 Task: Open Card Social Media Performance Review in Board IT Support Solutions to Workspace Creative Direction and add a team member Softage.1@softage.net, a label Red, a checklist Artificial Intelligence, an attachment from your onedrive, a color Red and finally, add a card description 'Schedule social media posts for the week' and a comment 'Let us approach this task with a sense of focus and attention to detail, ensuring that we do not miss any important information or details.'. Add a start date 'Jan 01, 1900' with a due date 'Jan 08, 1900'
Action: Mouse moved to (225, 174)
Screenshot: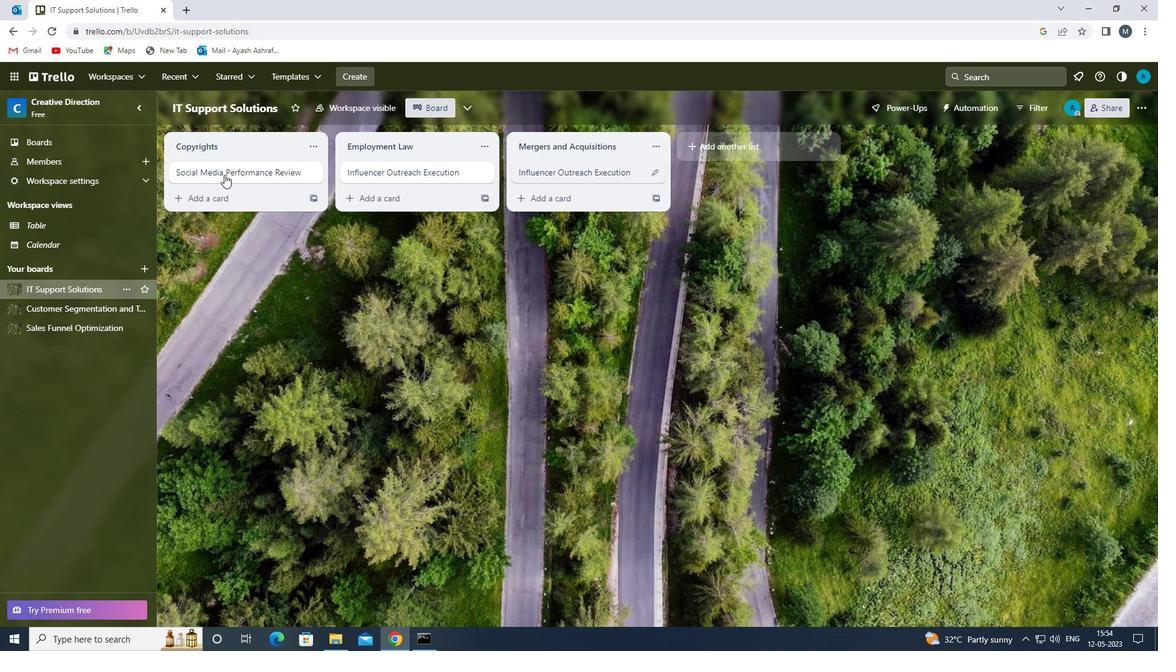 
Action: Mouse pressed left at (225, 174)
Screenshot: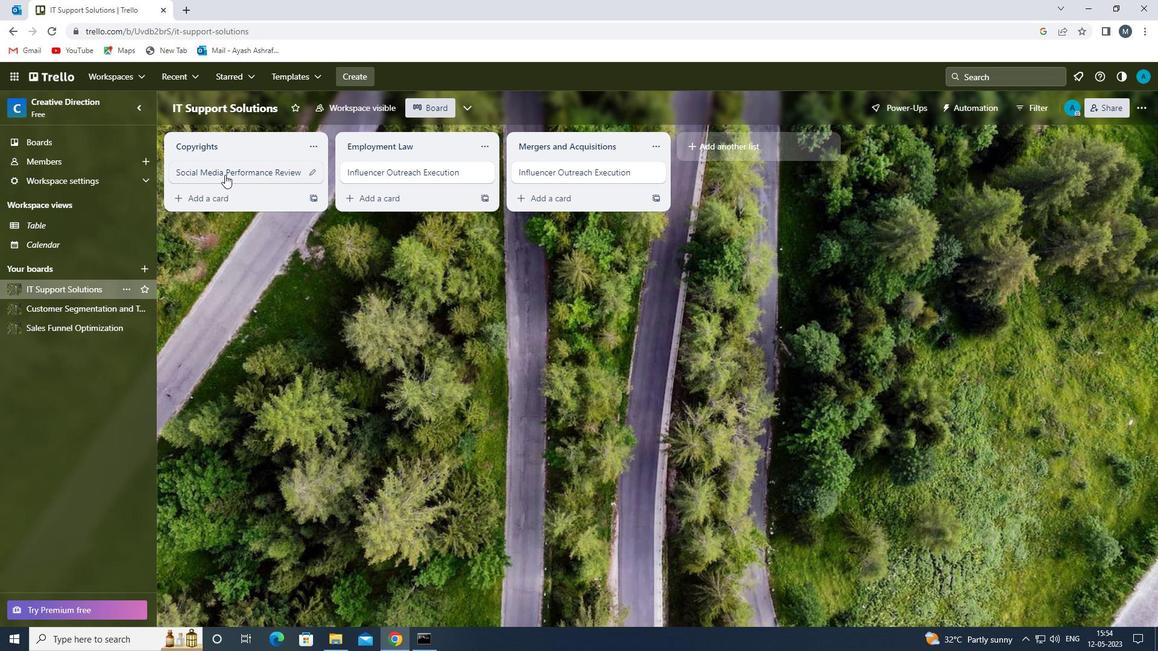
Action: Mouse moved to (730, 175)
Screenshot: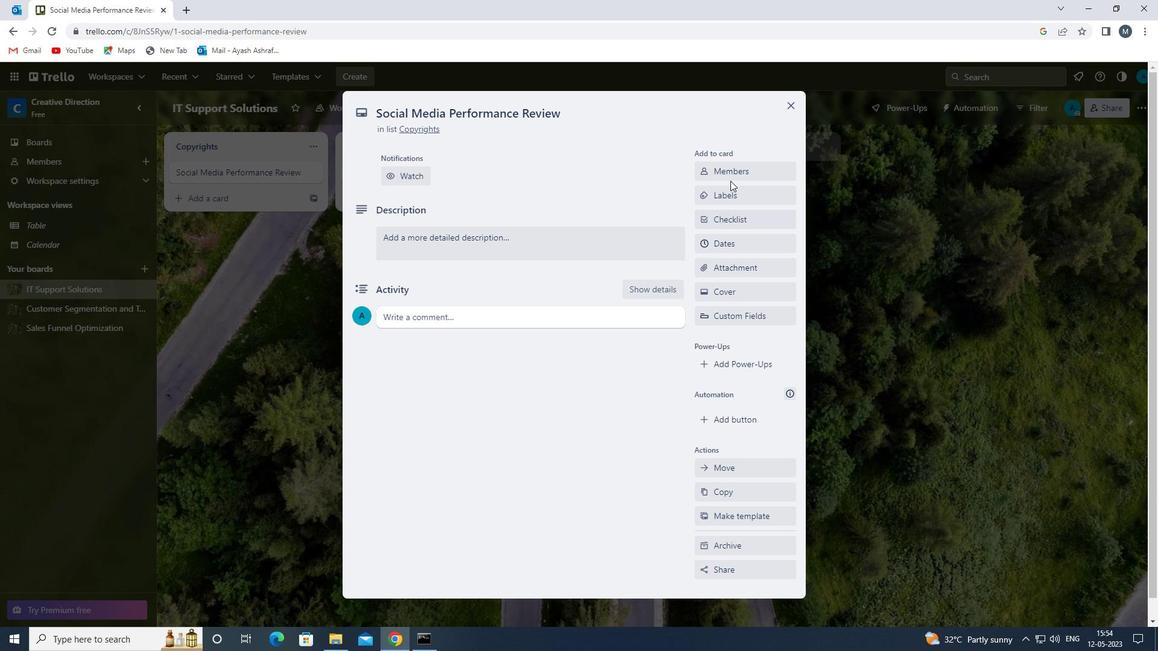 
Action: Mouse pressed left at (730, 175)
Screenshot: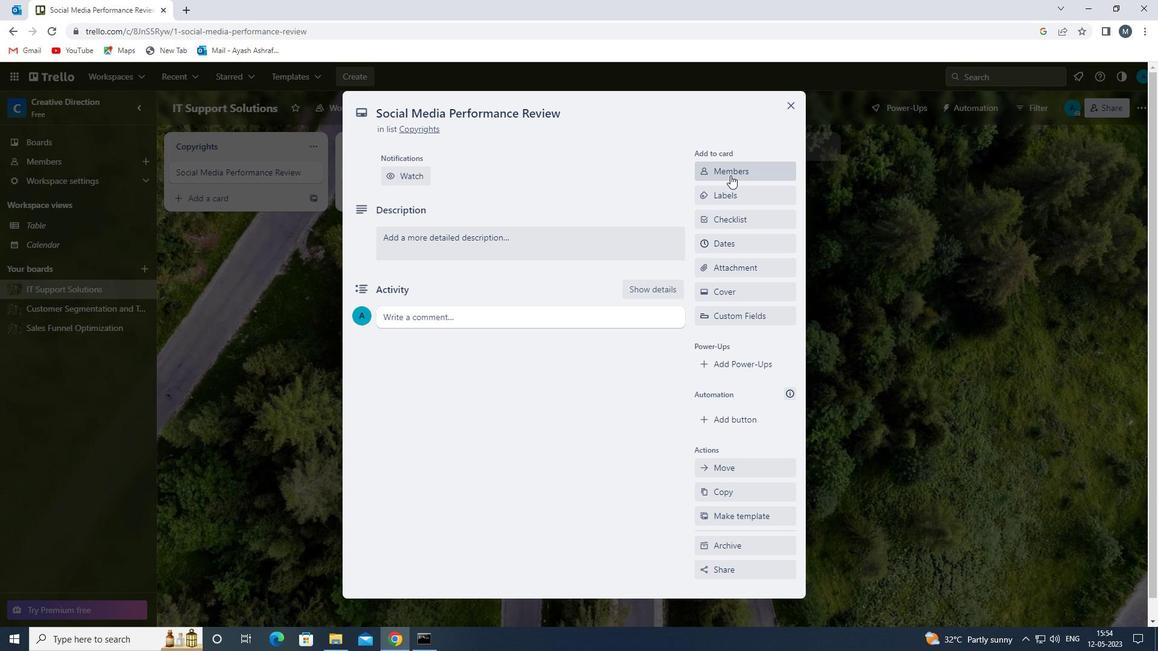 
Action: Mouse moved to (739, 224)
Screenshot: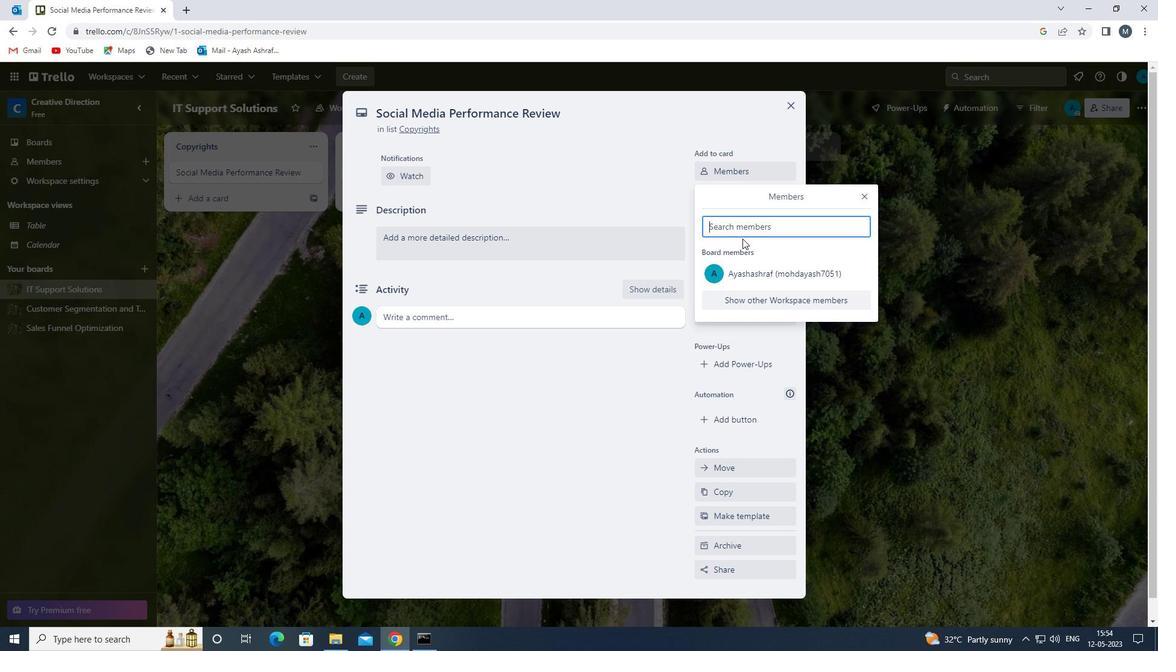 
Action: Mouse pressed left at (739, 224)
Screenshot: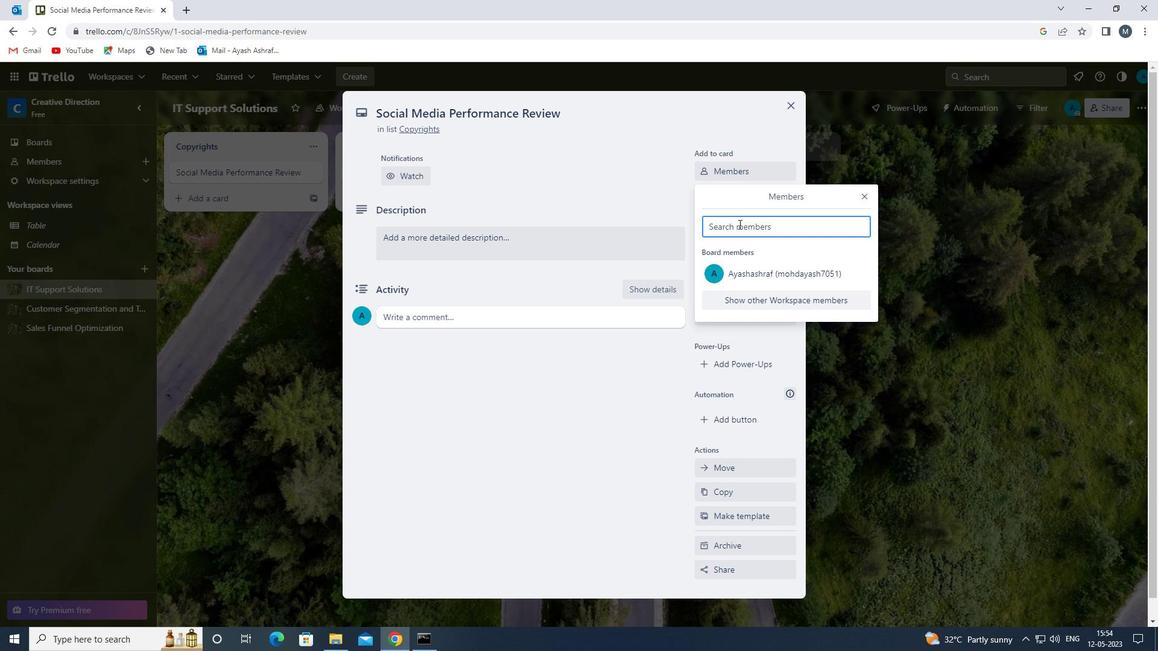 
Action: Key pressed s
Screenshot: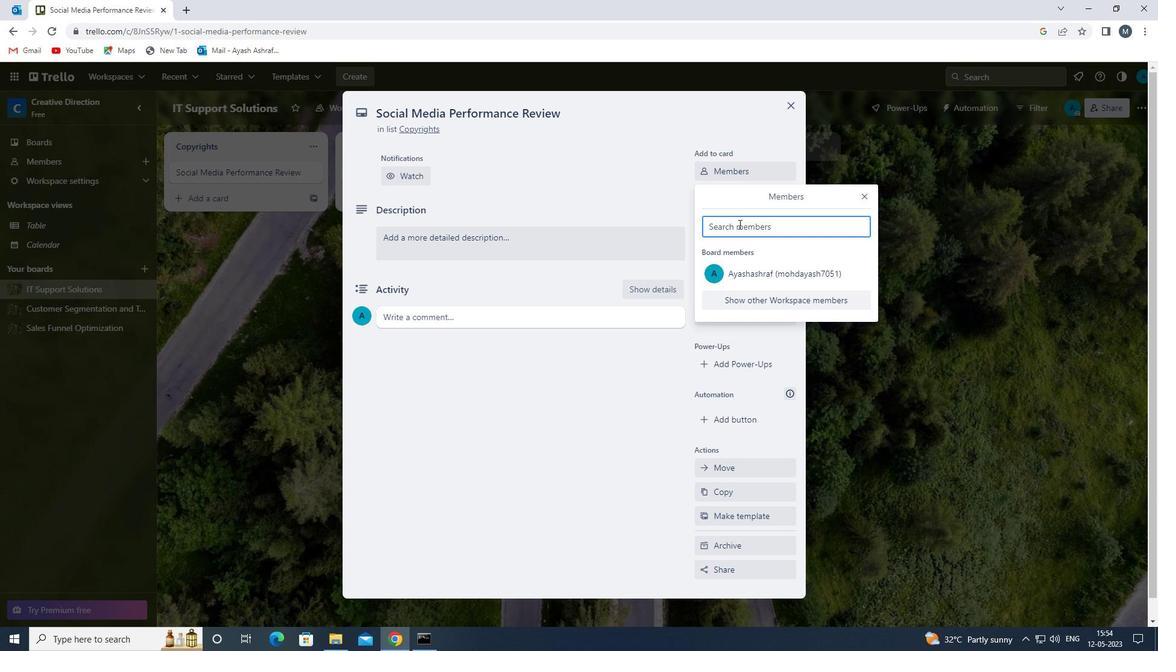 
Action: Mouse moved to (766, 345)
Screenshot: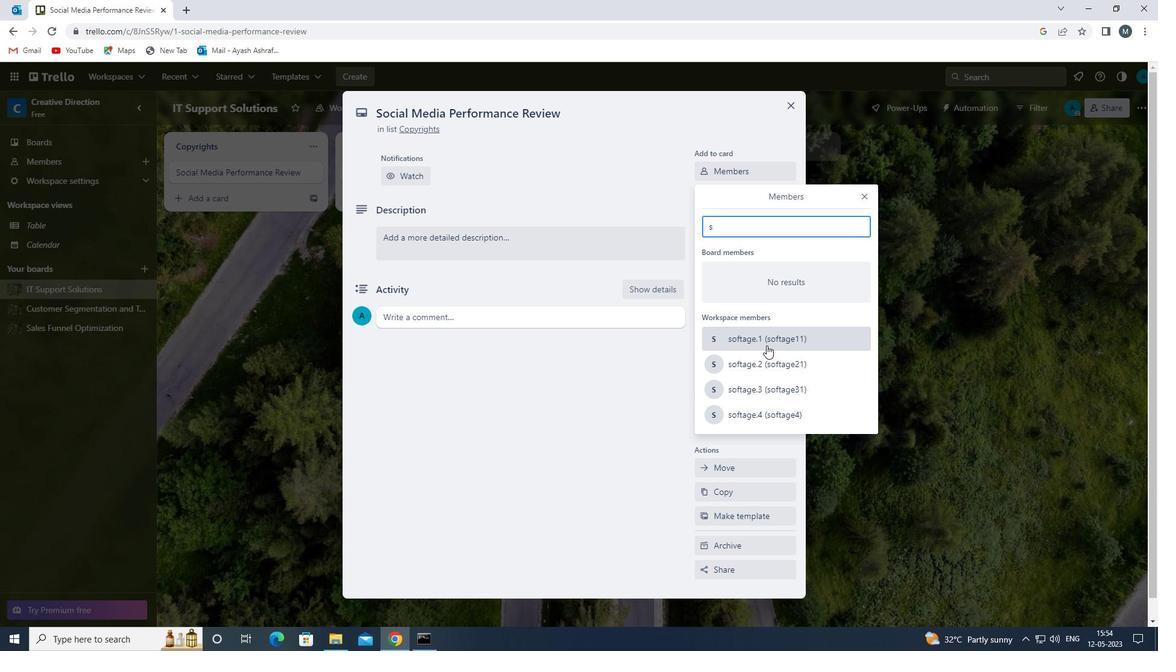 
Action: Mouse pressed left at (766, 345)
Screenshot: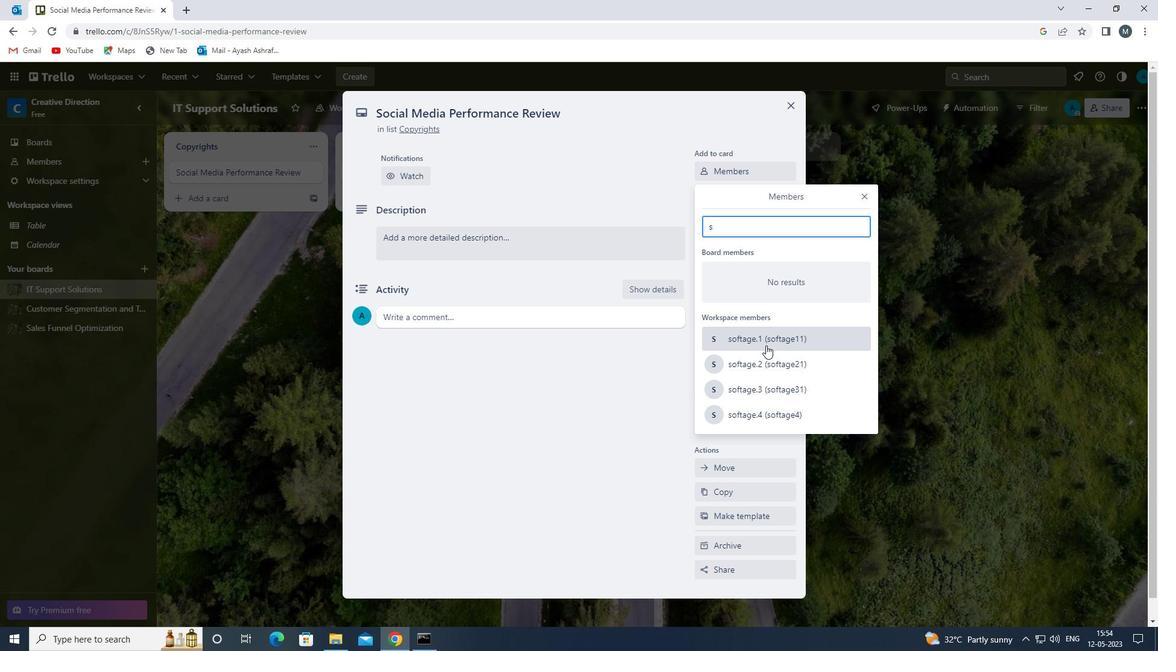 
Action: Mouse moved to (868, 197)
Screenshot: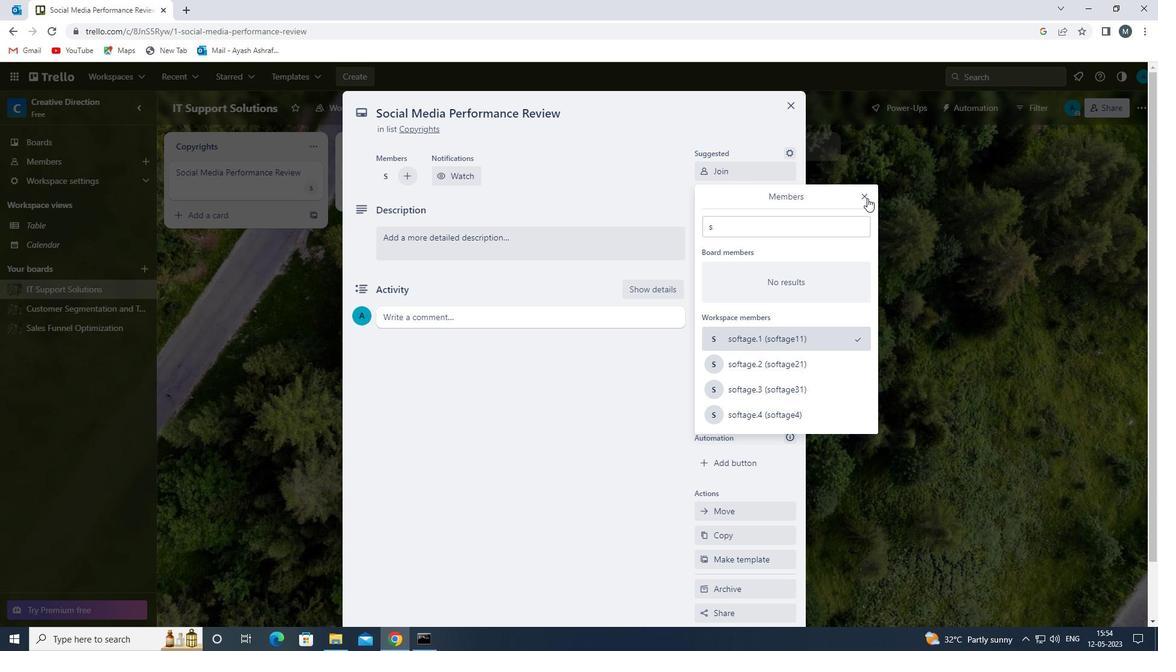
Action: Mouse pressed left at (868, 197)
Screenshot: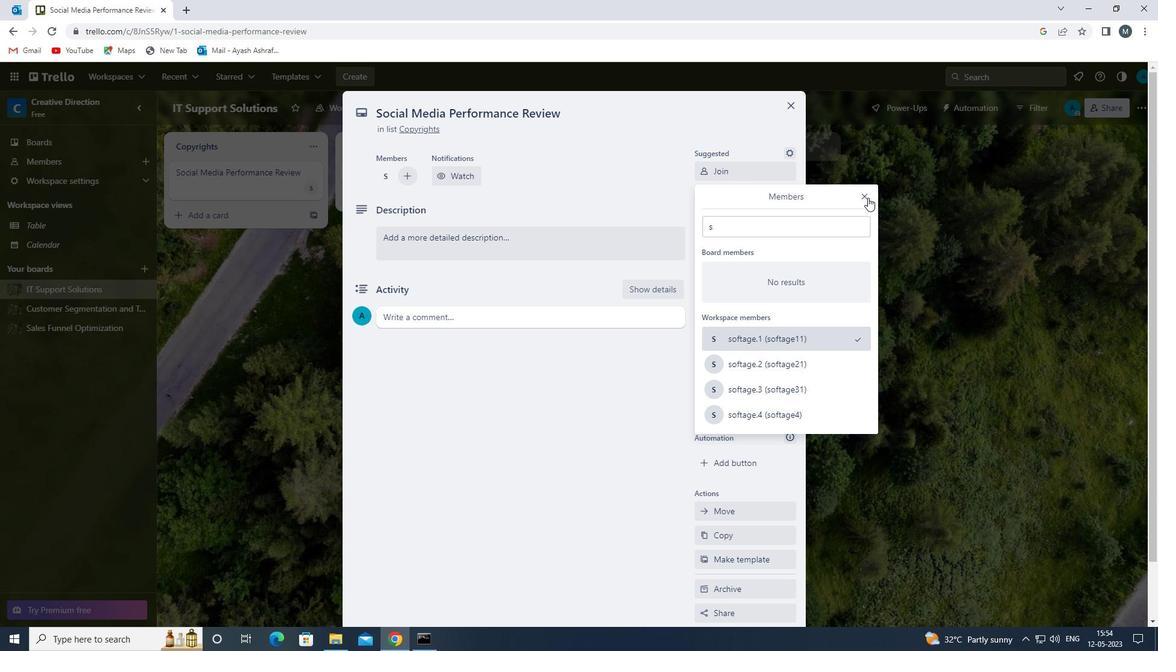 
Action: Mouse moved to (729, 240)
Screenshot: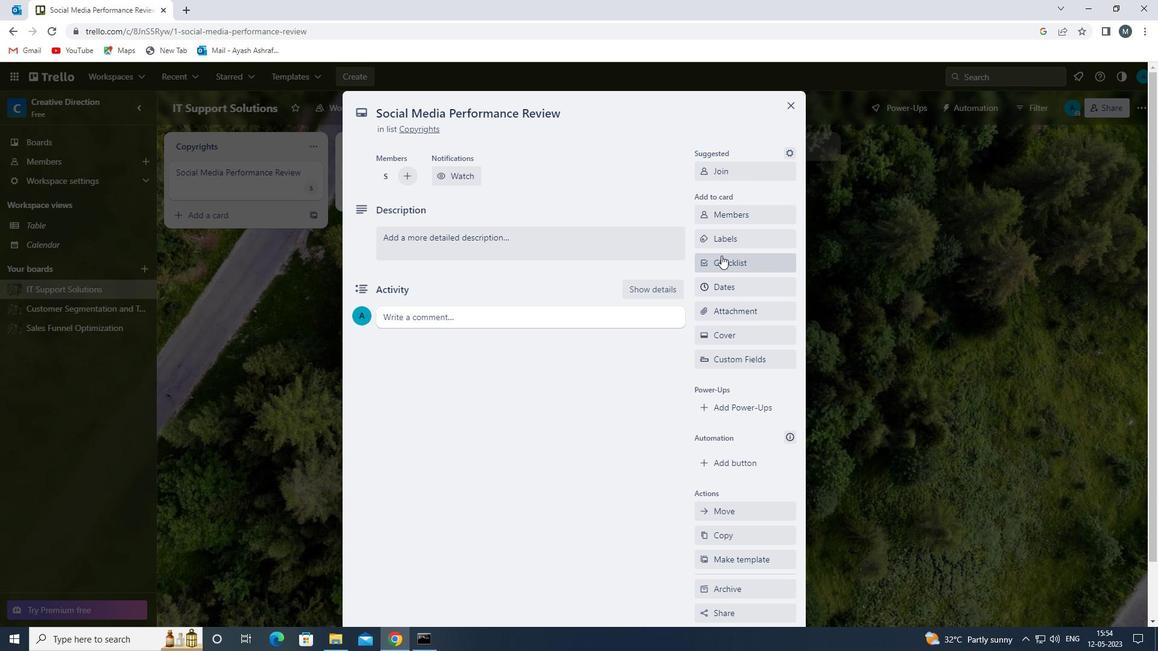 
Action: Mouse pressed left at (729, 240)
Screenshot: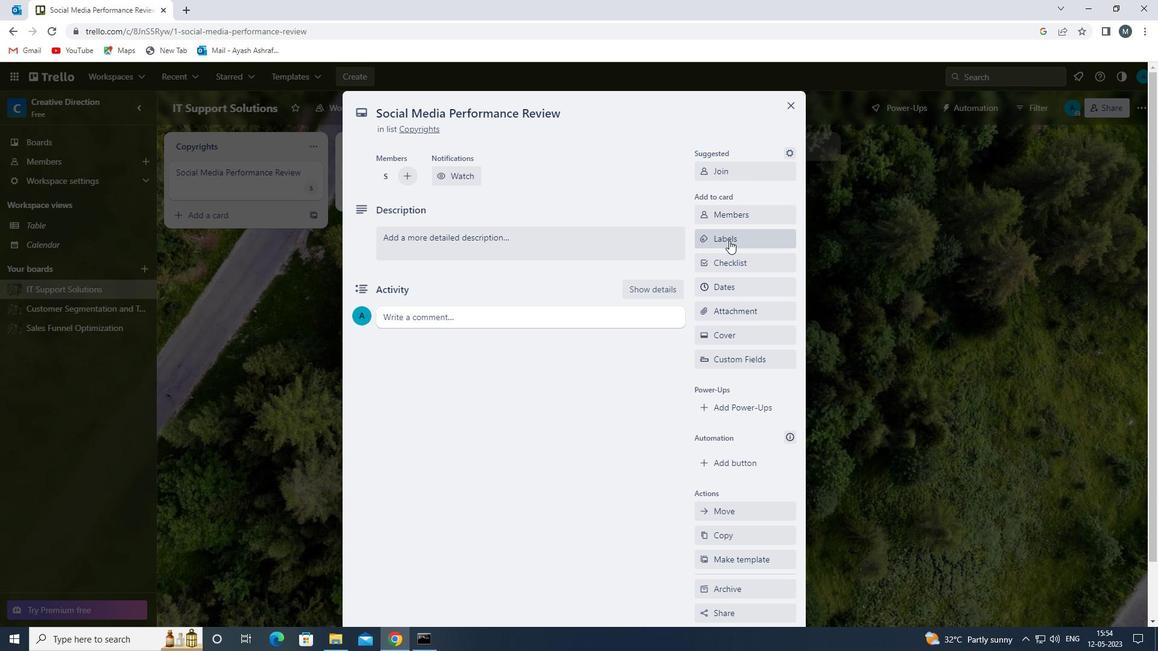 
Action: Mouse moved to (754, 398)
Screenshot: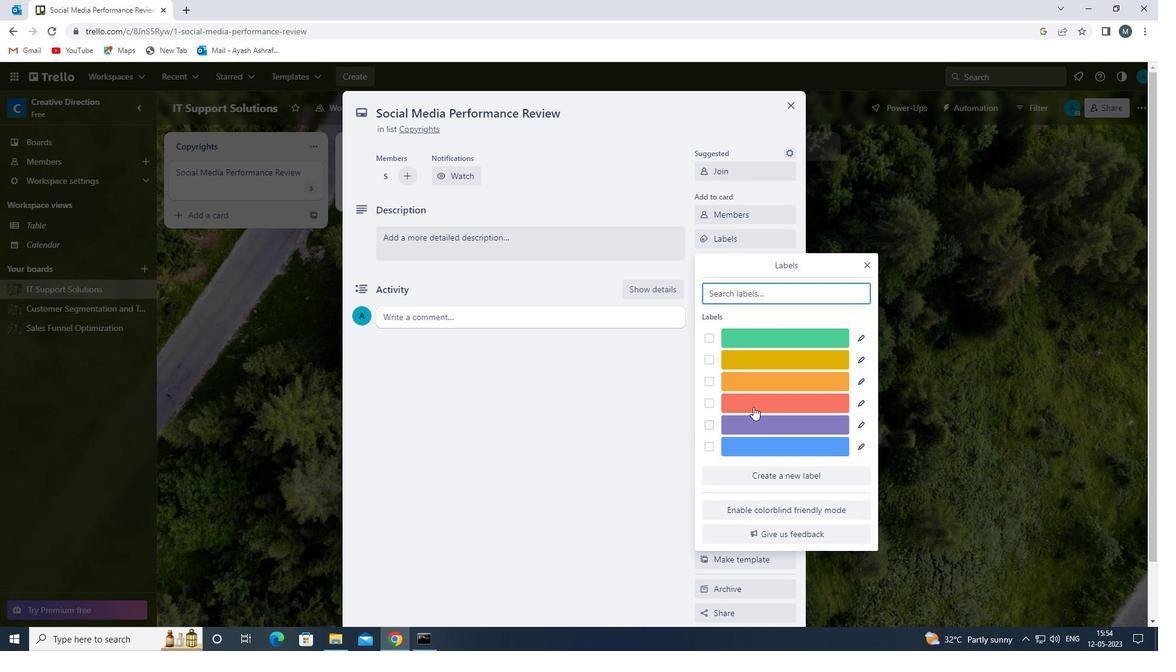 
Action: Mouse pressed left at (754, 398)
Screenshot: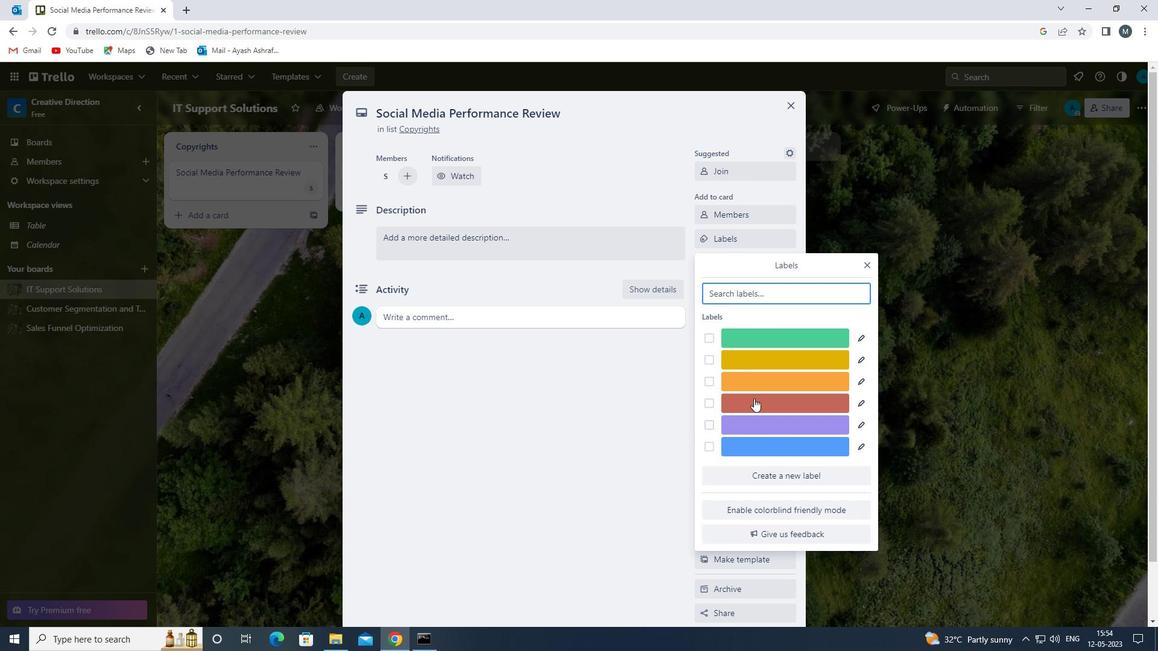 
Action: Mouse moved to (868, 268)
Screenshot: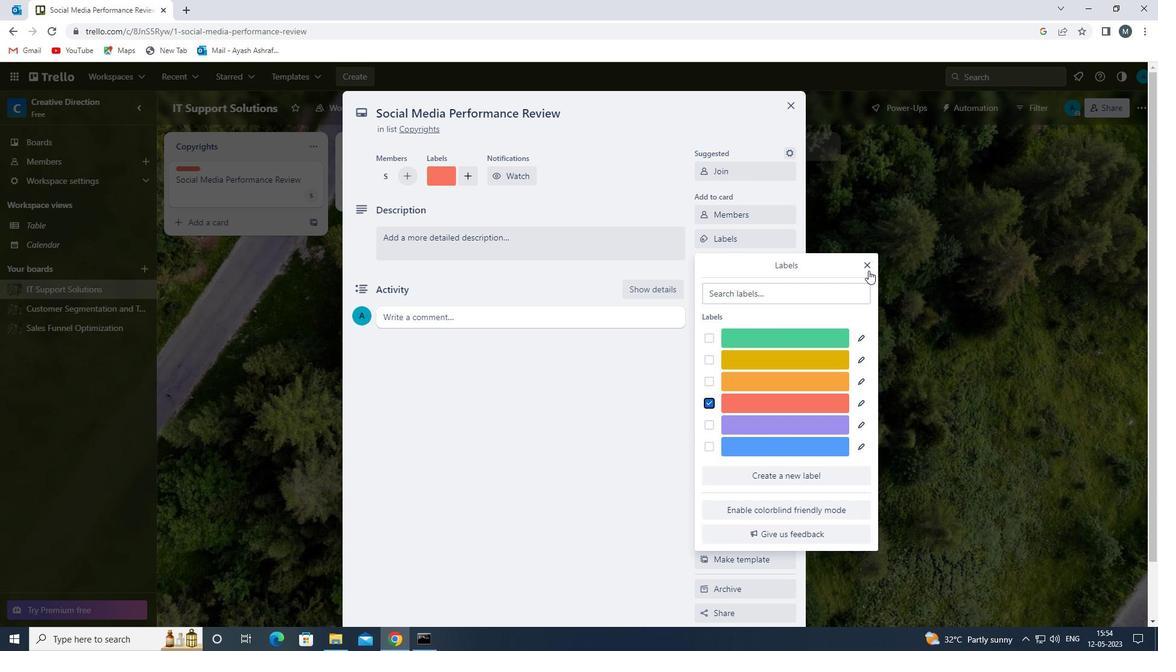 
Action: Mouse pressed left at (868, 268)
Screenshot: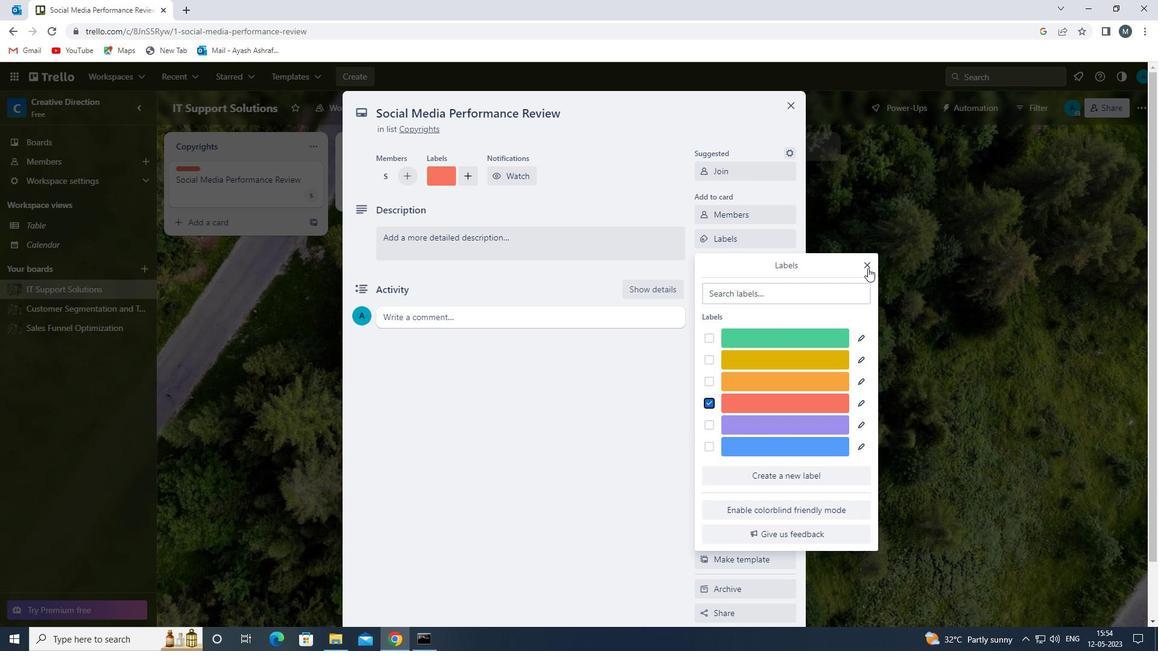 
Action: Mouse moved to (728, 262)
Screenshot: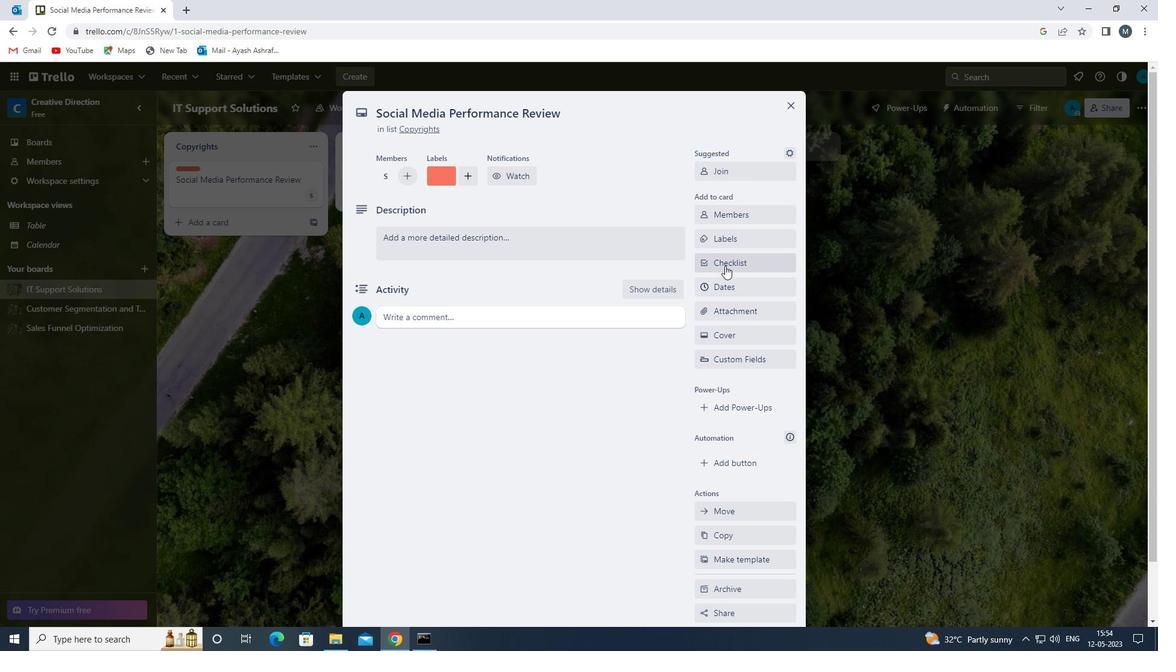 
Action: Mouse pressed left at (728, 262)
Screenshot: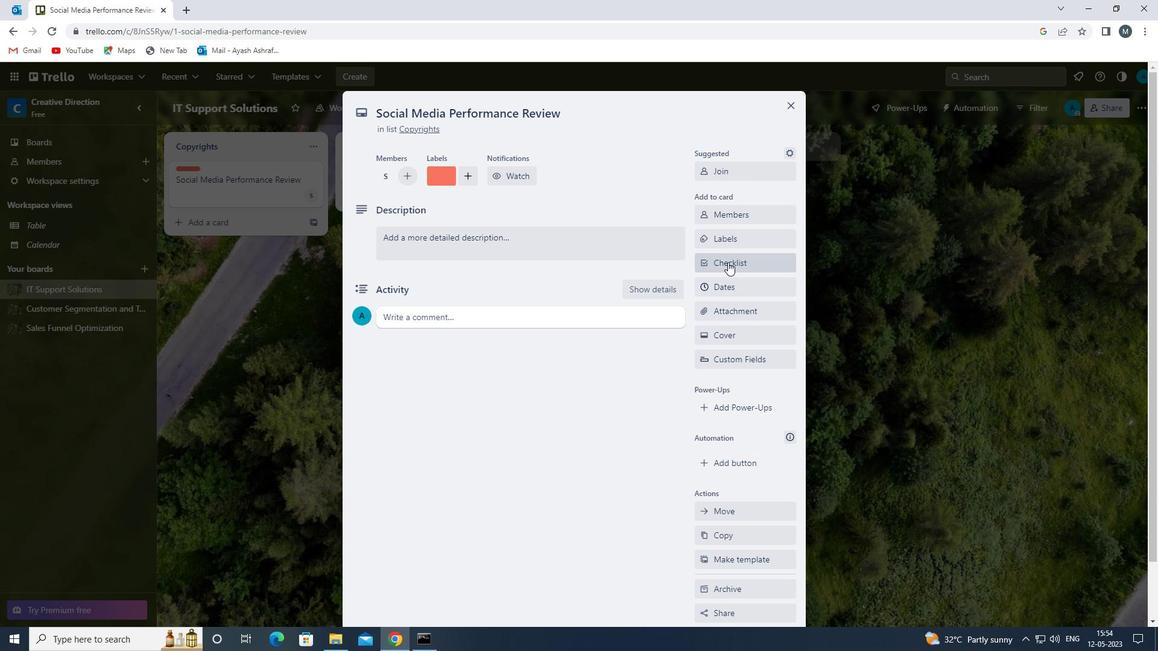 
Action: Key pressed <Key.shift>
Screenshot: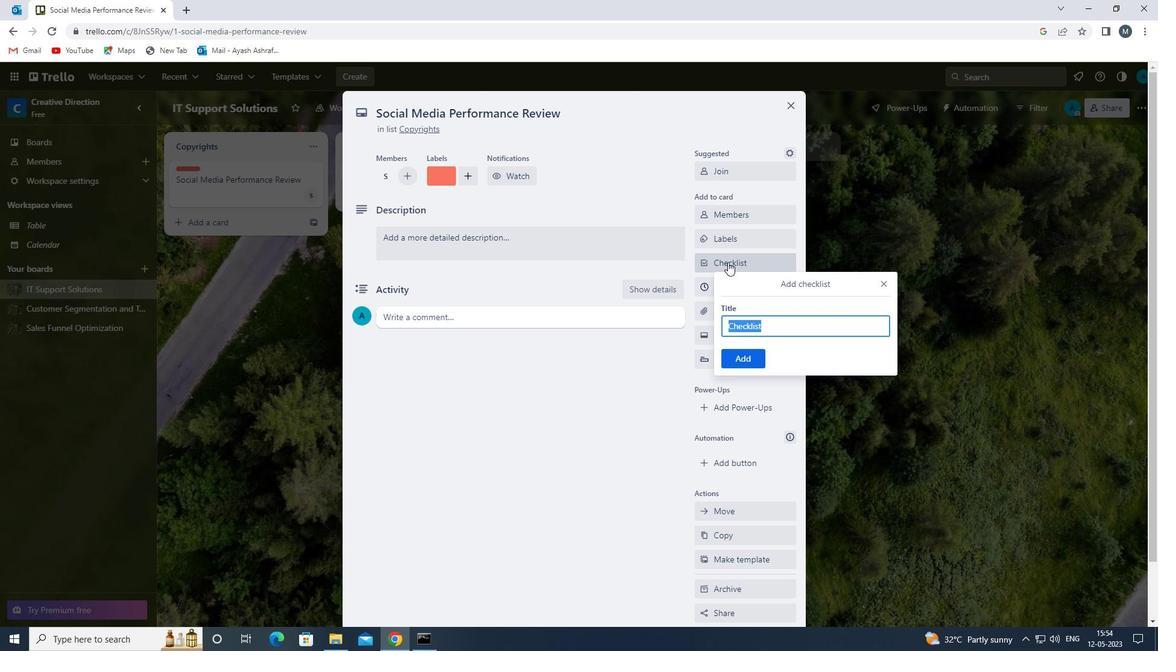 
Action: Mouse moved to (728, 261)
Screenshot: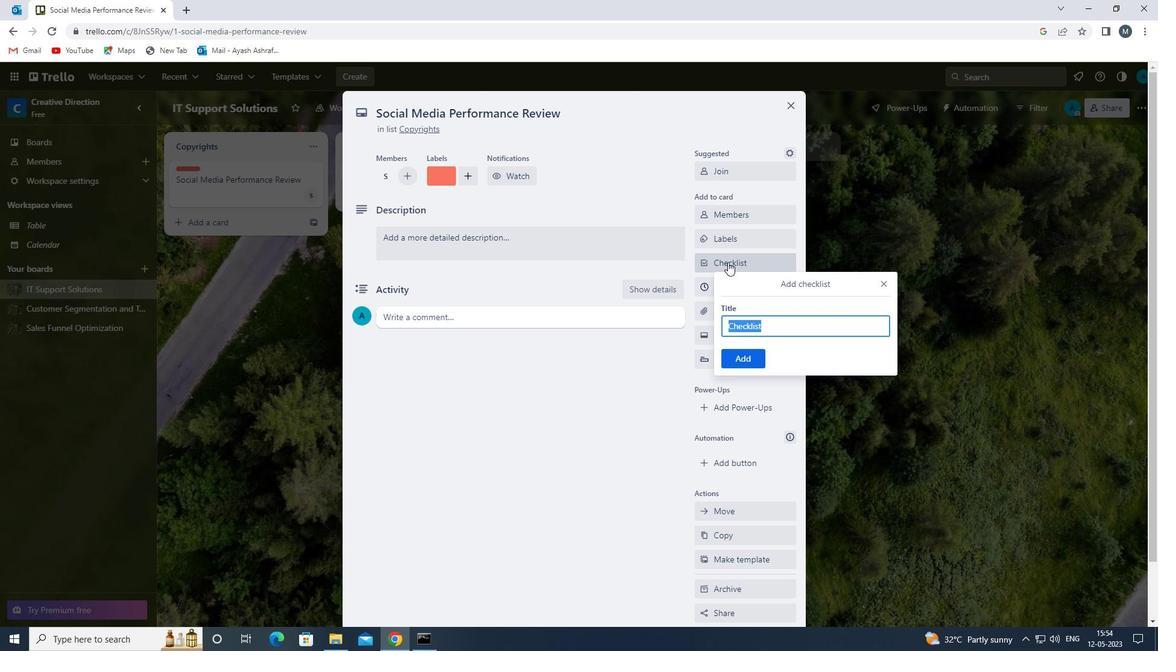 
Action: Key pressed ARTIFICIAL<Key.space><Key.shift>INTT<Key.backspace>ELLIGENCE<Key.space>
Screenshot: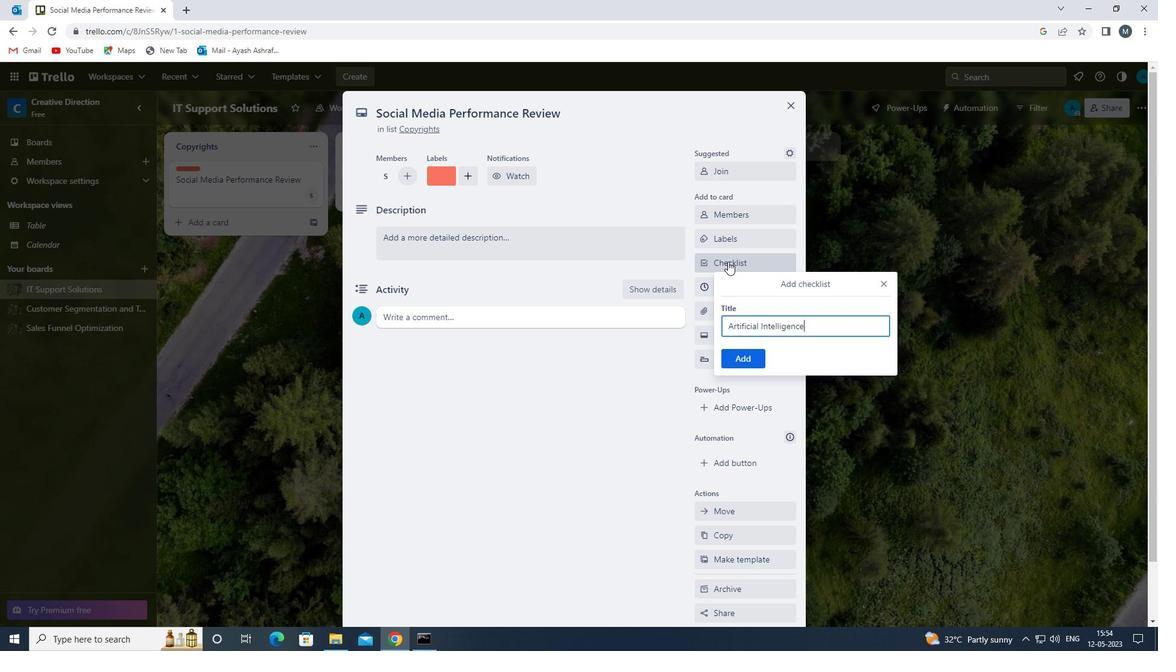 
Action: Mouse moved to (749, 359)
Screenshot: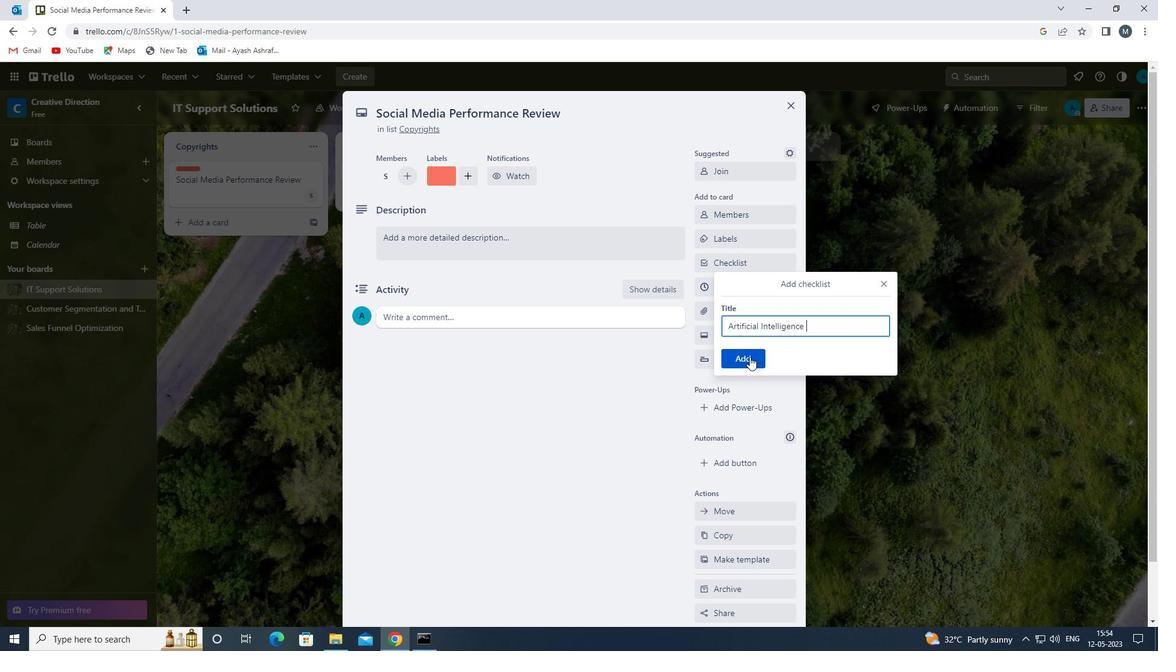 
Action: Mouse pressed left at (749, 359)
Screenshot: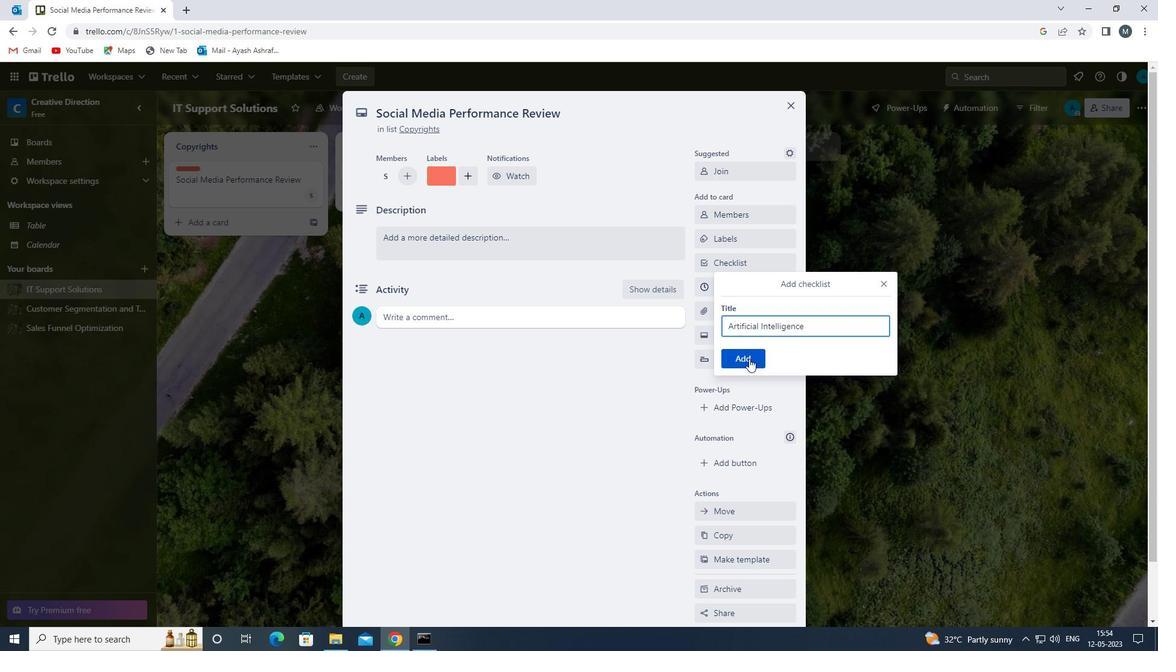 
Action: Mouse moved to (723, 310)
Screenshot: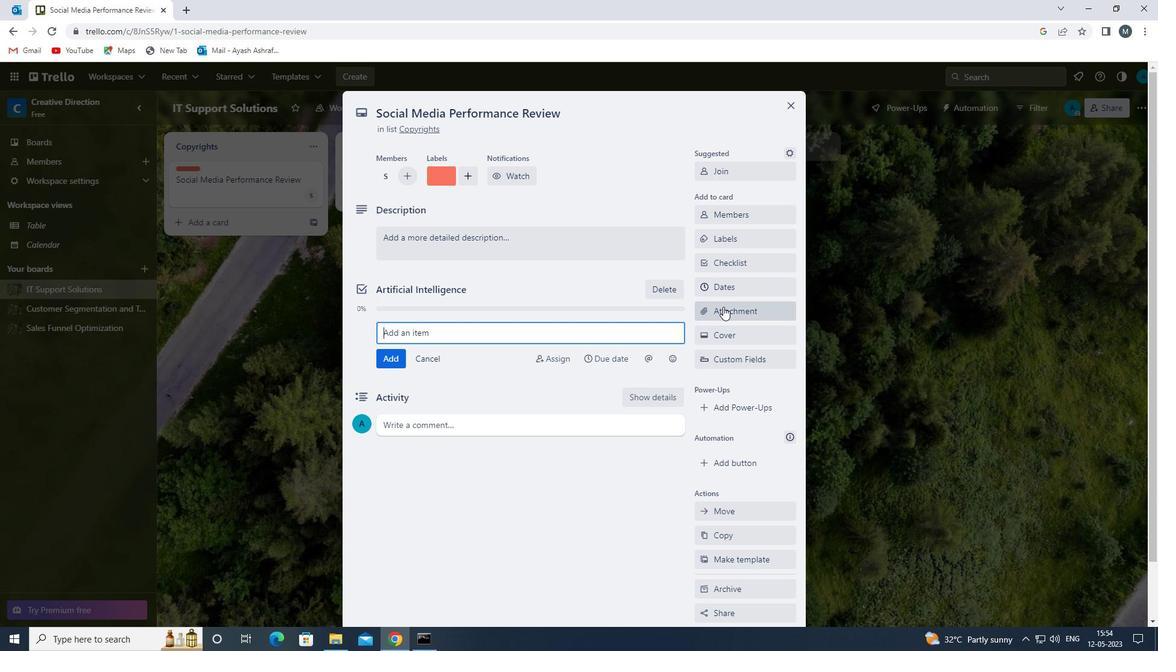 
Action: Mouse pressed left at (723, 310)
Screenshot: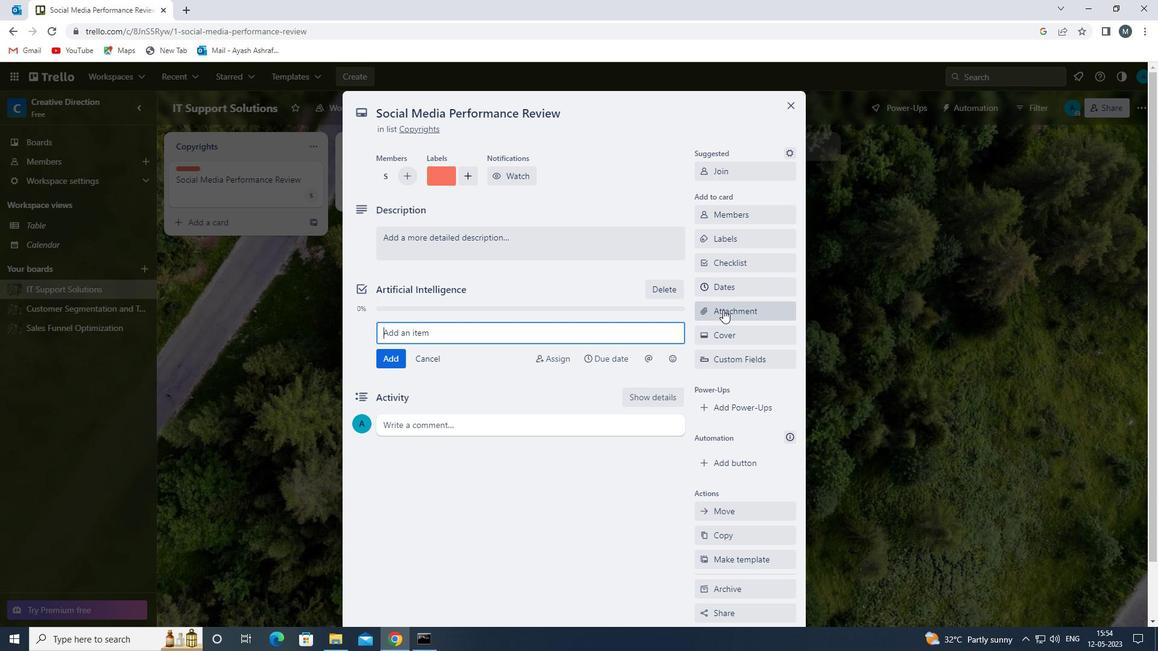 
Action: Mouse moved to (736, 464)
Screenshot: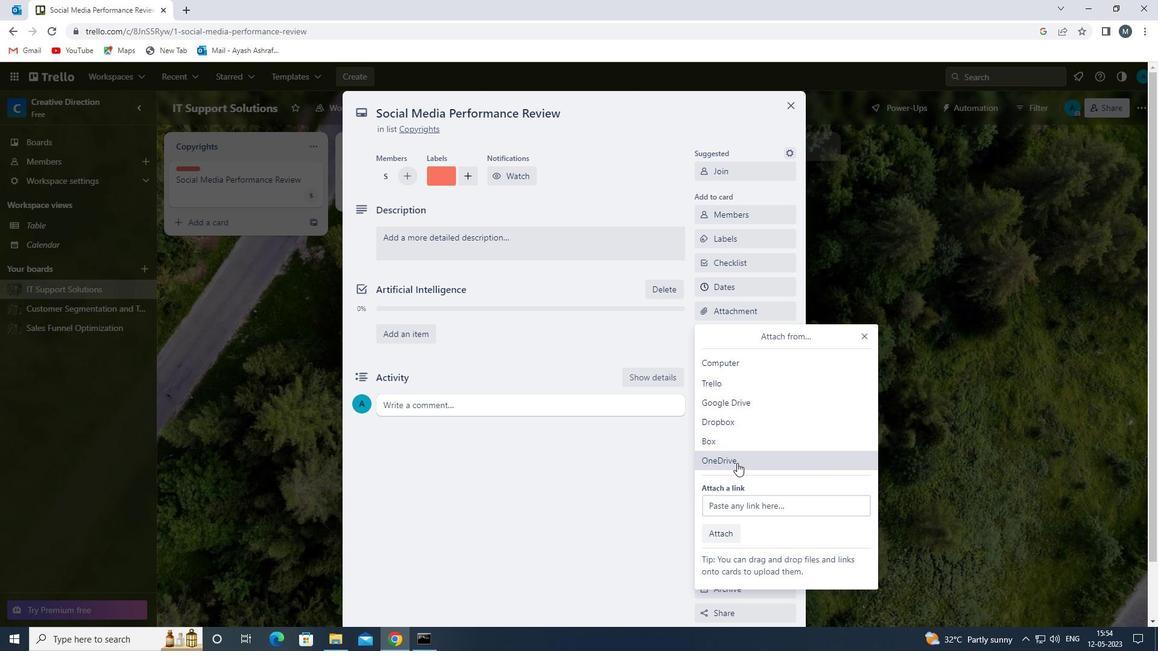 
Action: Mouse pressed left at (736, 464)
Screenshot: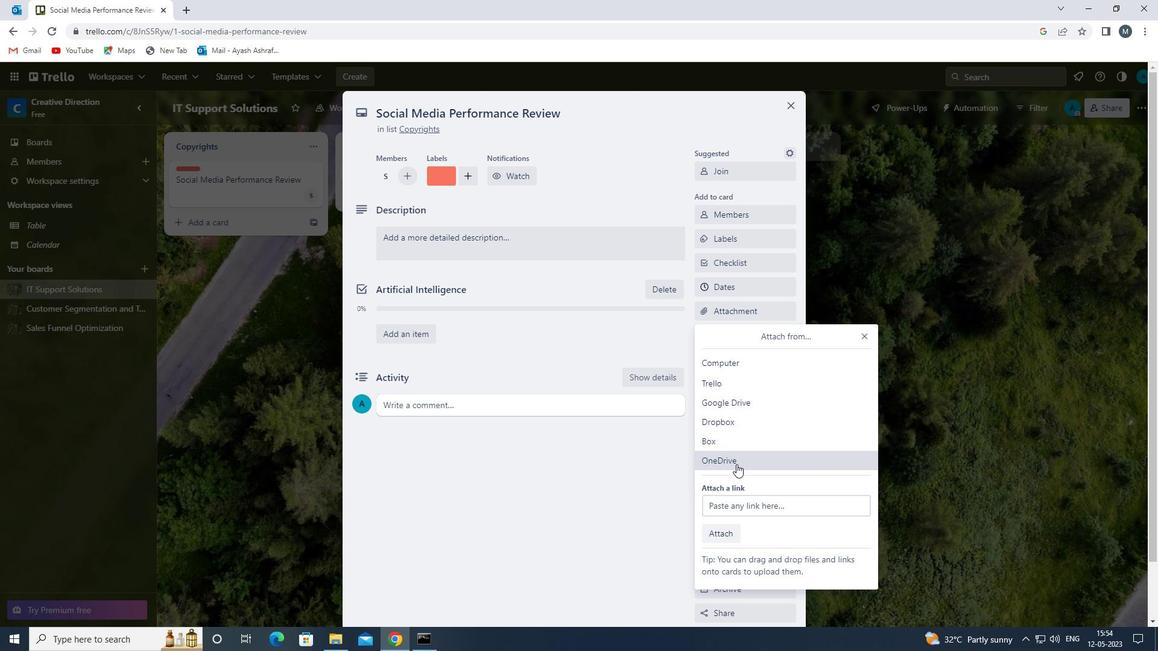 
Action: Mouse moved to (459, 235)
Screenshot: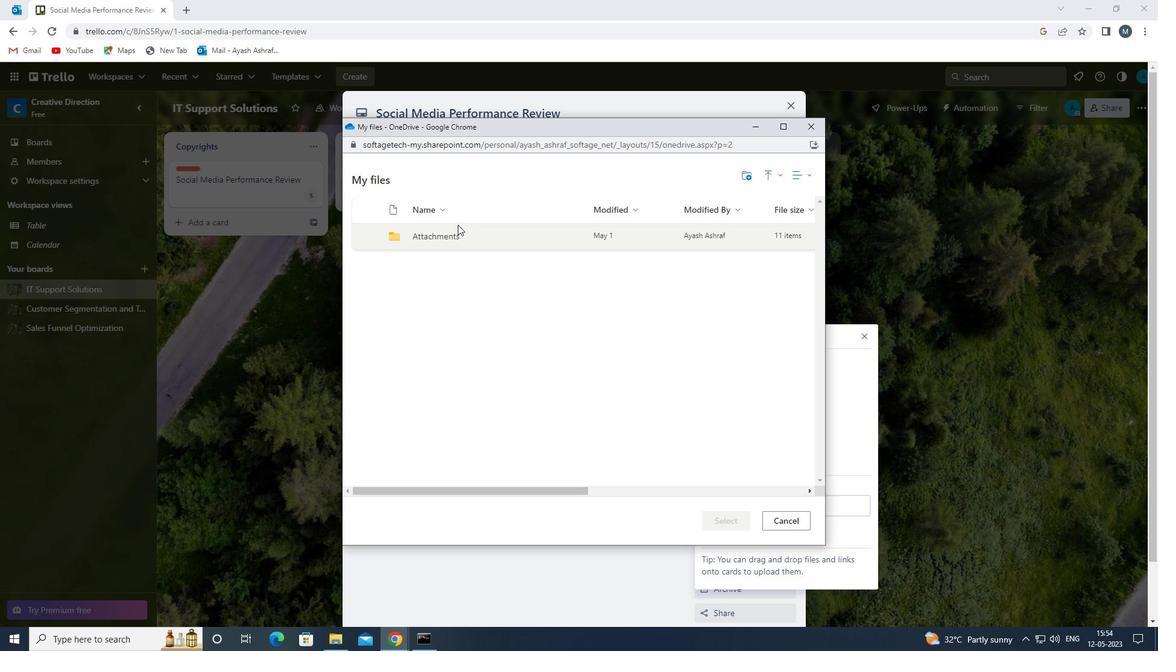 
Action: Mouse pressed left at (459, 235)
Screenshot: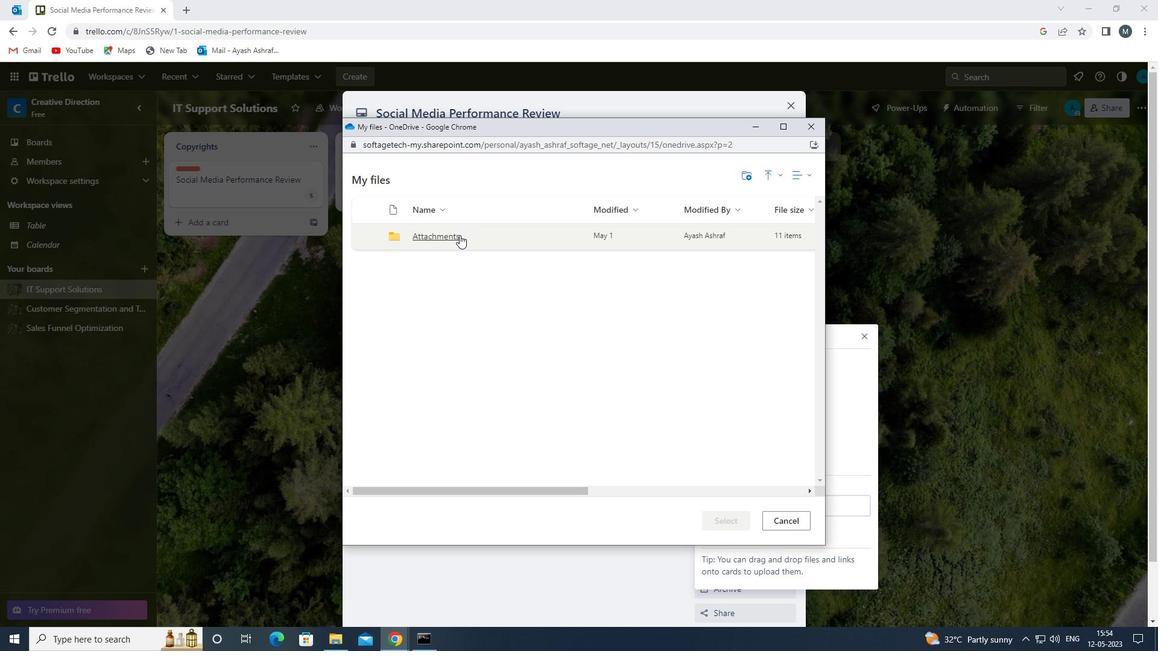 
Action: Mouse moved to (459, 235)
Screenshot: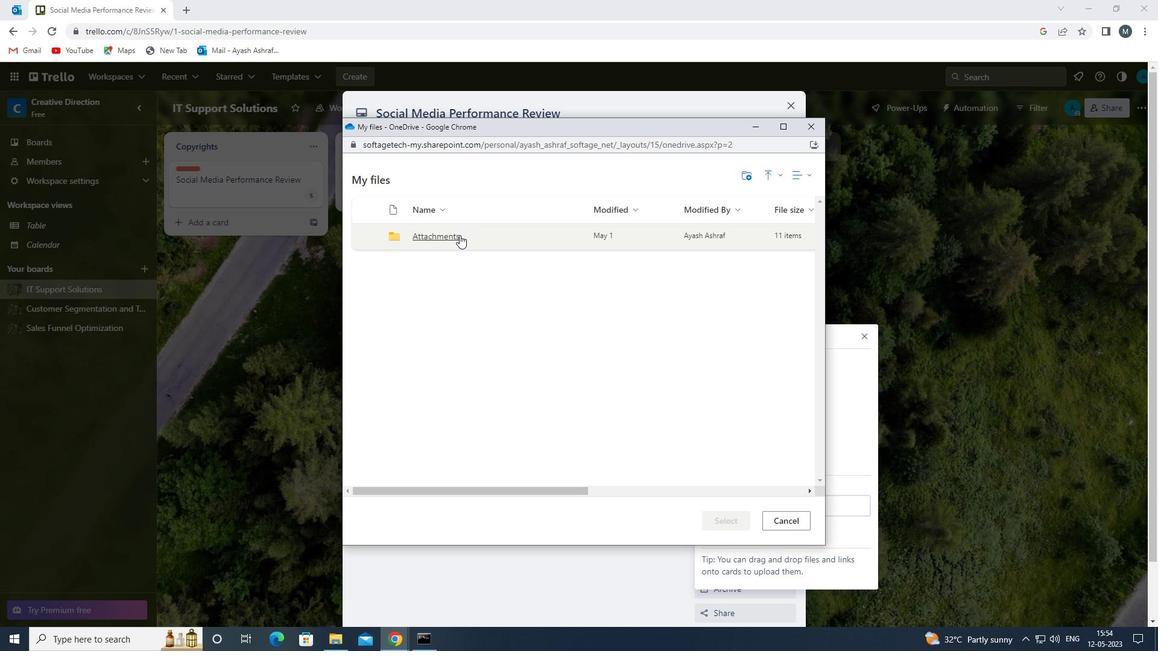 
Action: Mouse pressed left at (459, 235)
Screenshot: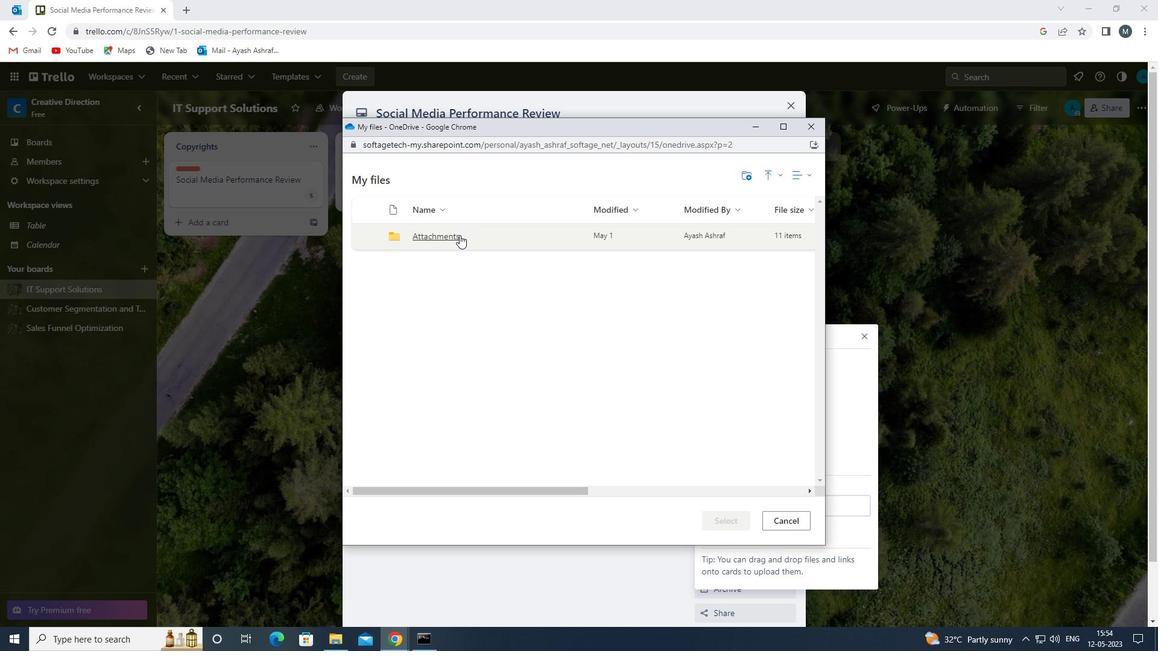 
Action: Mouse moved to (500, 333)
Screenshot: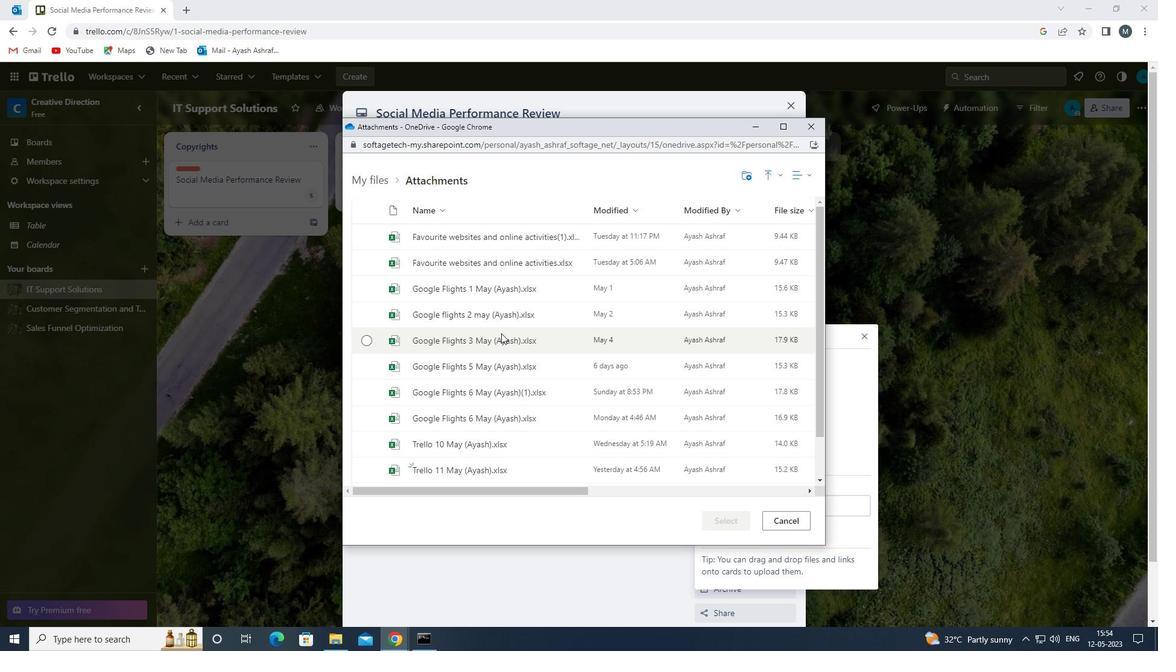 
Action: Mouse pressed left at (500, 333)
Screenshot: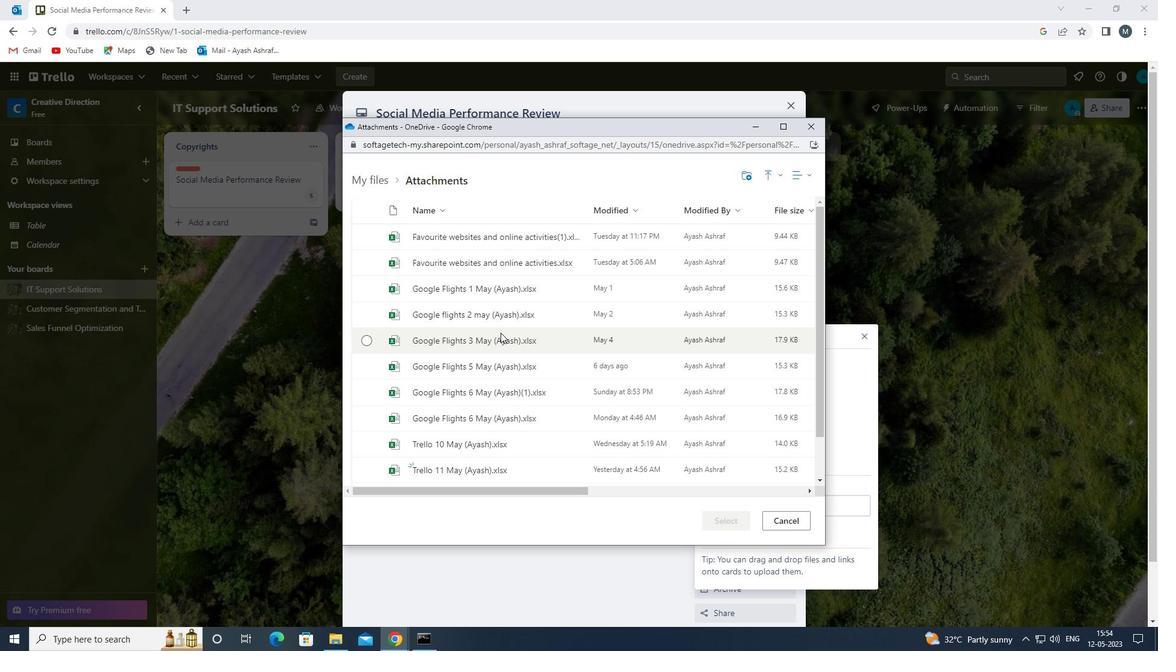 
Action: Mouse pressed left at (500, 333)
Screenshot: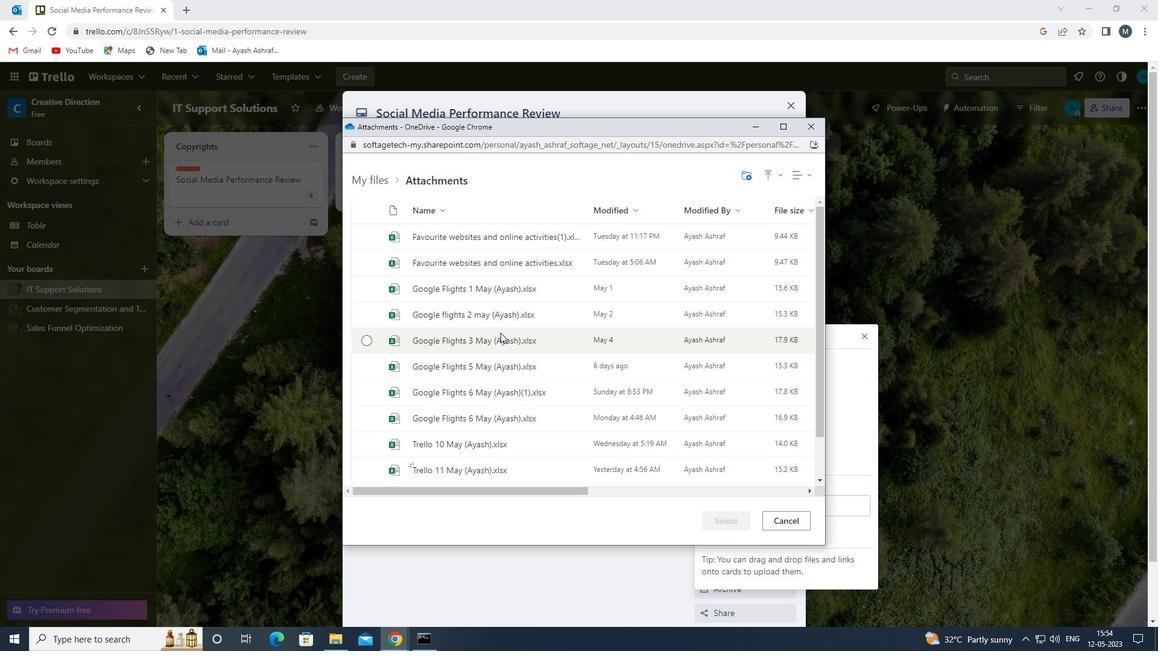 
Action: Mouse moved to (716, 521)
Screenshot: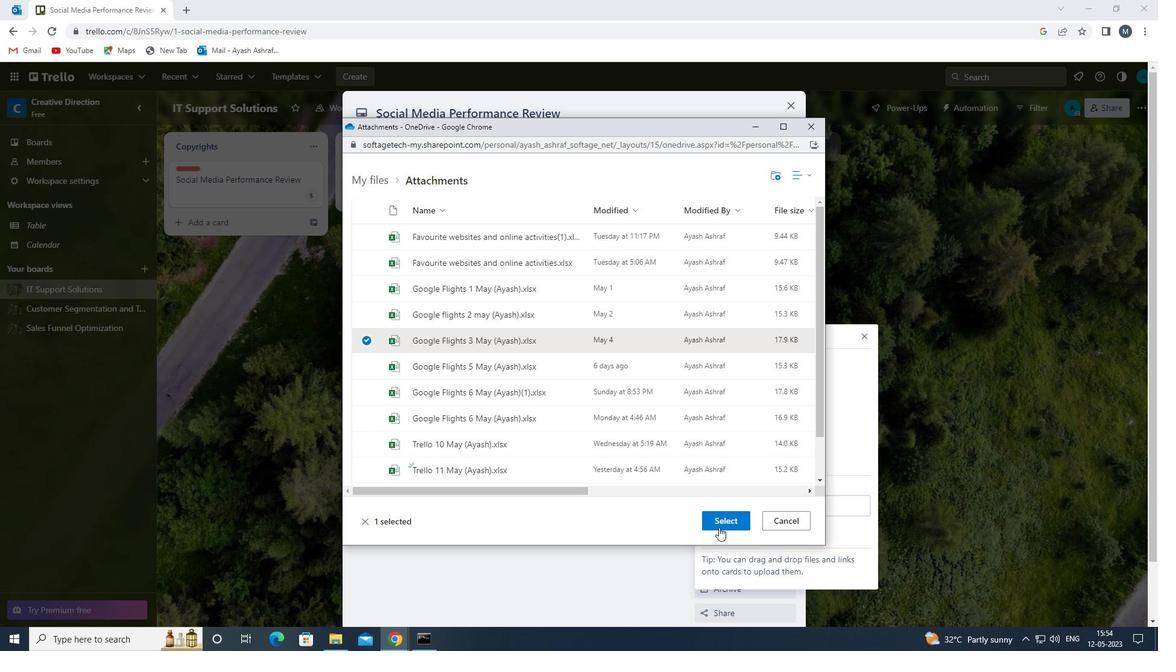 
Action: Mouse pressed left at (716, 521)
Screenshot: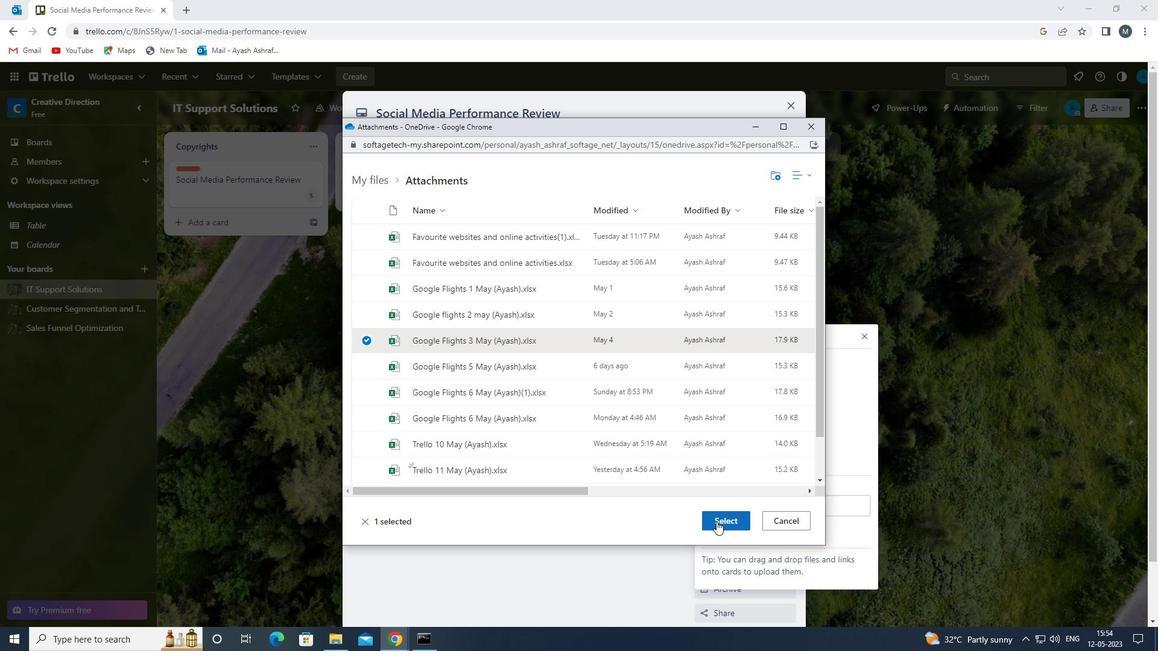 
Action: Mouse moved to (724, 276)
Screenshot: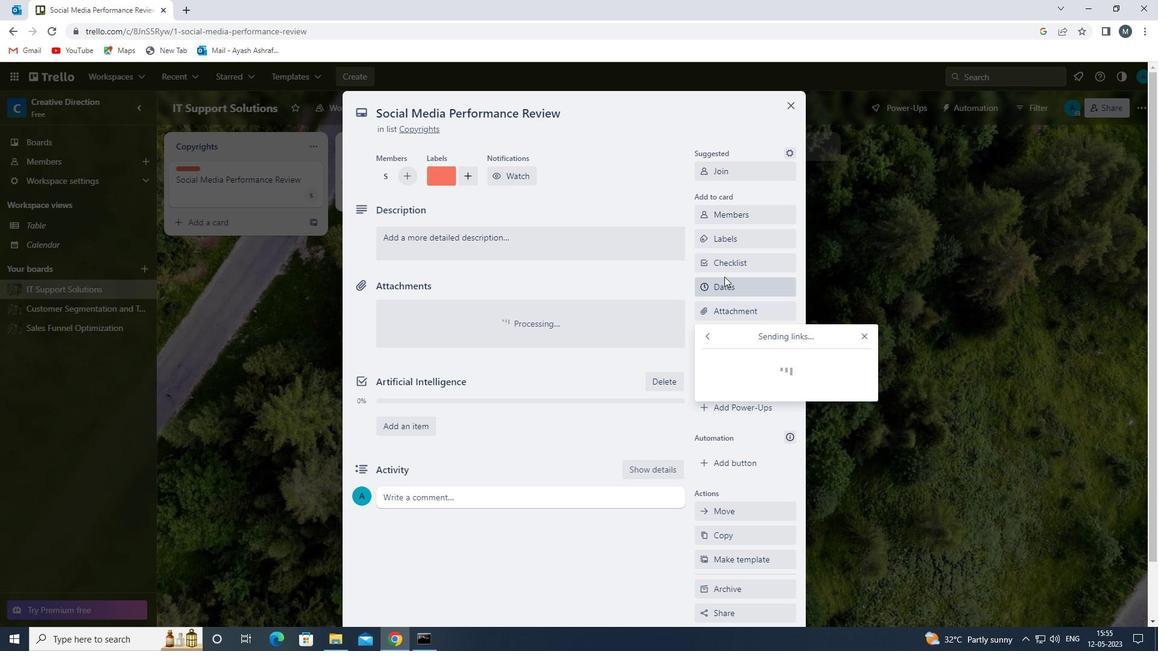 
Action: Mouse scrolled (724, 276) with delta (0, 0)
Screenshot: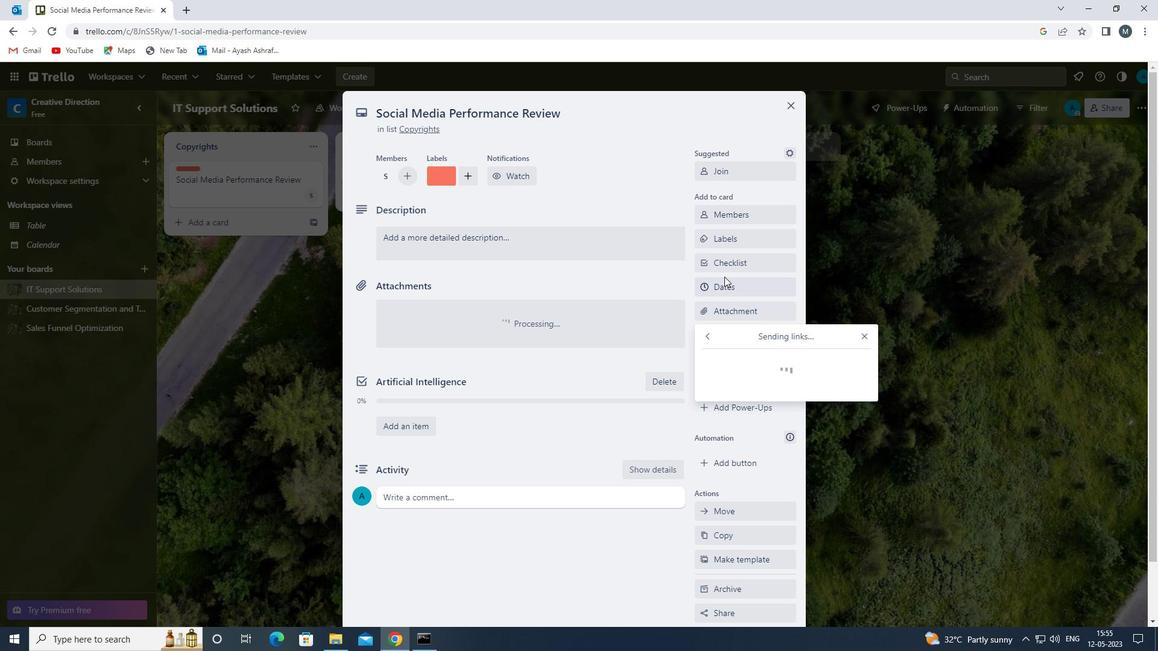
Action: Mouse moved to (725, 277)
Screenshot: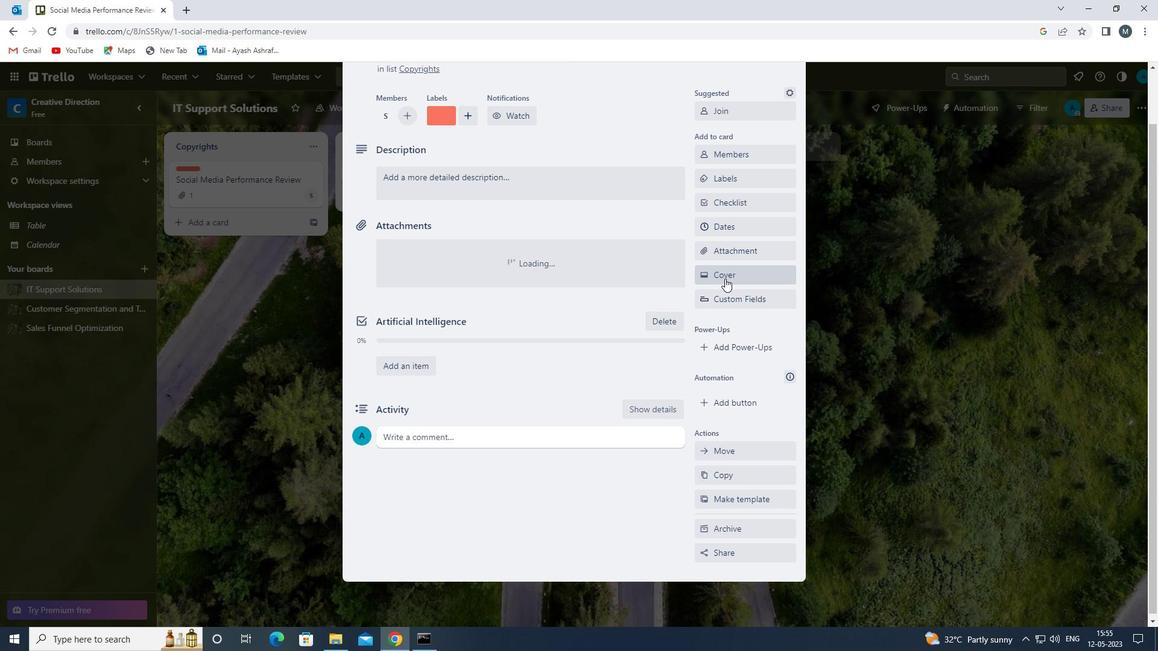
Action: Mouse pressed left at (725, 277)
Screenshot: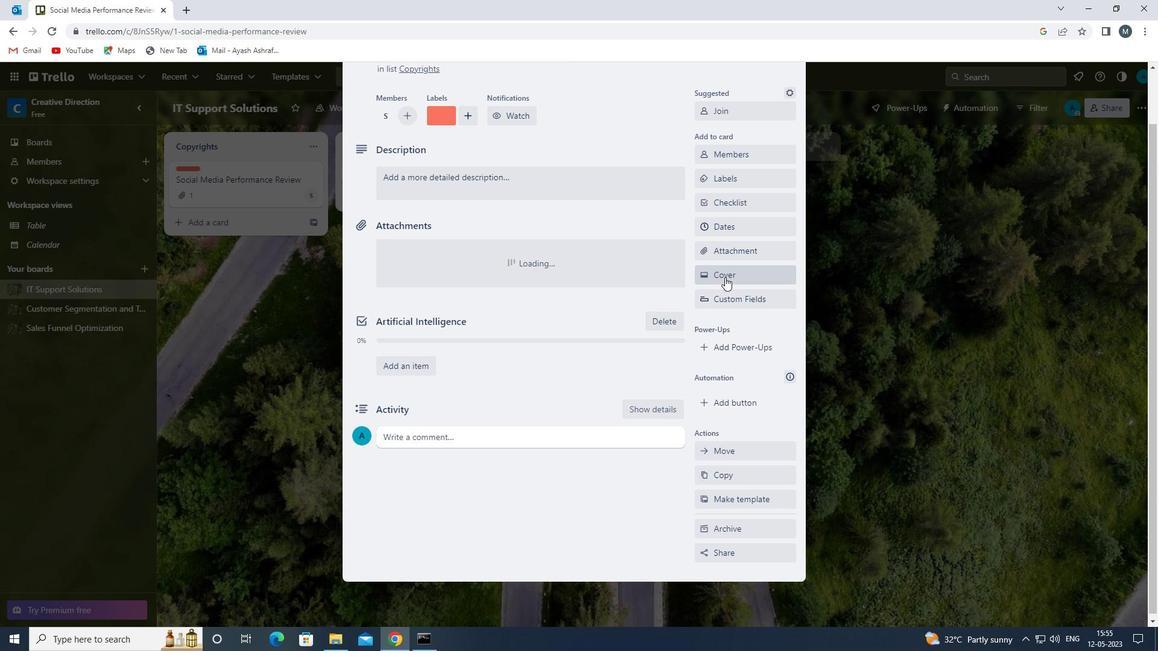 
Action: Mouse moved to (815, 389)
Screenshot: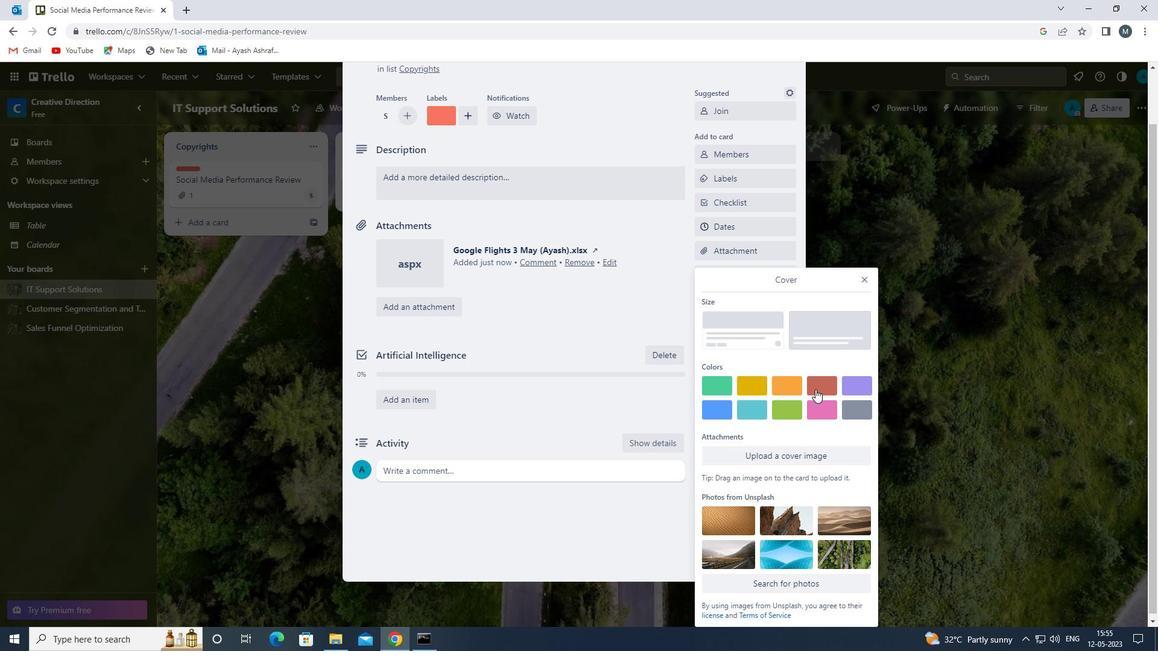 
Action: Mouse pressed left at (815, 389)
Screenshot: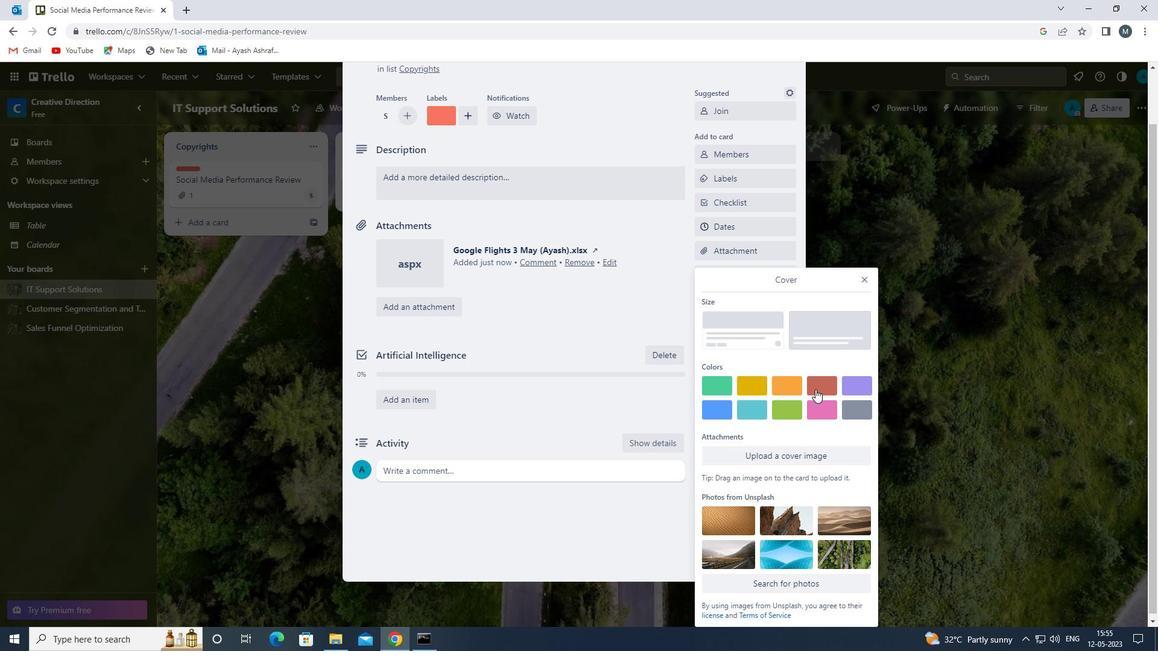 
Action: Mouse moved to (865, 260)
Screenshot: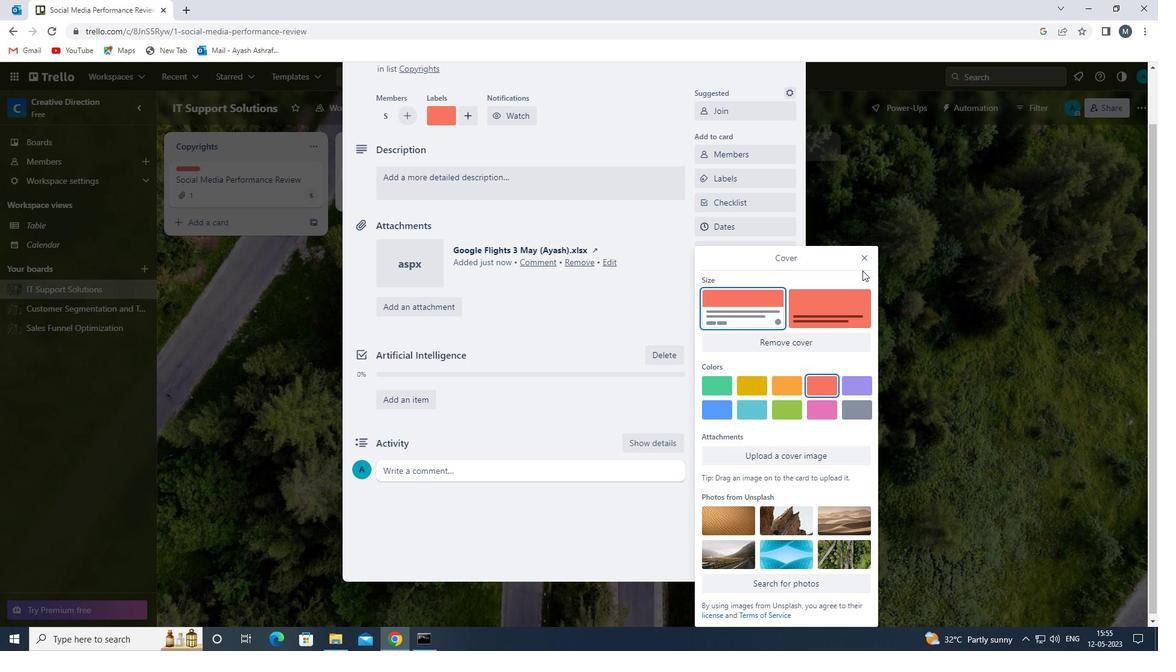 
Action: Mouse pressed left at (865, 260)
Screenshot: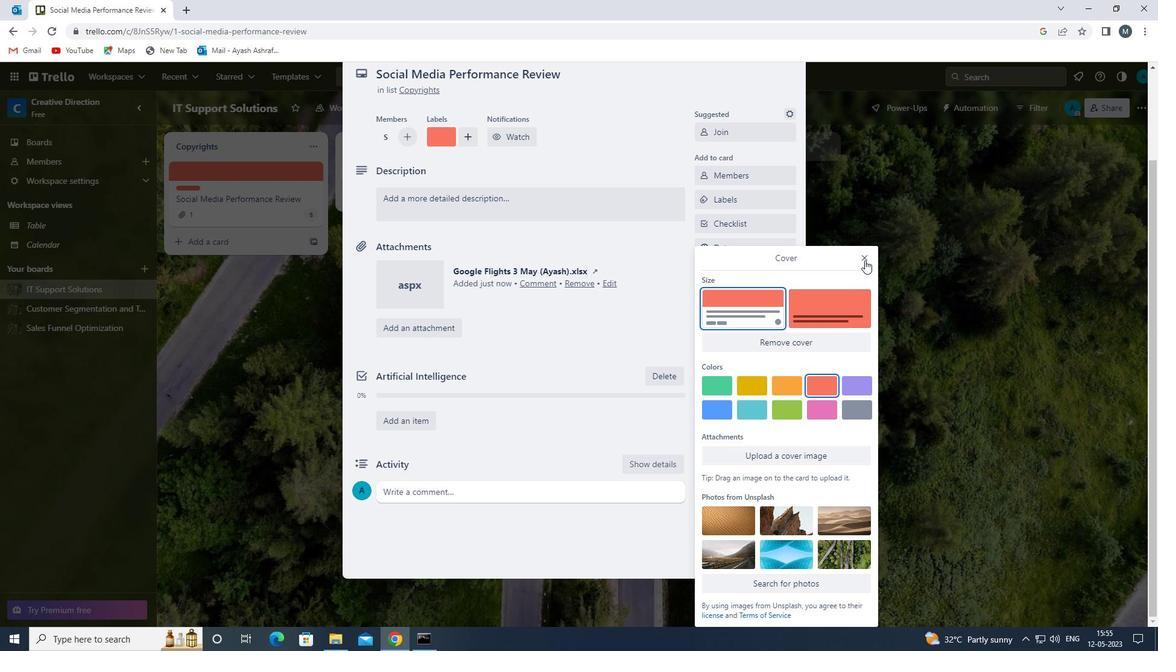 
Action: Mouse moved to (457, 202)
Screenshot: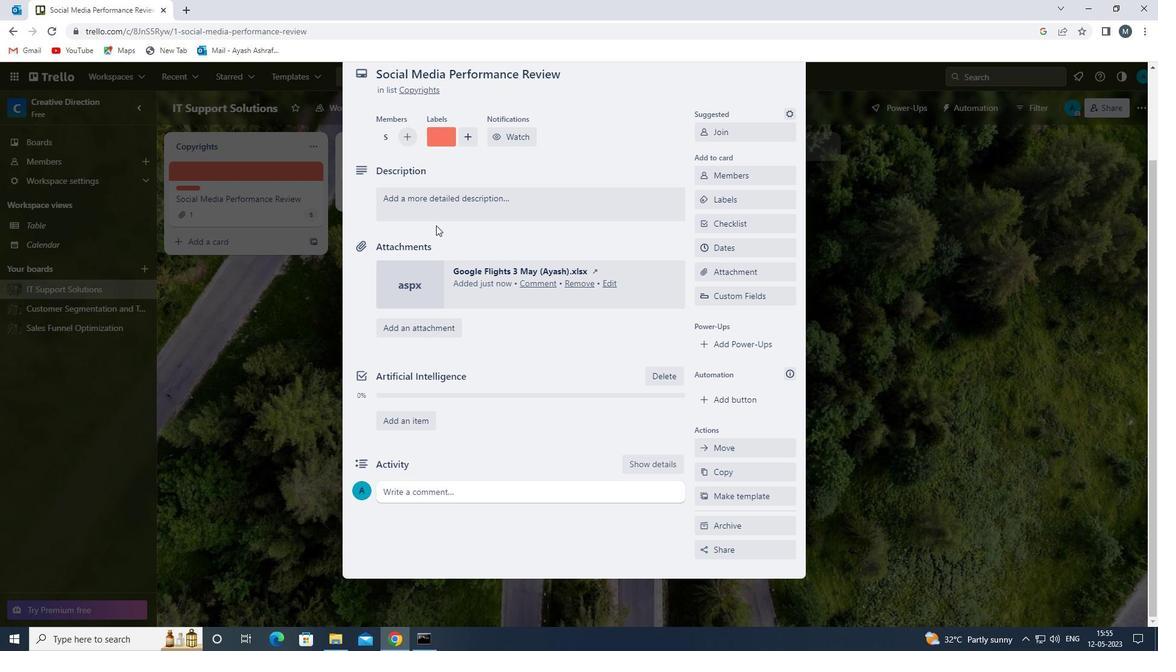 
Action: Mouse pressed left at (457, 202)
Screenshot: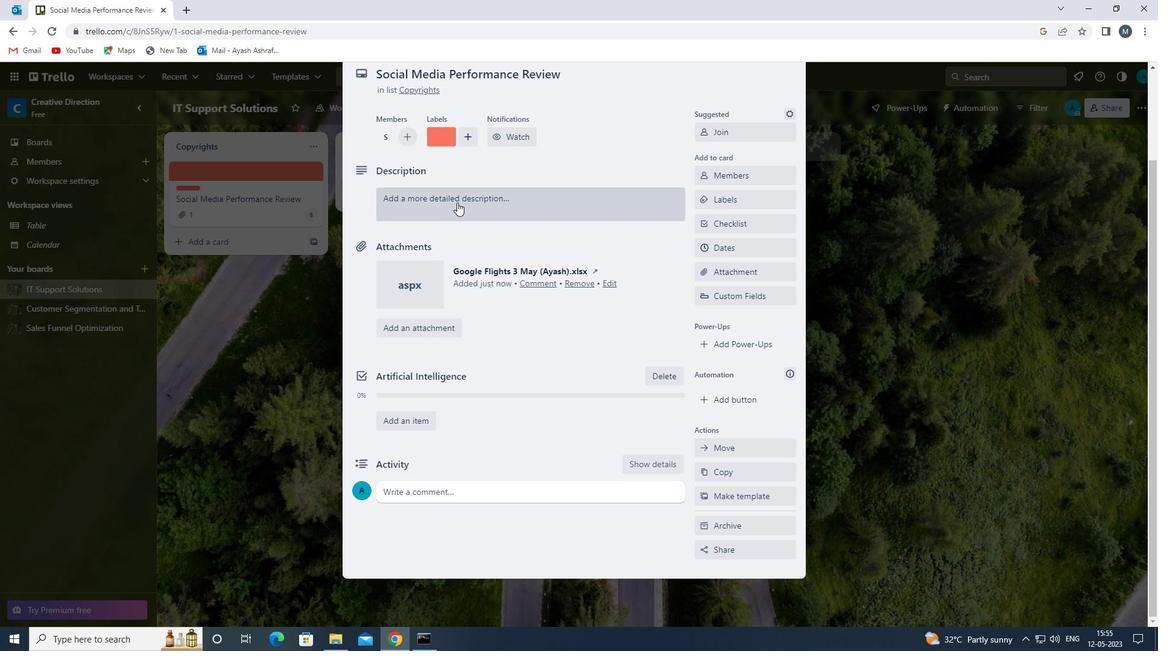 
Action: Mouse moved to (456, 243)
Screenshot: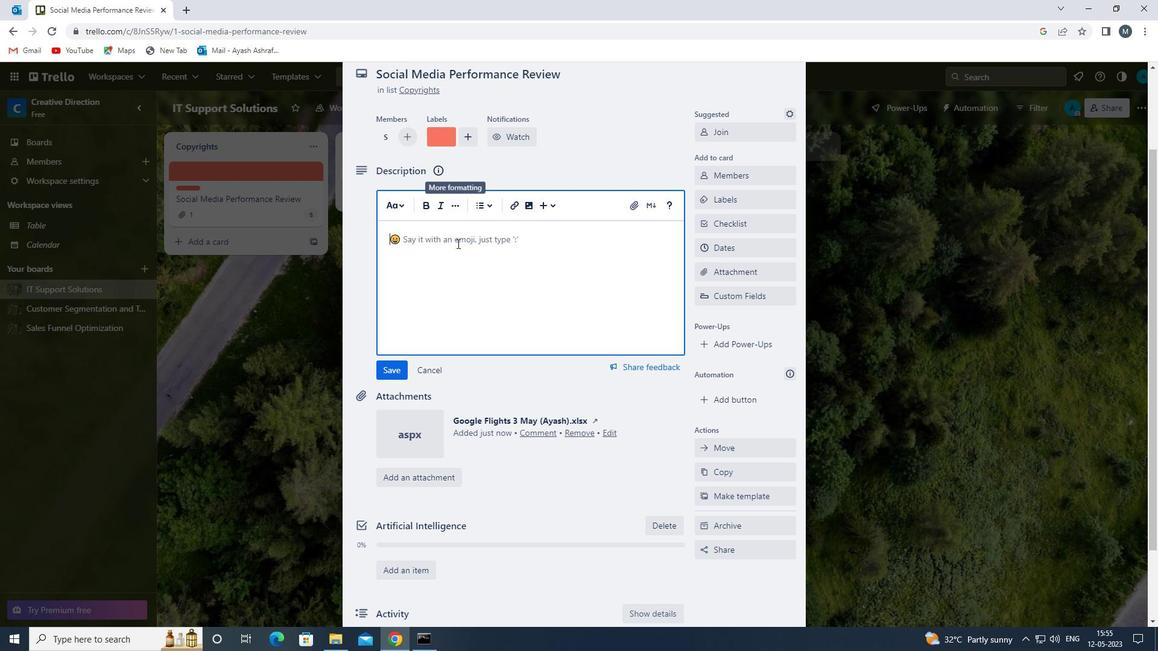 
Action: Mouse pressed left at (456, 243)
Screenshot: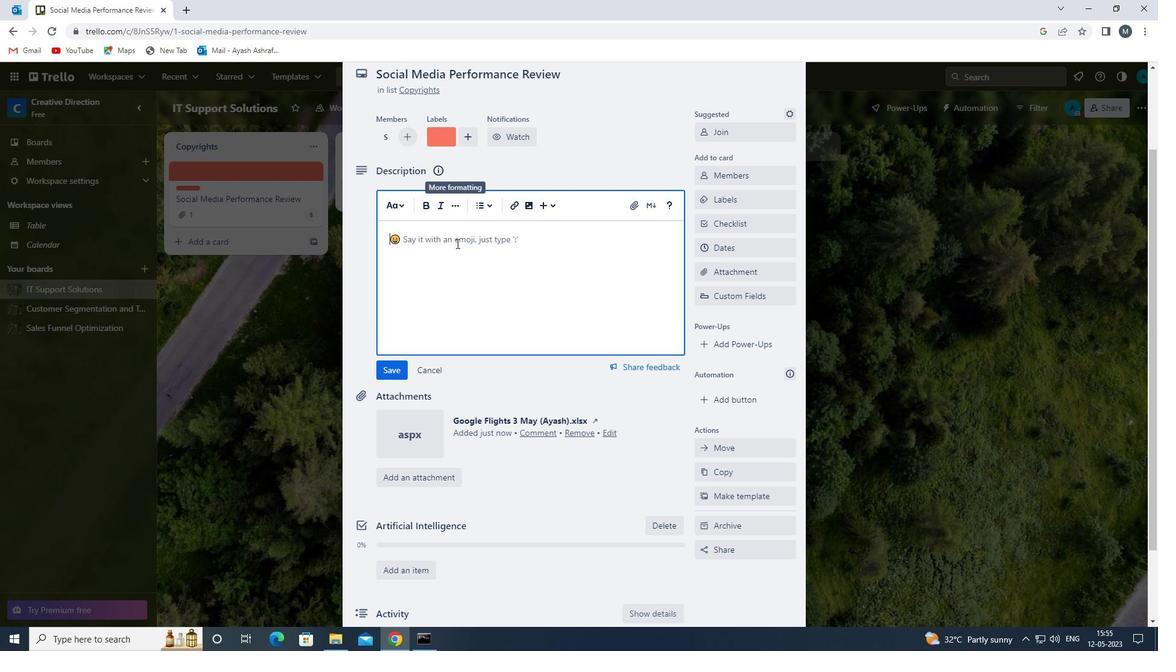 
Action: Key pressed <Key.shift>SCHEDULE<Key.space>SOCIAL<Key.space>MEDIA<Key.space>POSTS<Key.space>FOR<Key.space>THE<Key.space>WEEK<Key.space>
Screenshot: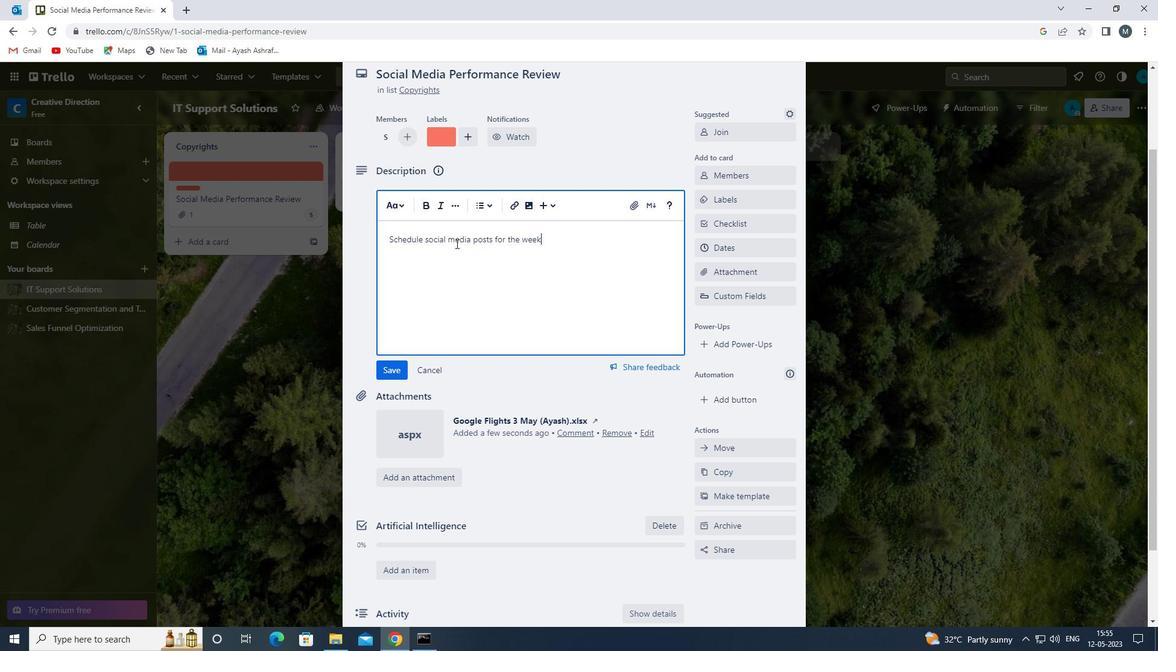 
Action: Mouse moved to (391, 369)
Screenshot: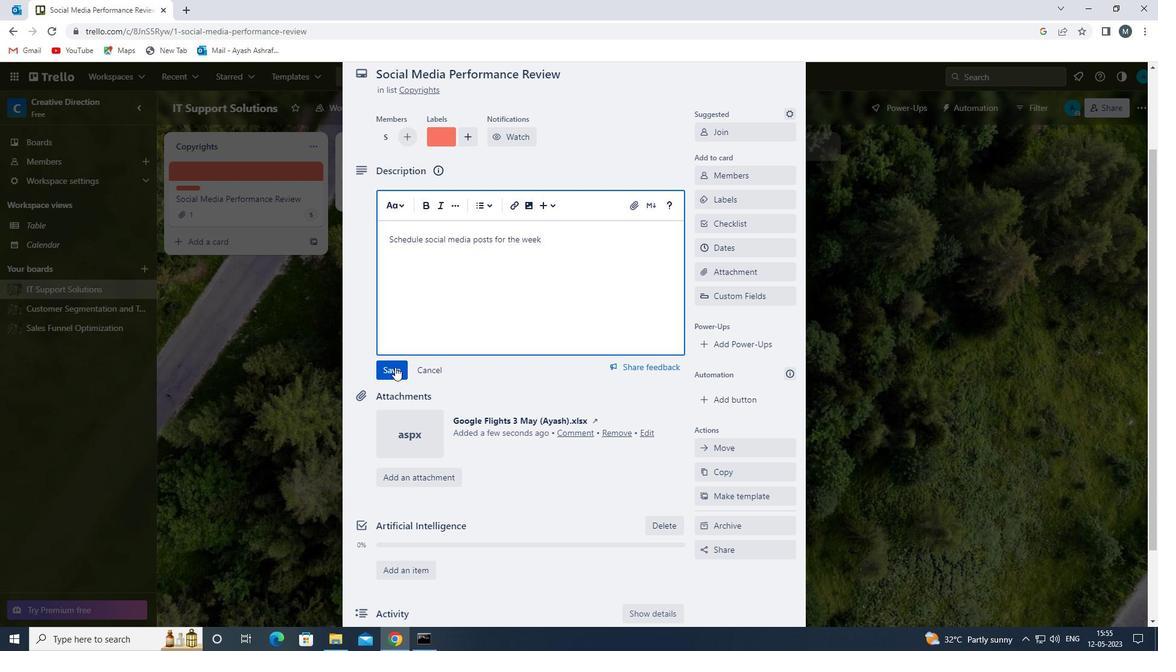 
Action: Mouse pressed left at (391, 369)
Screenshot: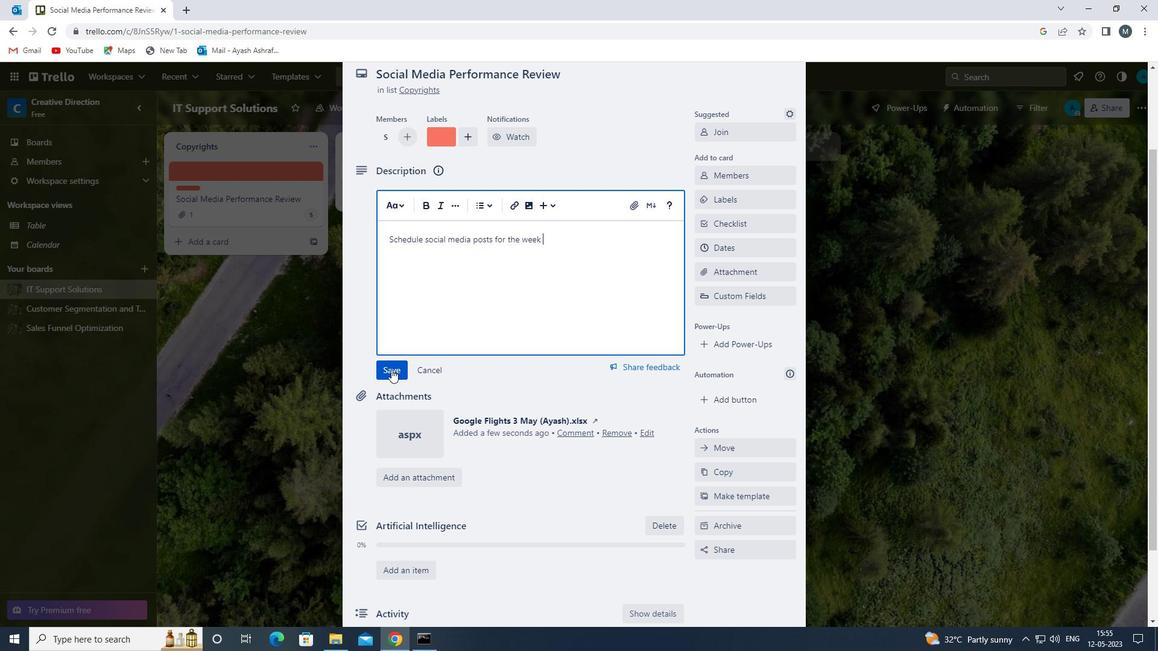 
Action: Mouse moved to (483, 324)
Screenshot: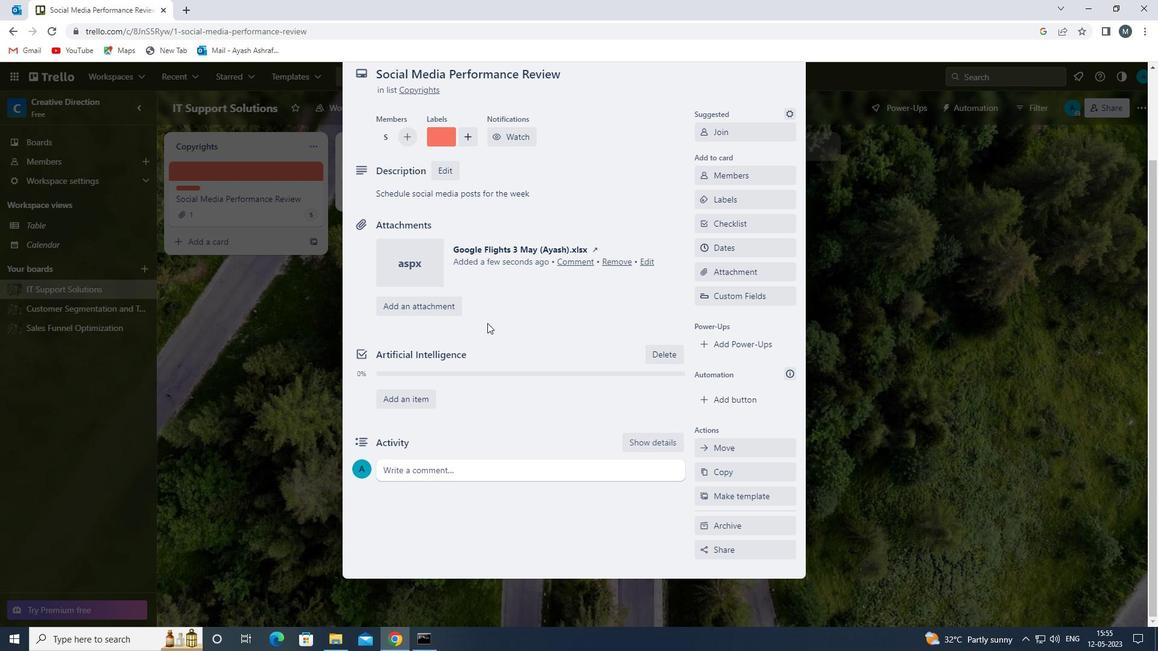 
Action: Mouse scrolled (483, 323) with delta (0, 0)
Screenshot: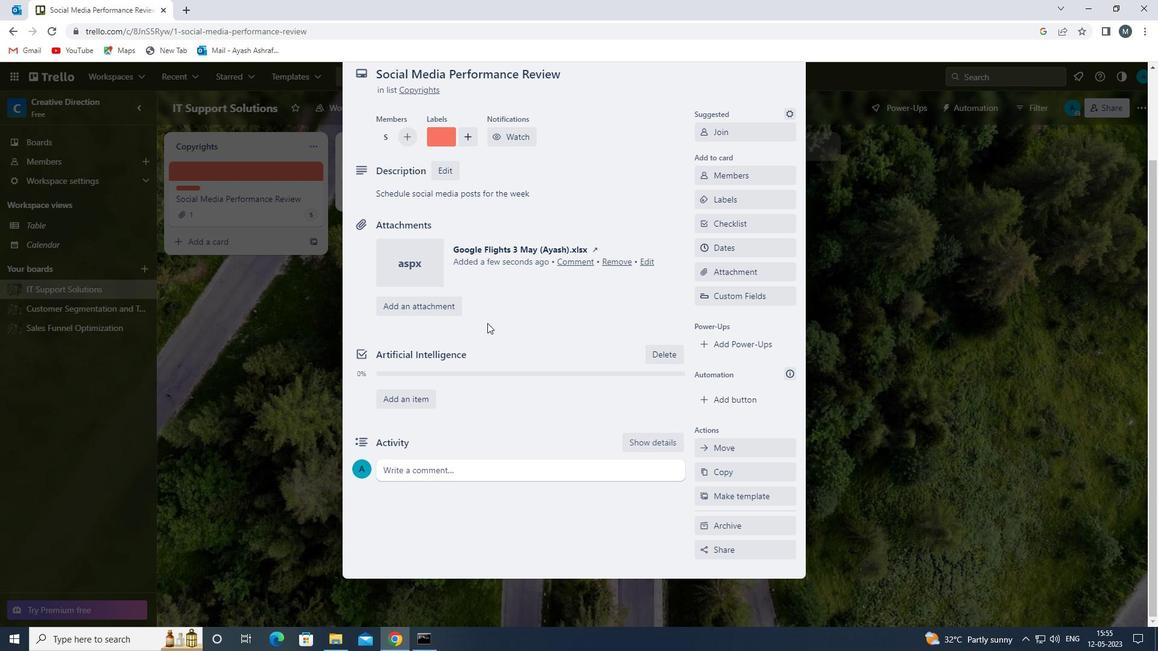 
Action: Mouse moved to (482, 326)
Screenshot: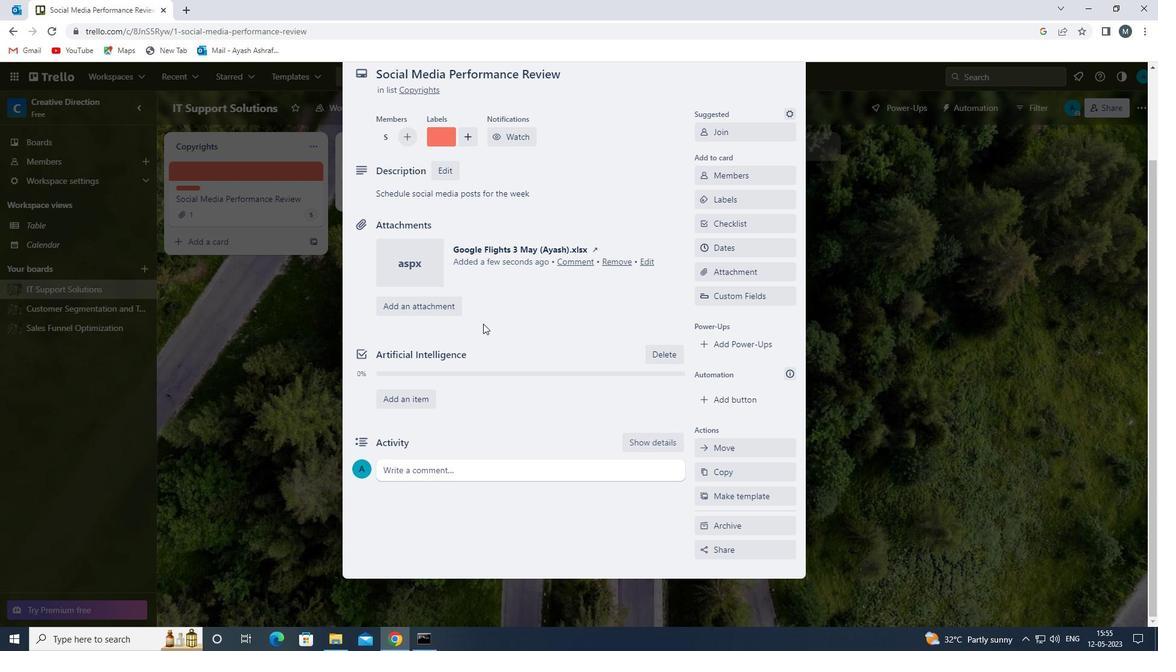 
Action: Mouse scrolled (482, 325) with delta (0, 0)
Screenshot: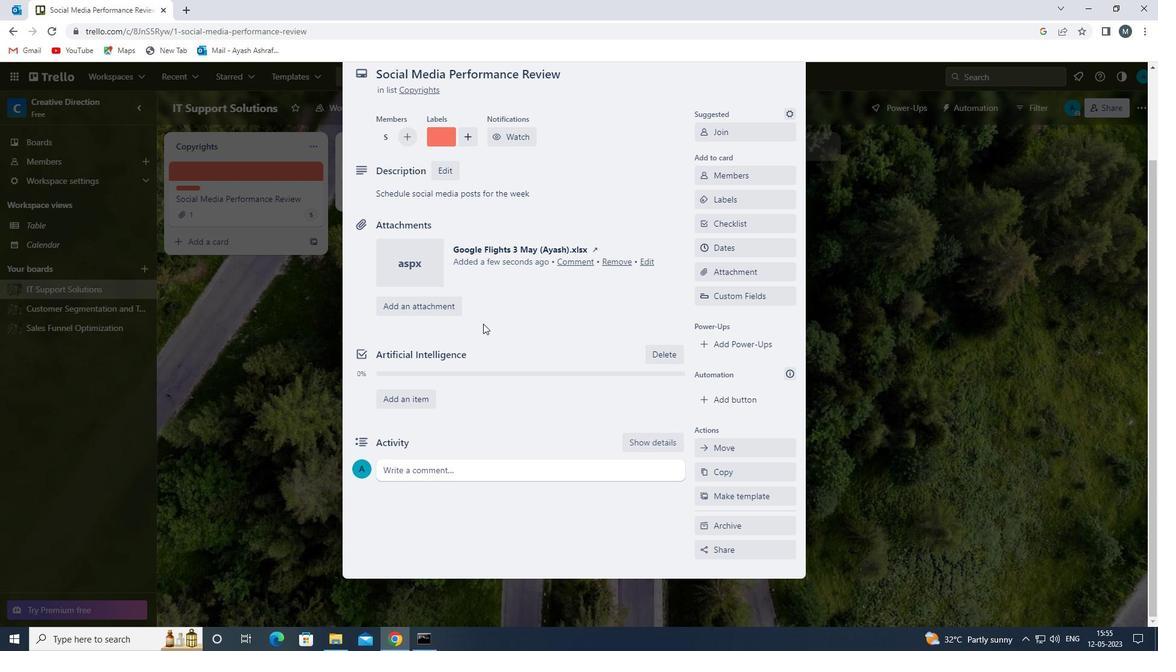 
Action: Mouse moved to (445, 472)
Screenshot: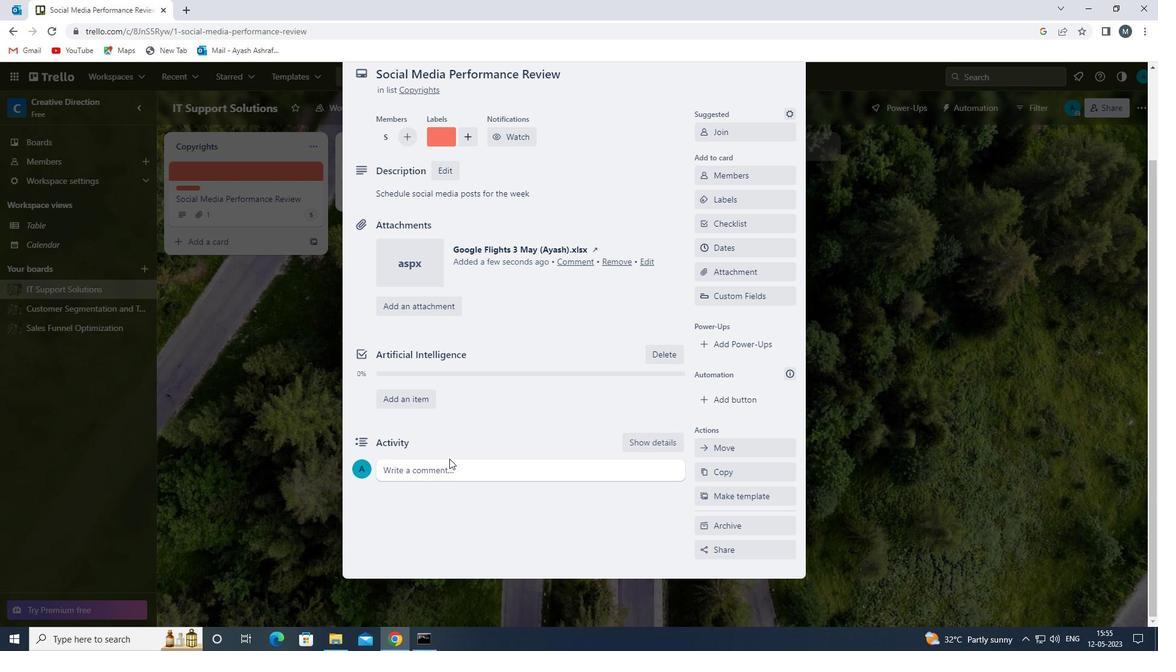 
Action: Mouse pressed left at (445, 472)
Screenshot: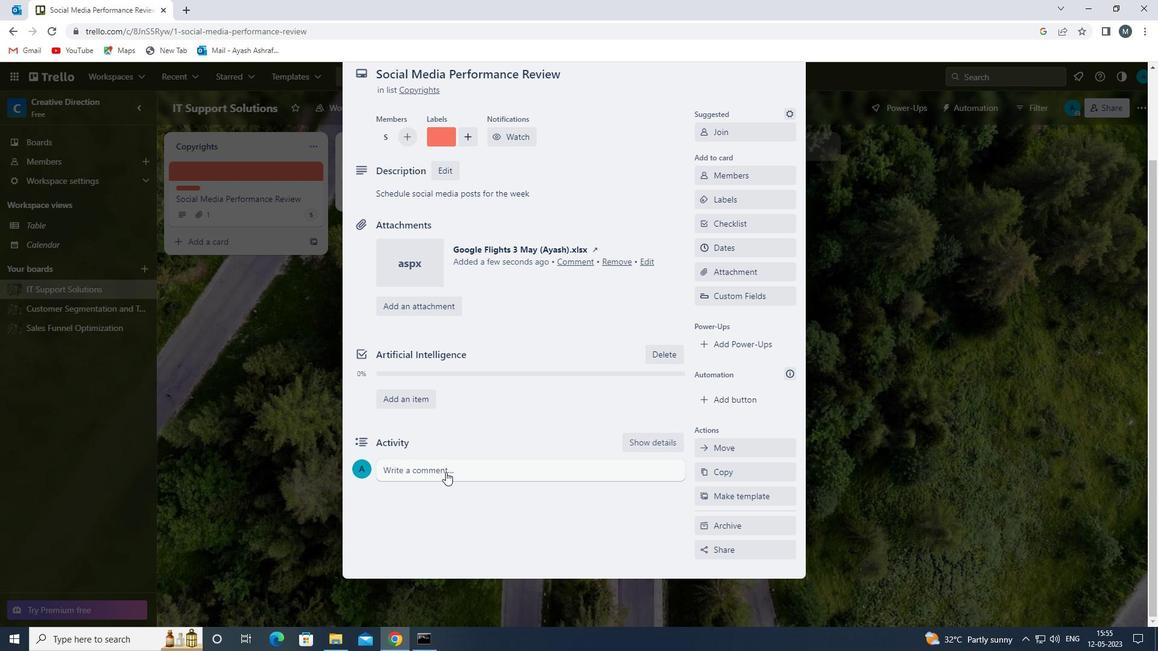 
Action: Mouse moved to (444, 509)
Screenshot: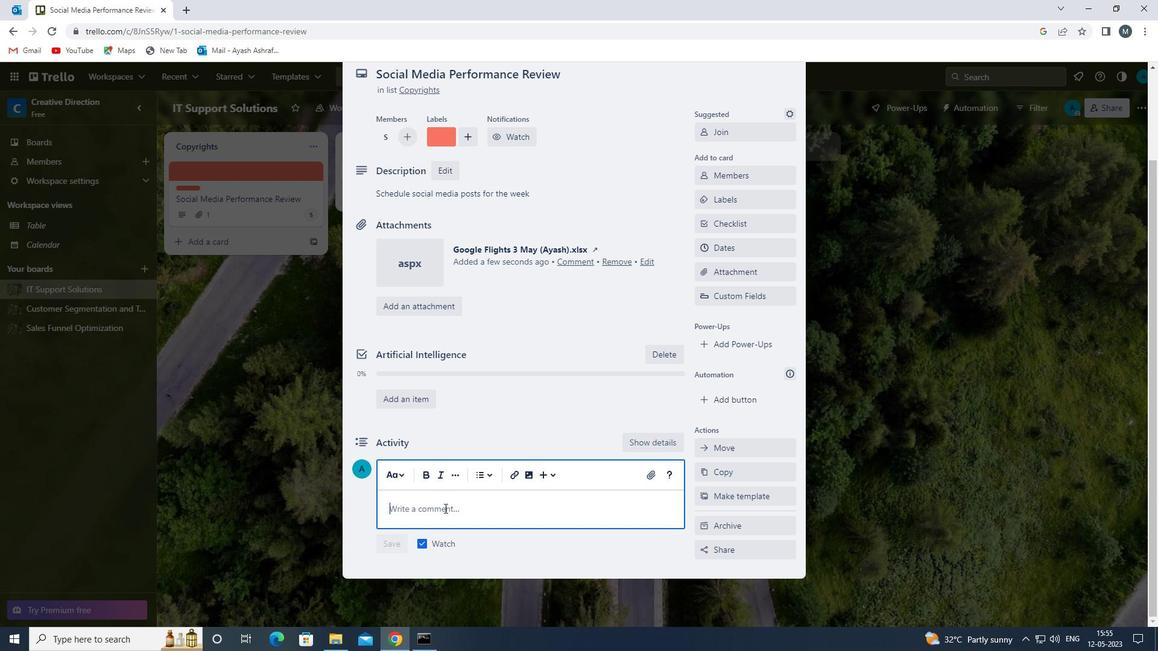
Action: Mouse pressed left at (444, 509)
Screenshot: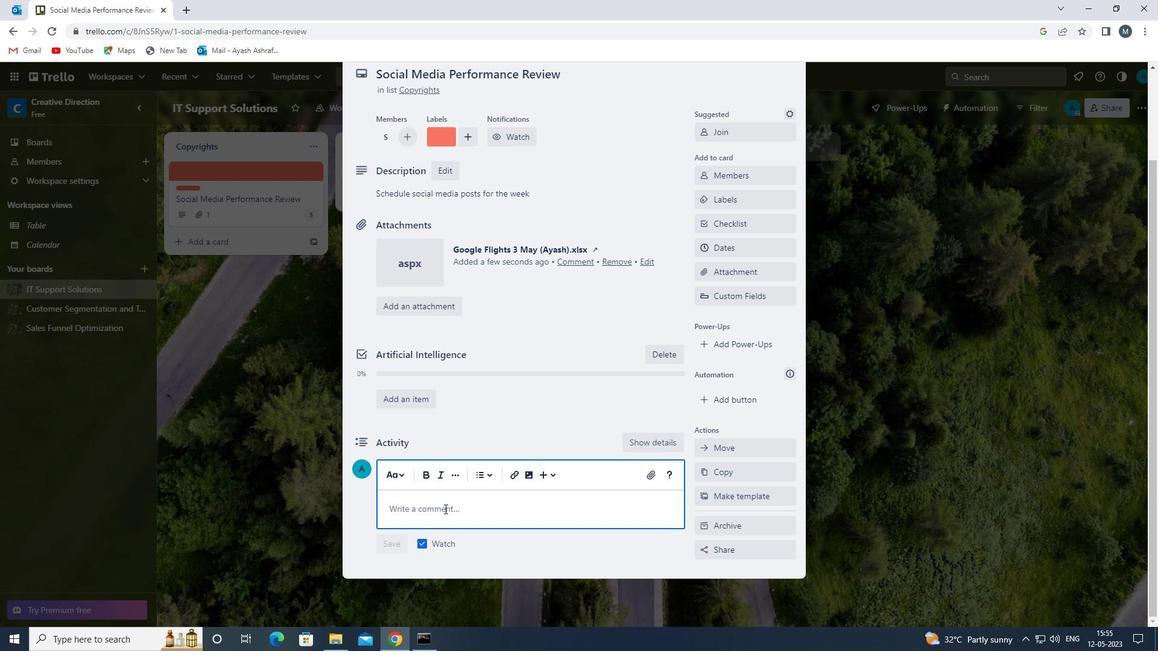 
Action: Mouse moved to (445, 506)
Screenshot: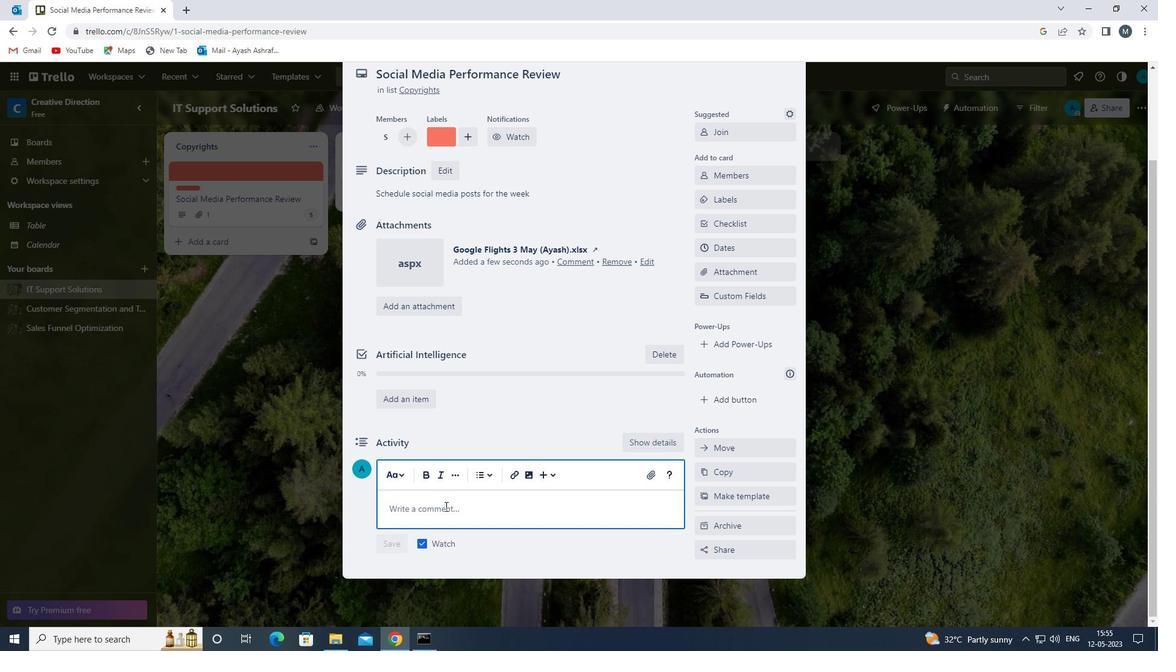 
Action: Key pressed <Key.shift>LET<Key.space>US<Key.space>APPROACH<Key.space>THIS<Key.space>TASK<Key.space>WITH<Key.space>A<Key.space>SENSE<Key.space>P<Key.backspace>OPF<Key.space><Key.backspace><Key.backspace><Key.backspace>F<Key.space>FOCUS<Key.space>AND<Key.space>ATTENTION<Key.space>TO<Key.space>DETAIL,<Key.space>ENSURING<Key.space>THAT<Key.space>WE<Key.space>DO<Key.space>NOT<Key.space>MISS<Key.space>ANY<Key.space>IMPORTANT<Key.space>INFORMATION<Key.space>OT<Key.backspace>R<Key.space>DETAILS.
Screenshot: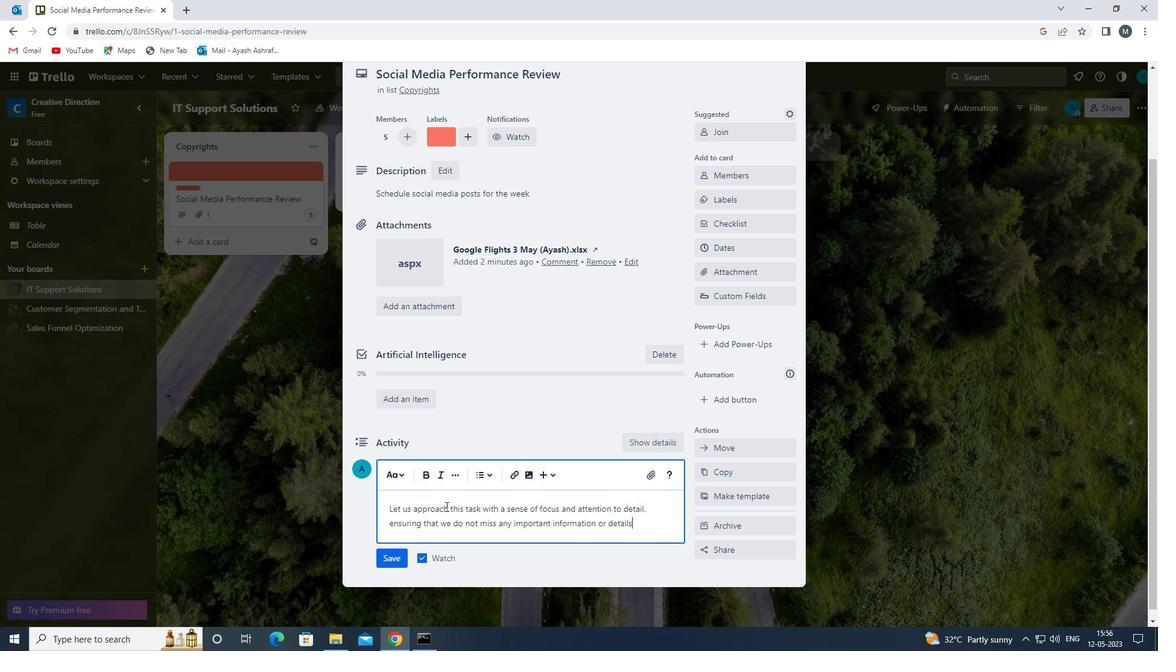 
Action: Mouse moved to (391, 556)
Screenshot: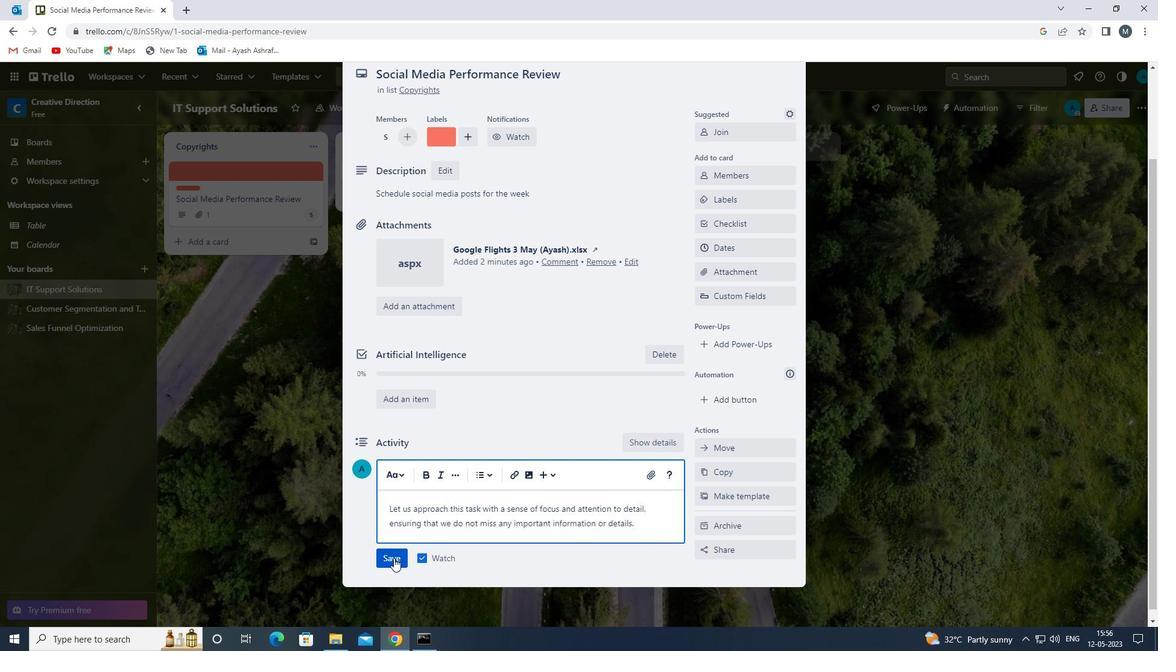 
Action: Mouse pressed left at (391, 556)
Screenshot: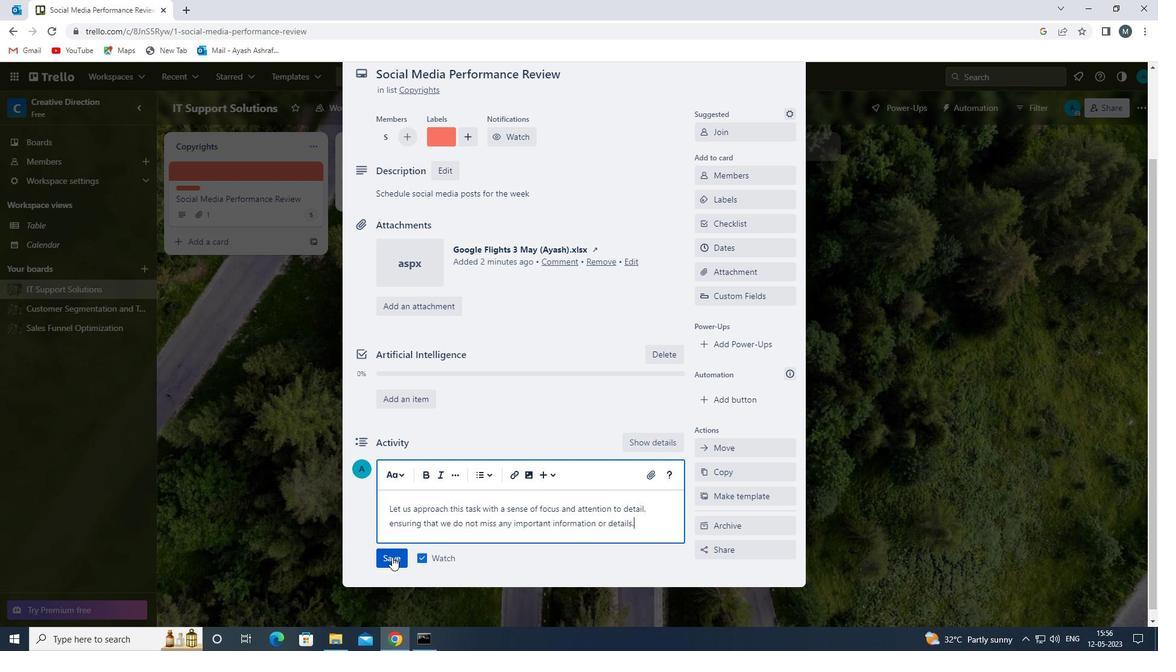 
Action: Mouse moved to (733, 250)
Screenshot: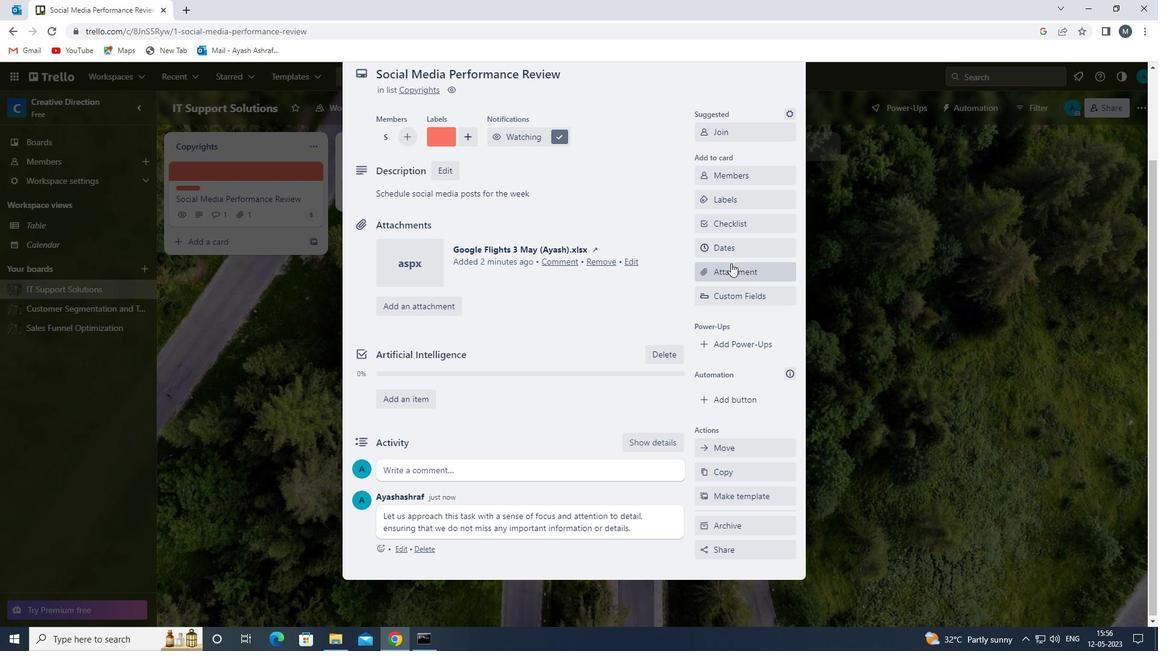 
Action: Mouse pressed left at (733, 250)
Screenshot: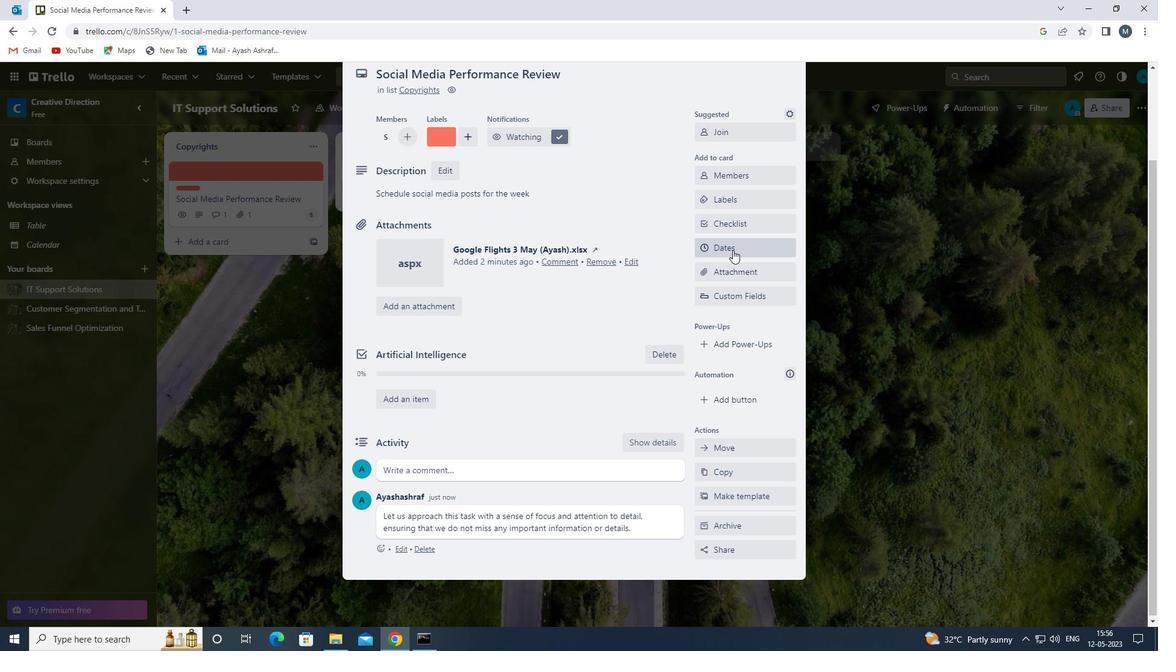
Action: Mouse moved to (705, 325)
Screenshot: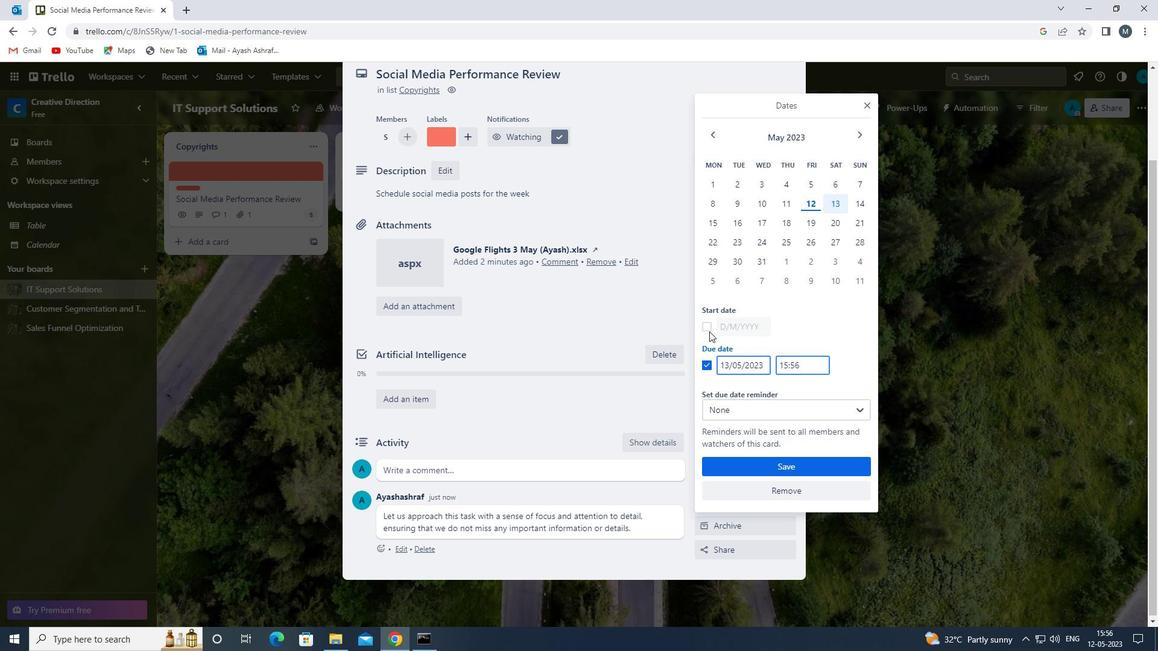 
Action: Mouse pressed left at (705, 325)
Screenshot: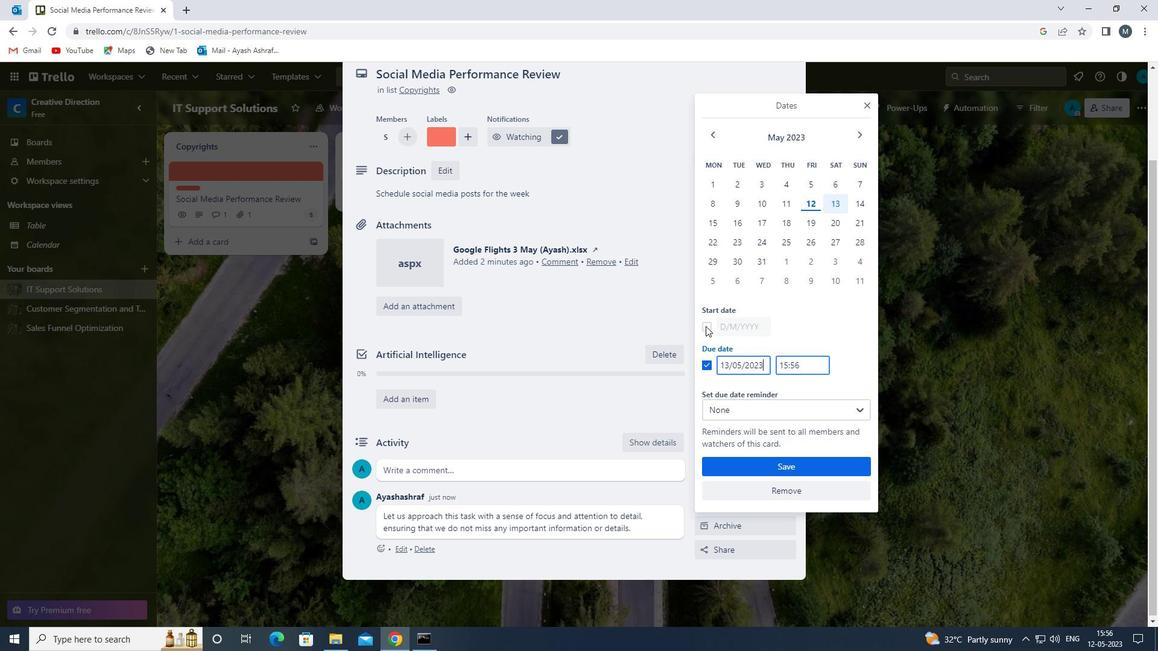 
Action: Mouse moved to (729, 328)
Screenshot: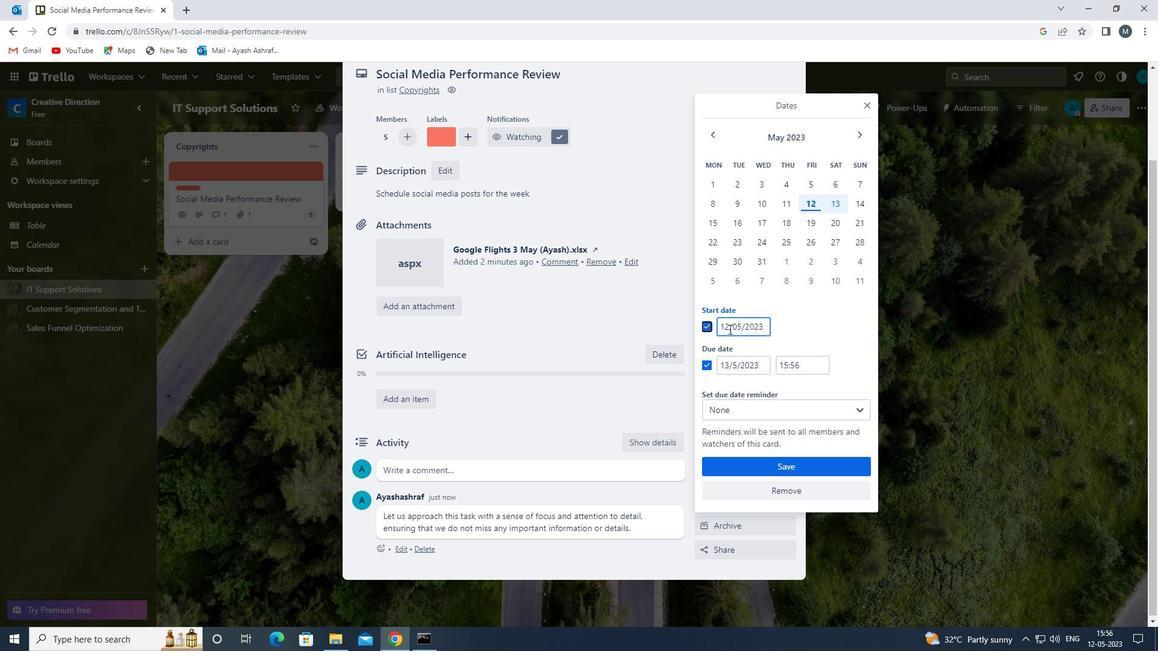 
Action: Mouse pressed left at (729, 328)
Screenshot: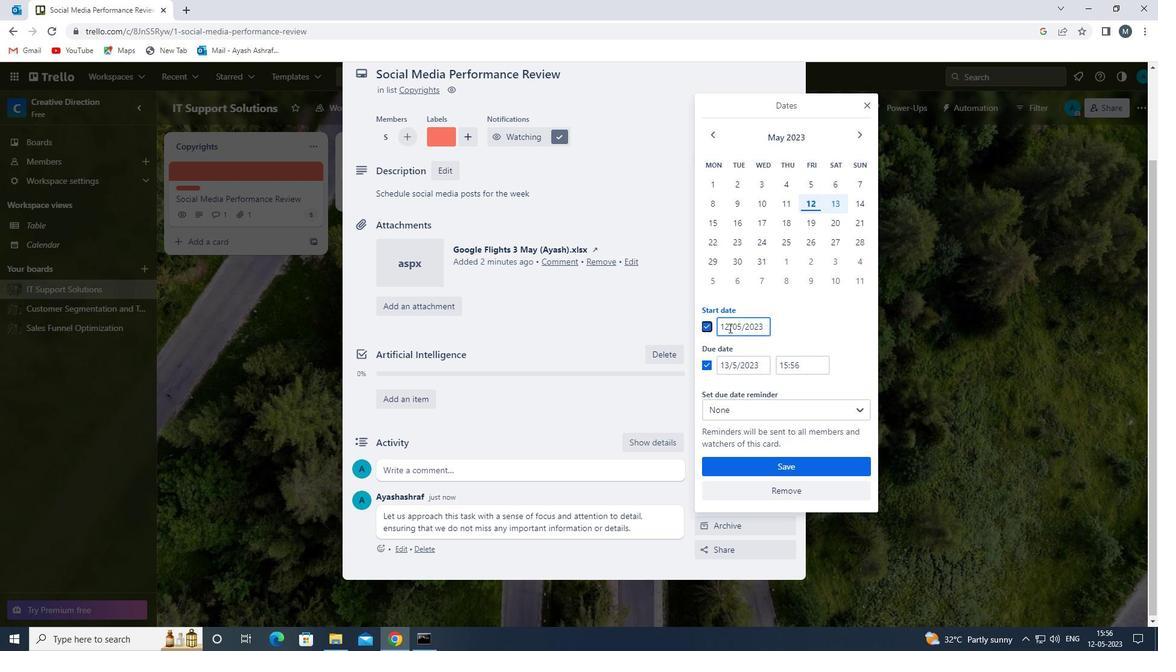 
Action: Mouse moved to (737, 334)
Screenshot: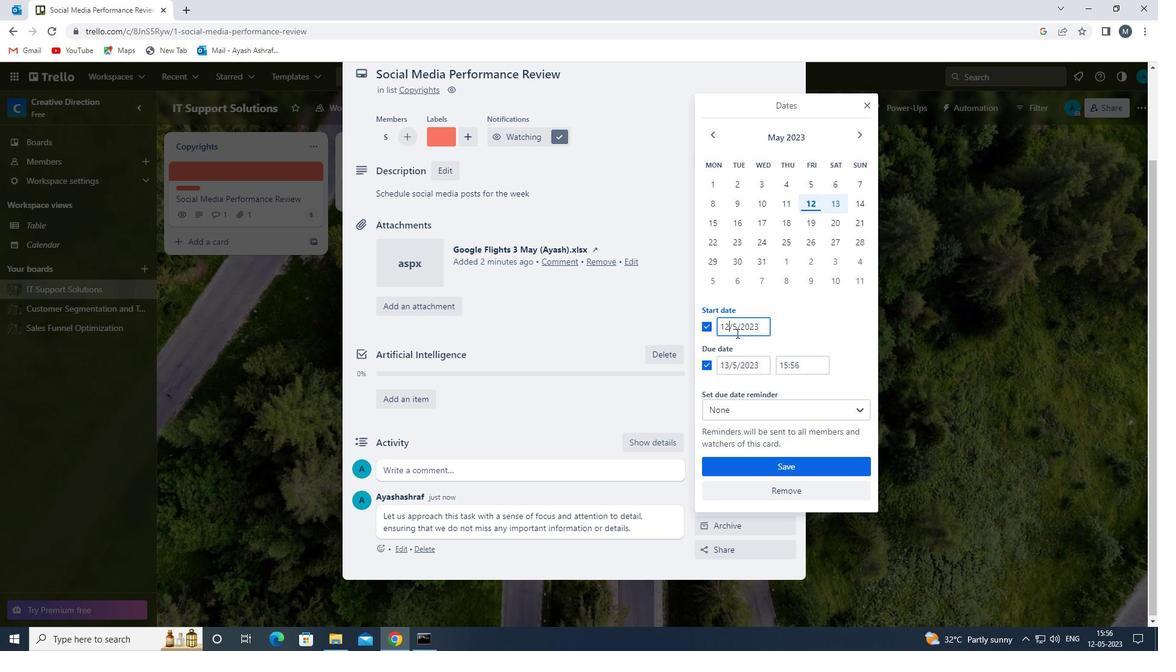 
Action: Key pressed <Key.backspace><Key.backspace>1<Key.backspace>01
Screenshot: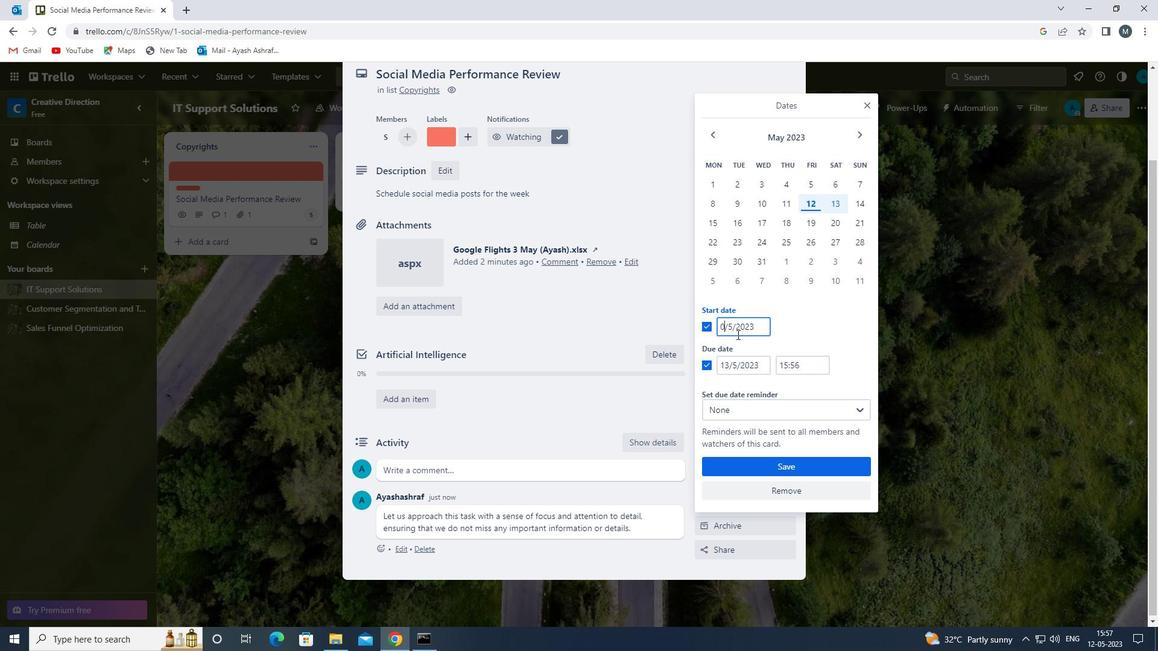 
Action: Mouse moved to (737, 326)
Screenshot: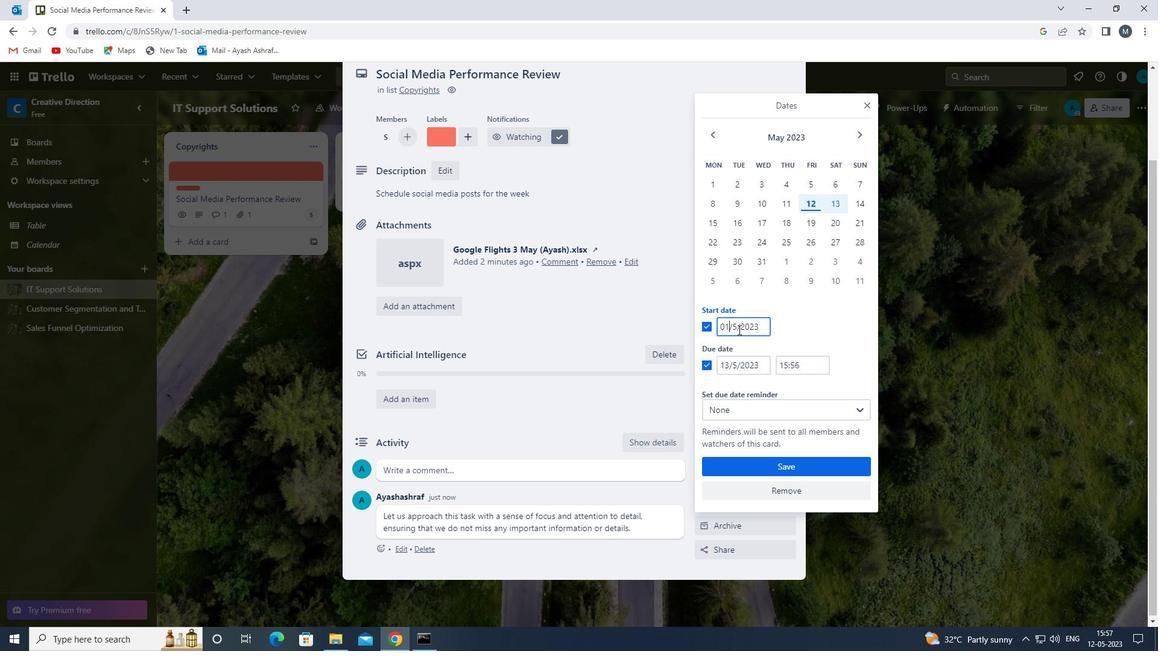 
Action: Mouse pressed left at (737, 326)
Screenshot: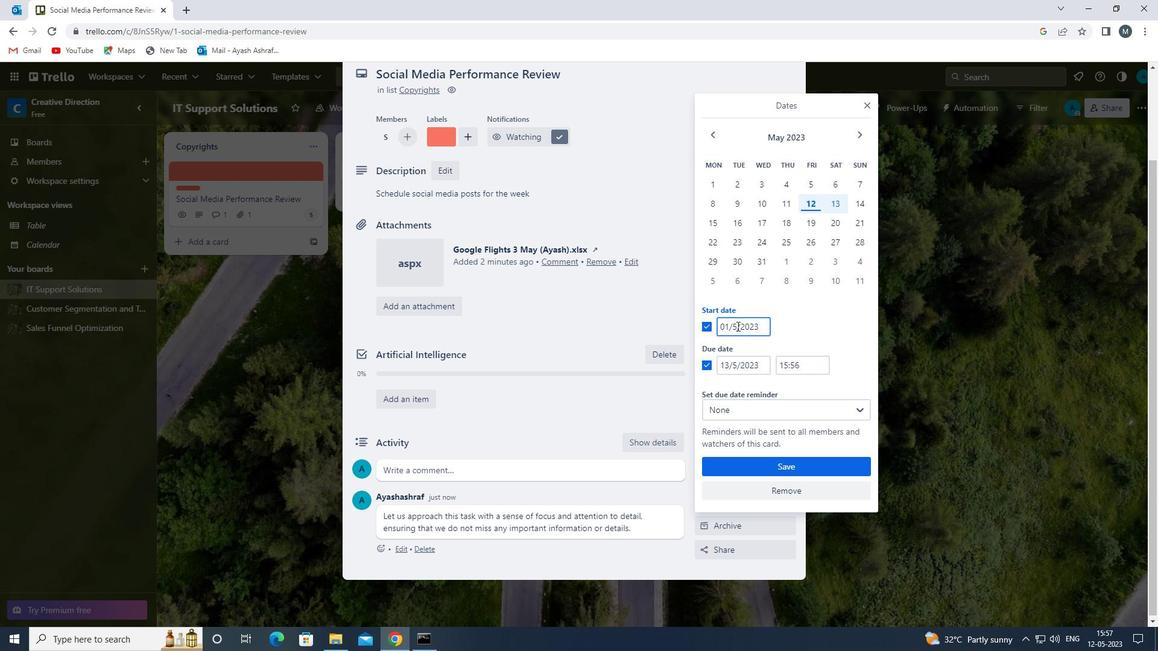 
Action: Mouse moved to (748, 332)
Screenshot: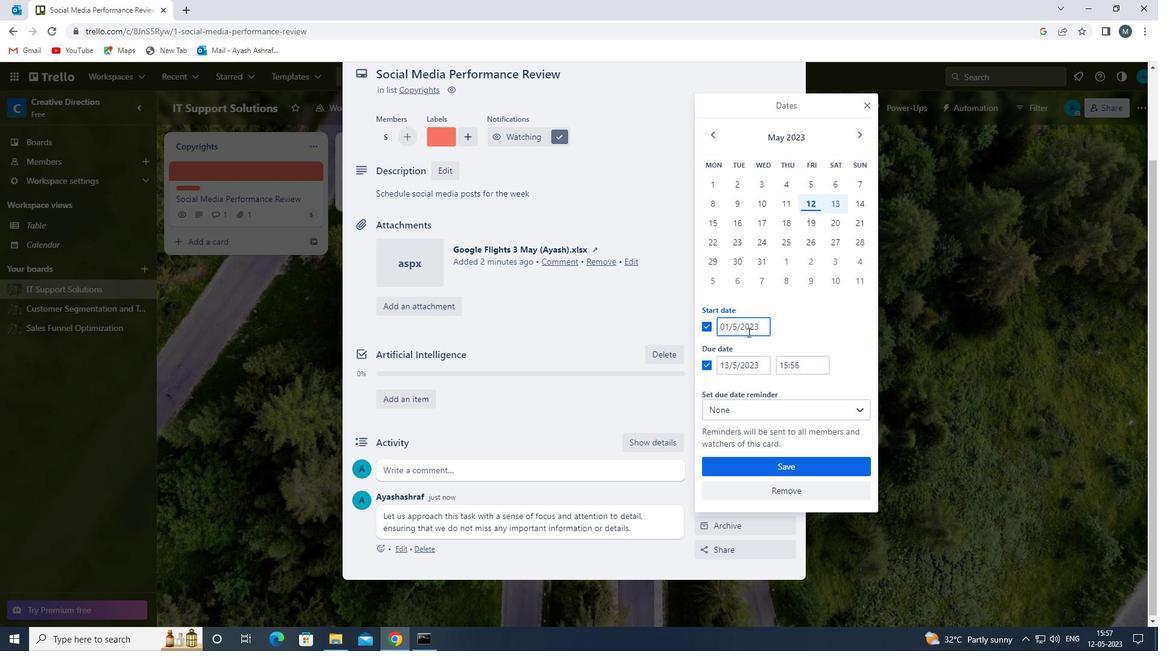 
Action: Key pressed <Key.backspace>
Screenshot: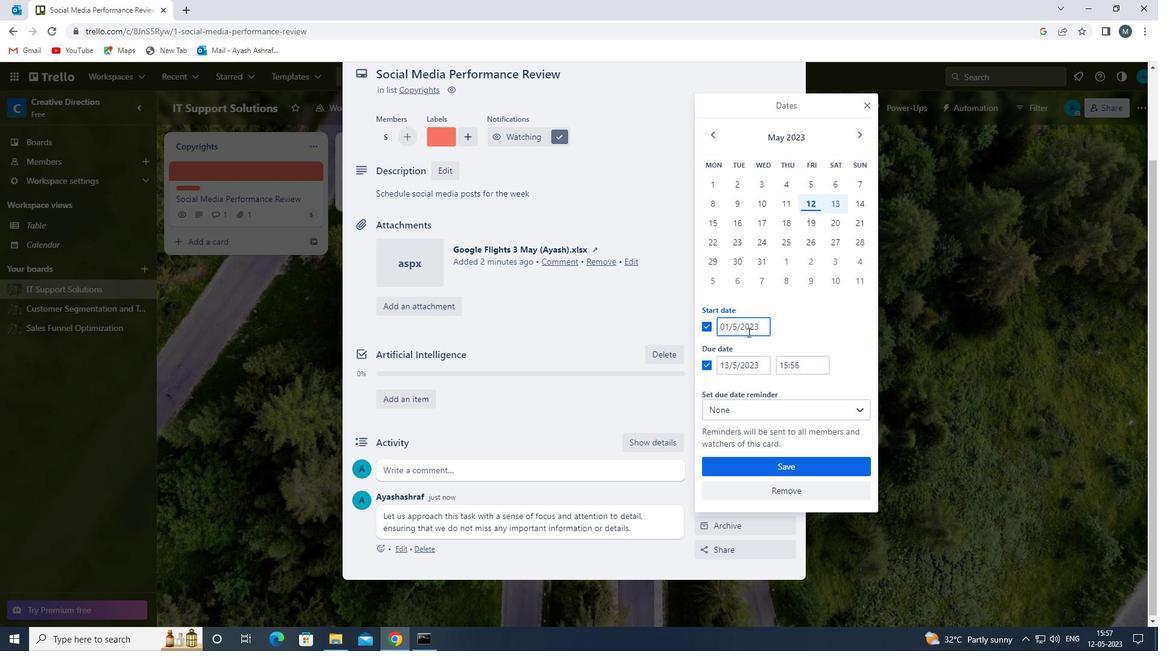 
Action: Mouse moved to (748, 333)
Screenshot: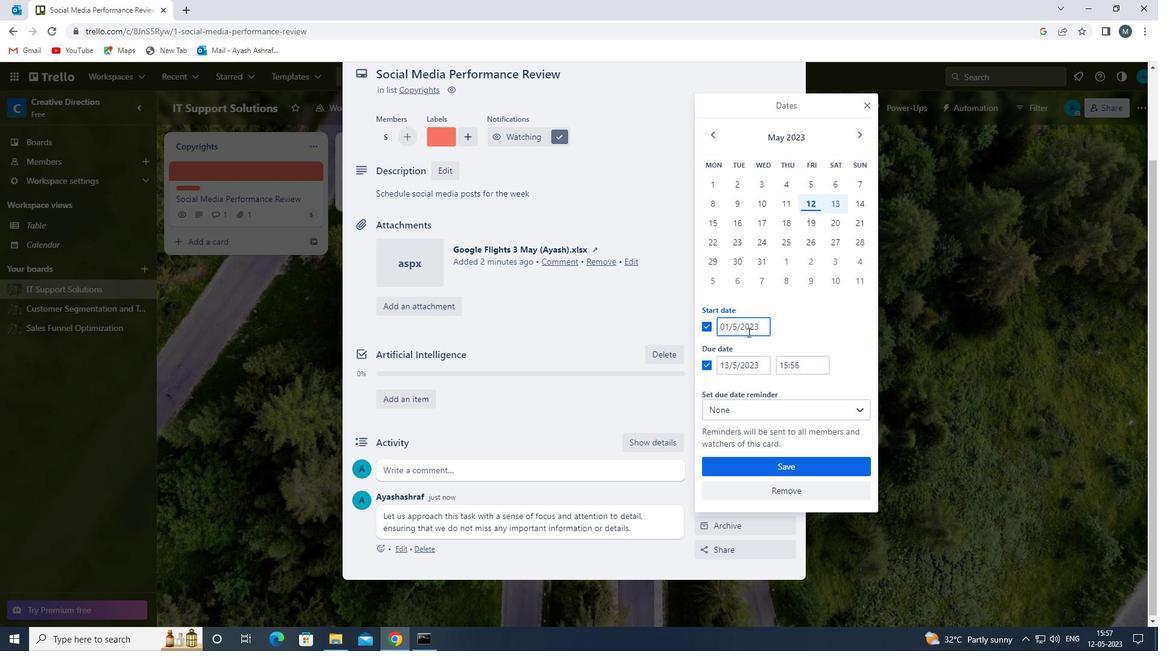 
Action: Key pressed 01
Screenshot: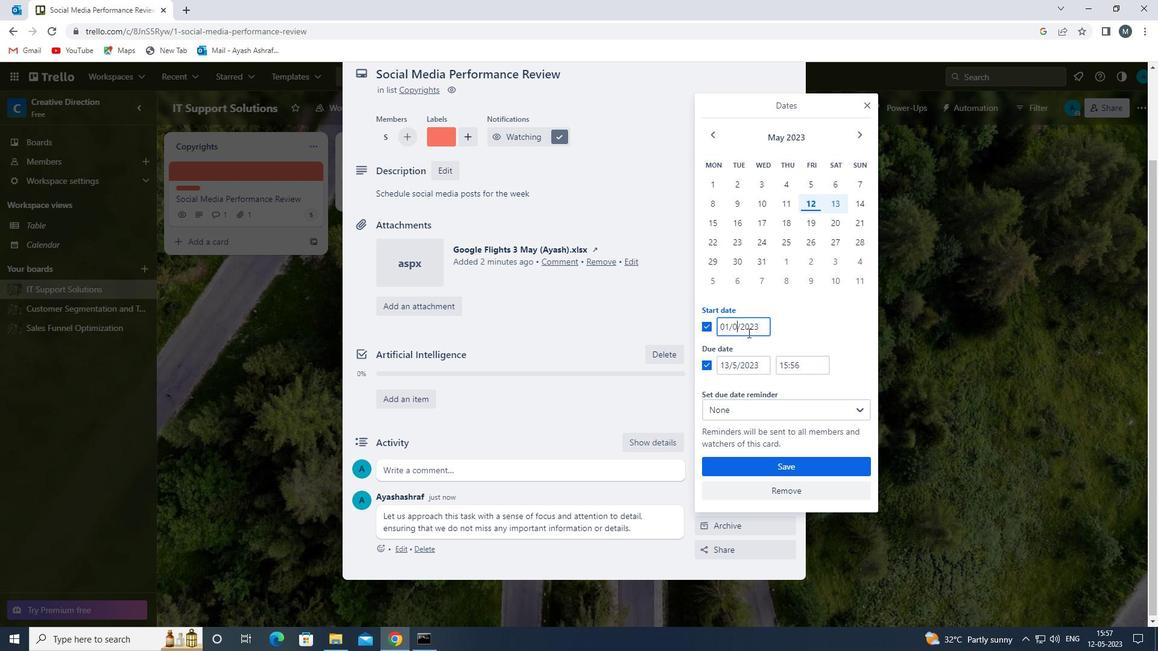 
Action: Mouse moved to (762, 328)
Screenshot: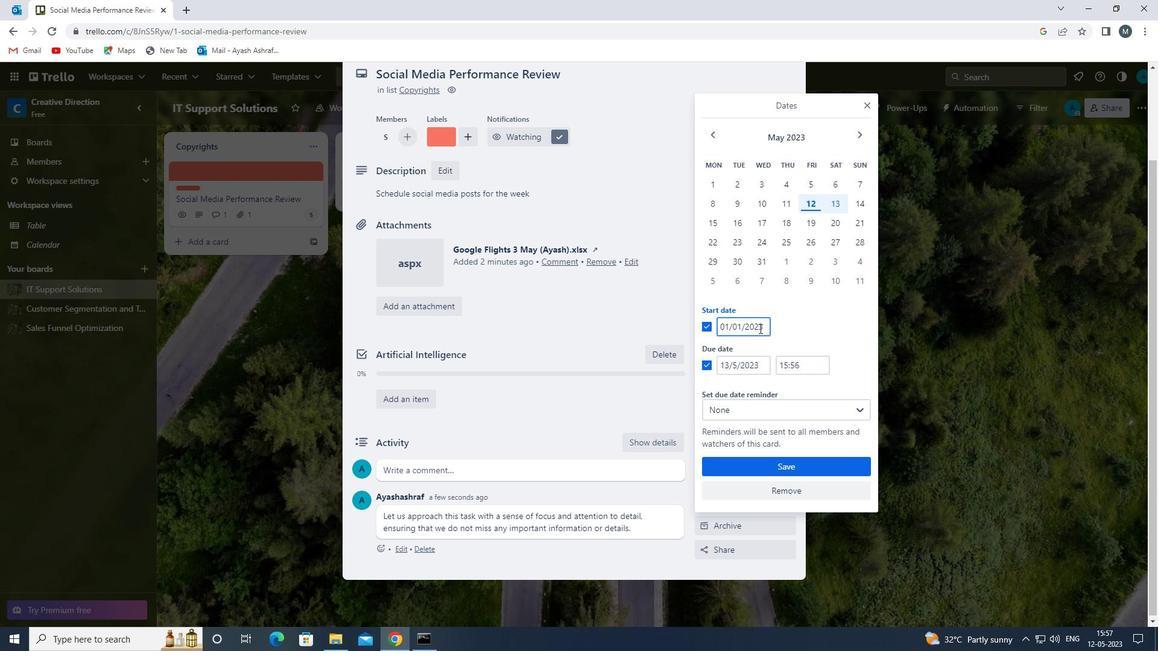 
Action: Mouse pressed left at (762, 328)
Screenshot: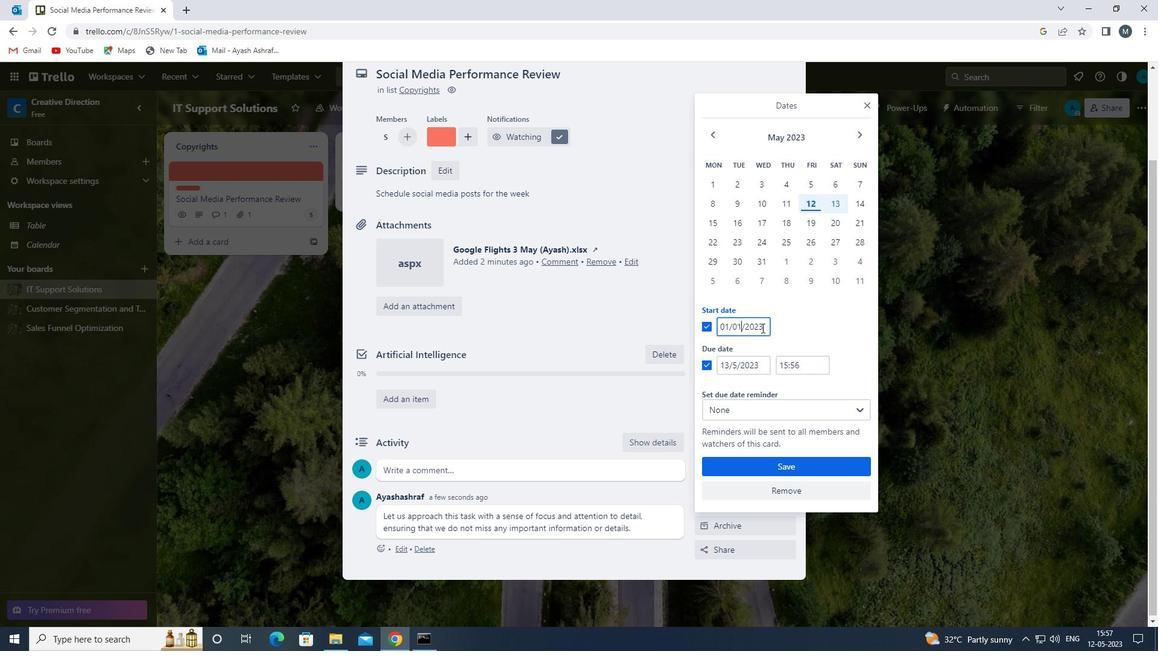 
Action: Mouse moved to (761, 327)
Screenshot: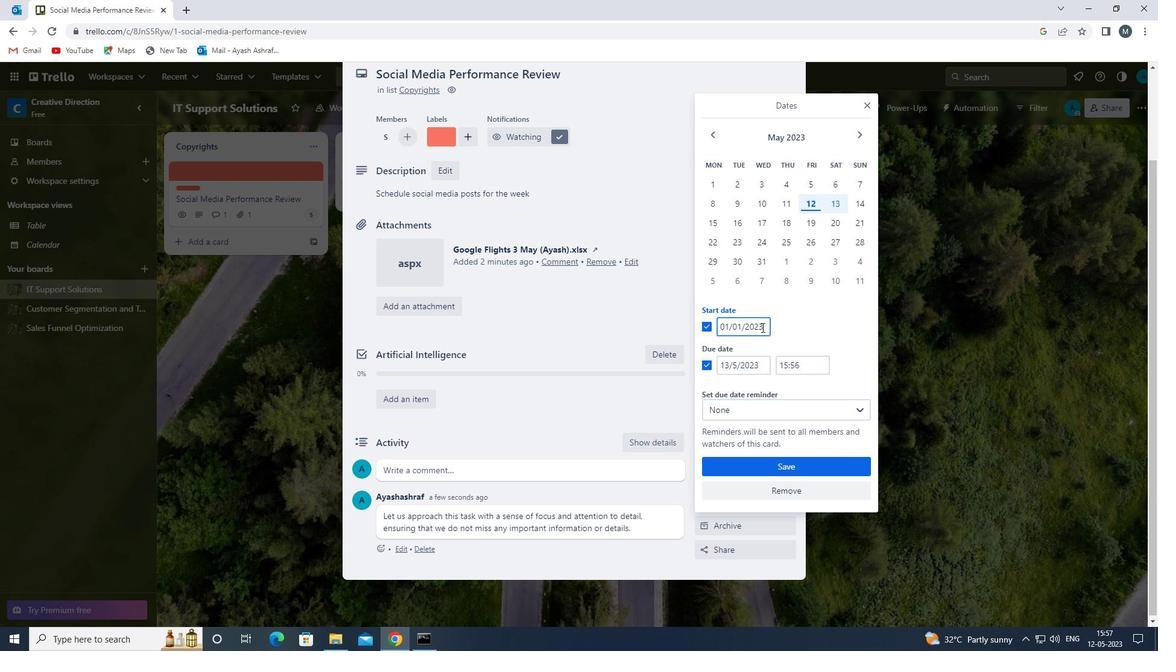 
Action: Key pressed <Key.backspace><Key.backspace><Key.backspace><Key.backspace>1900
Screenshot: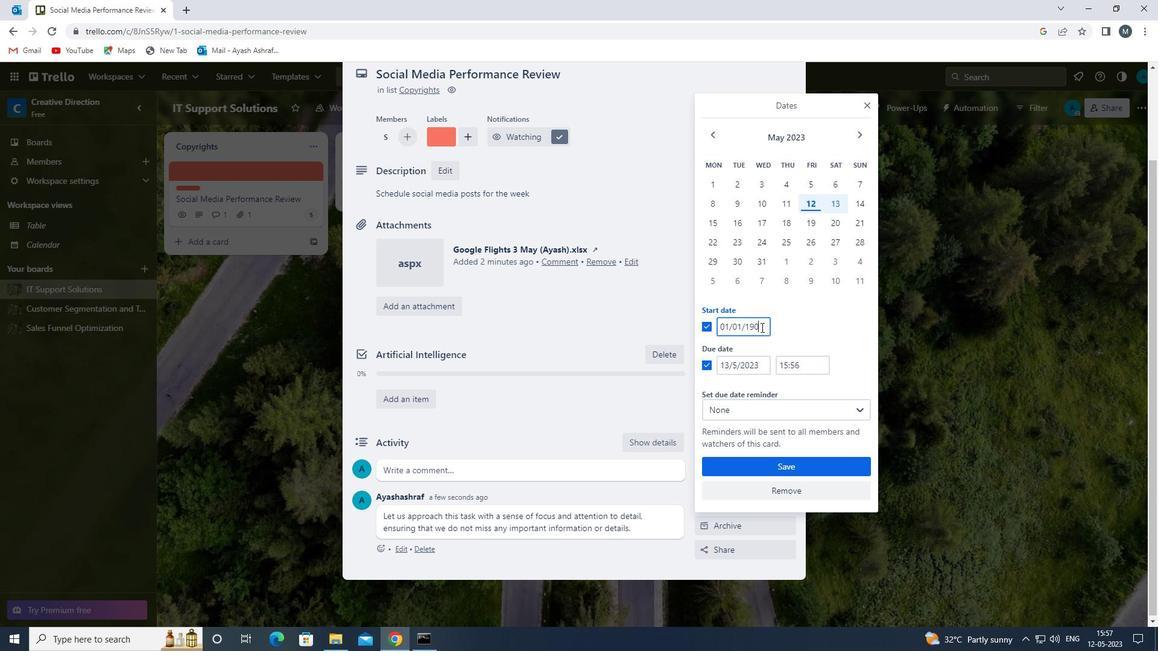 
Action: Mouse moved to (728, 366)
Screenshot: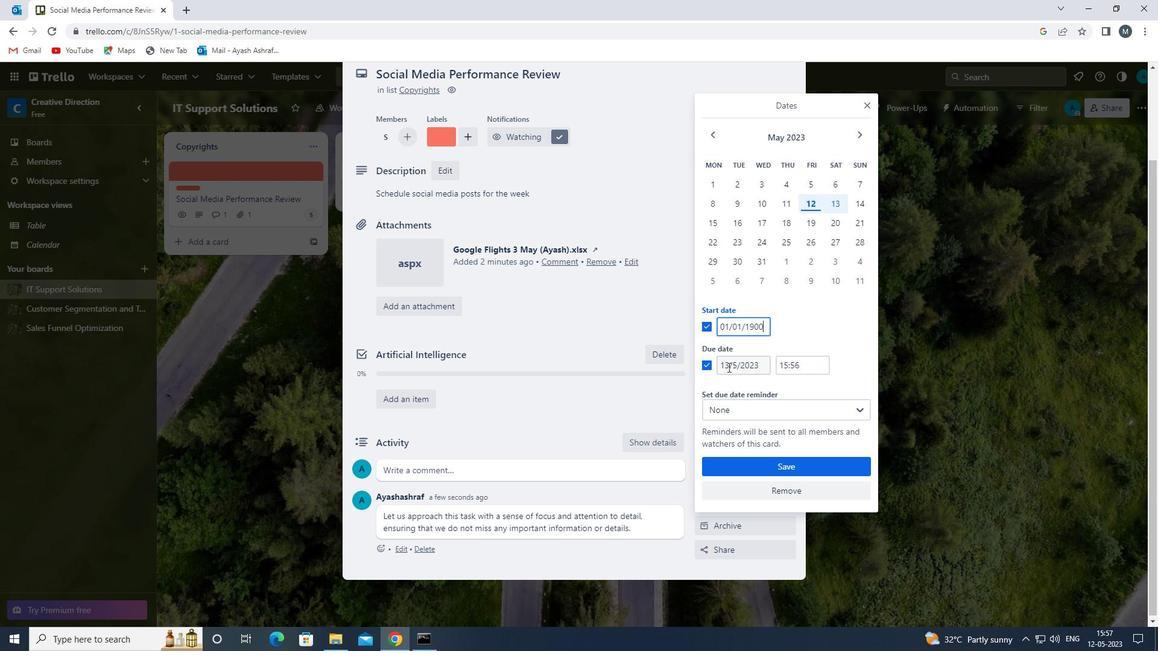 
Action: Mouse pressed left at (728, 366)
Screenshot: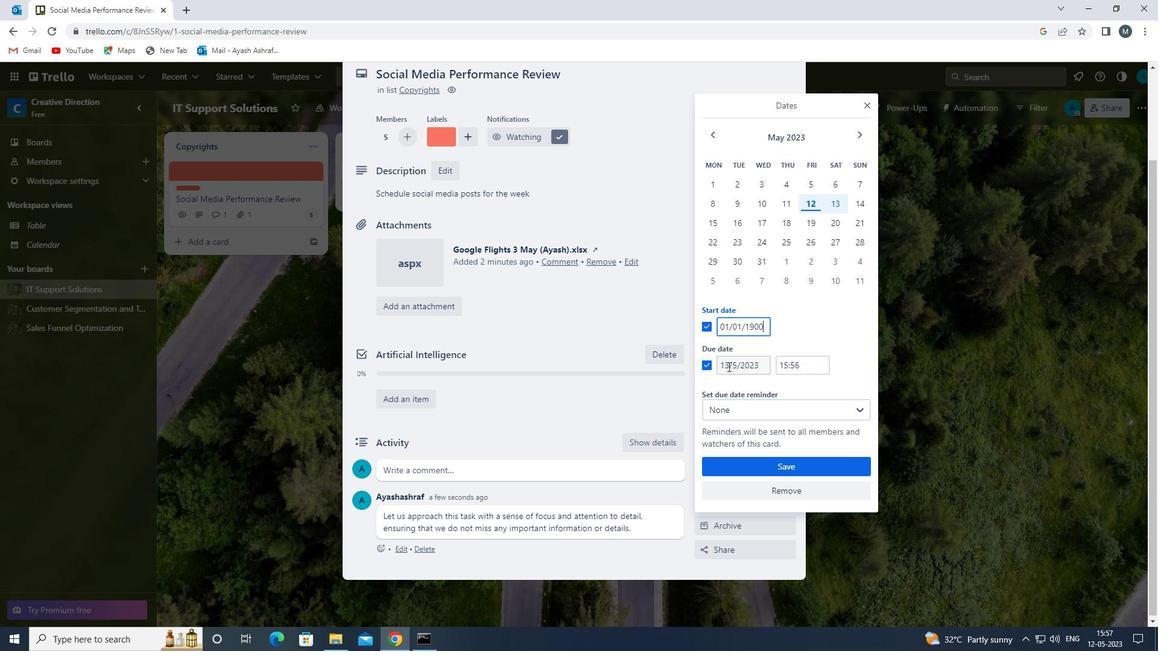 
Action: Mouse moved to (728, 368)
Screenshot: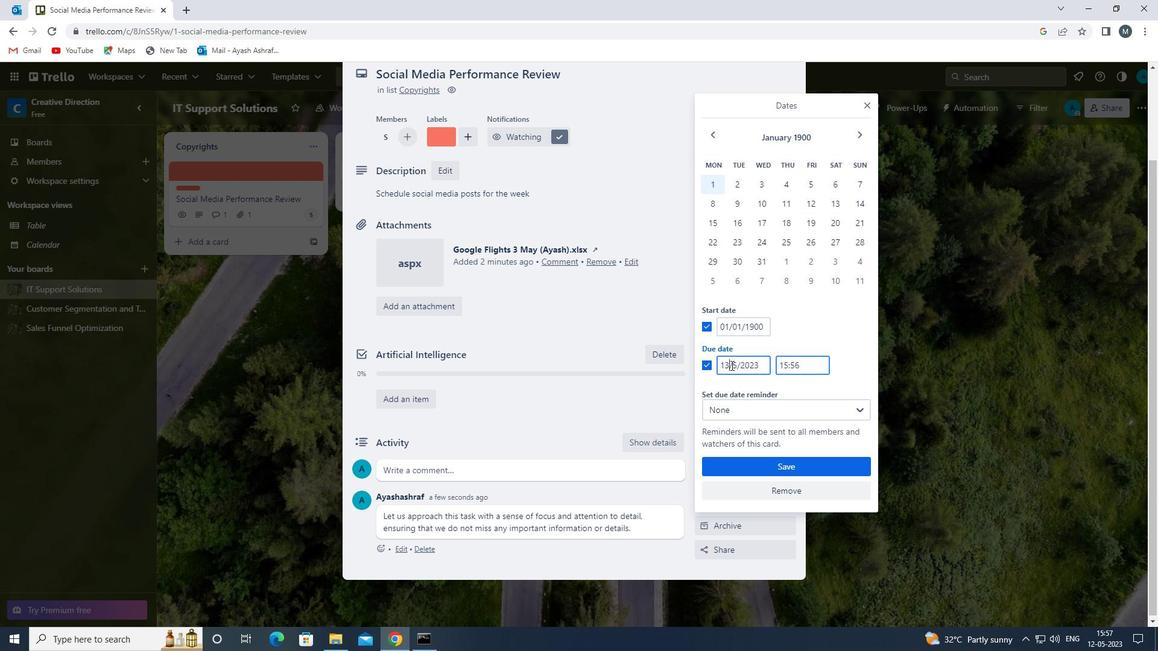 
Action: Key pressed <Key.backspace><Key.backspace>
Screenshot: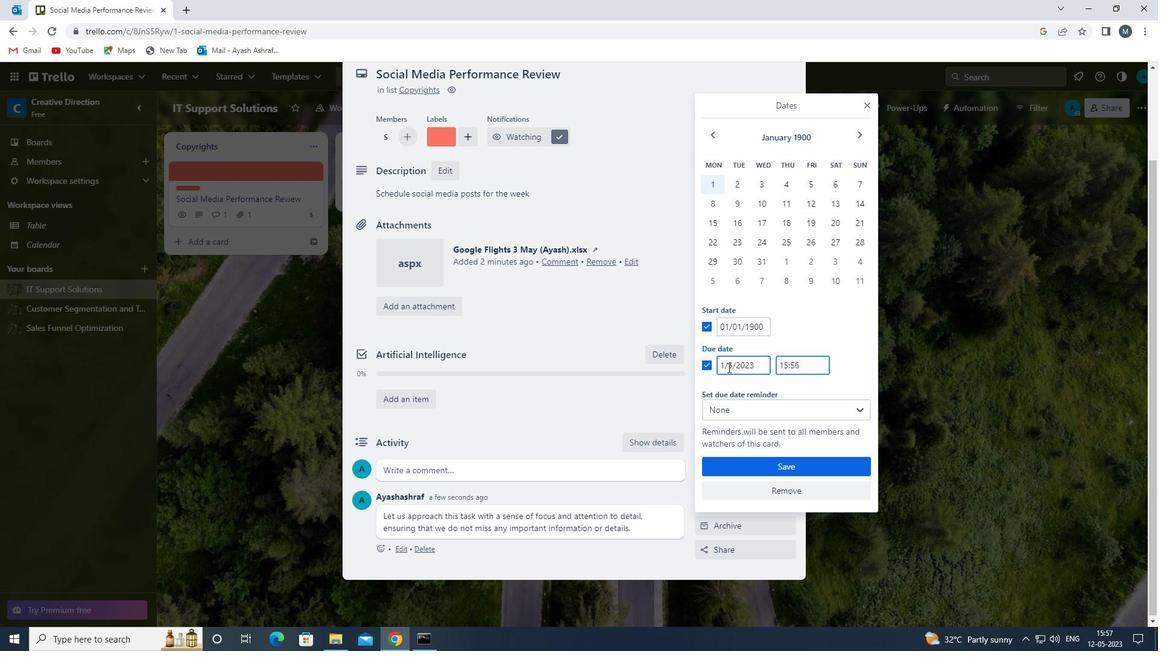 
Action: Mouse moved to (727, 369)
Screenshot: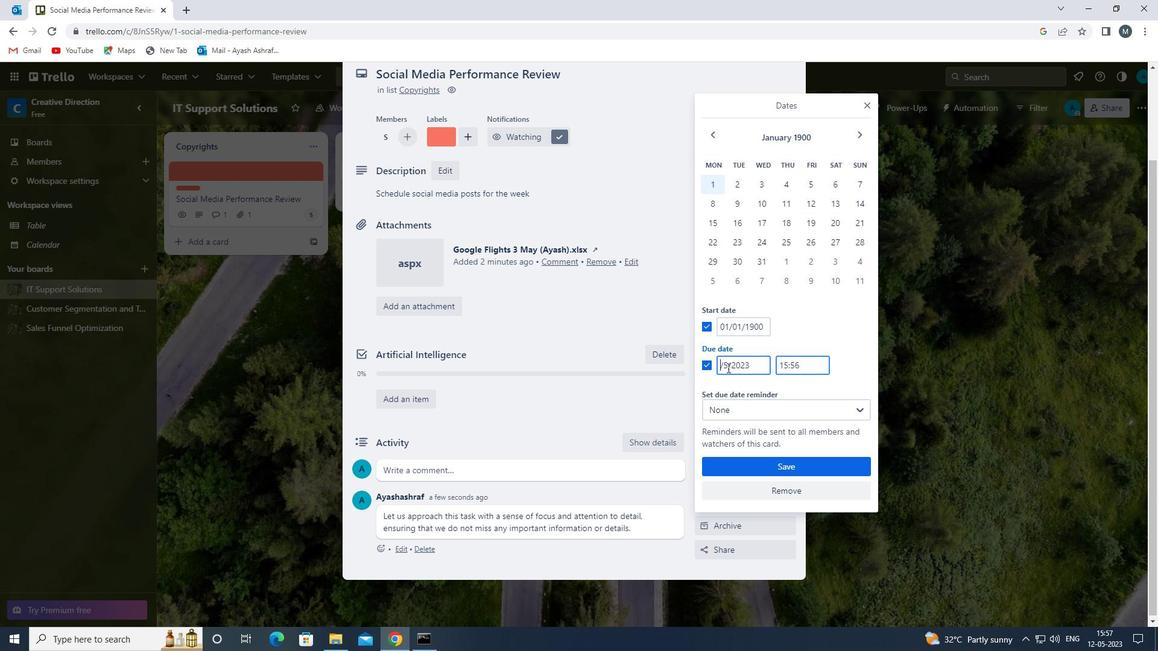 
Action: Key pressed 08
Screenshot: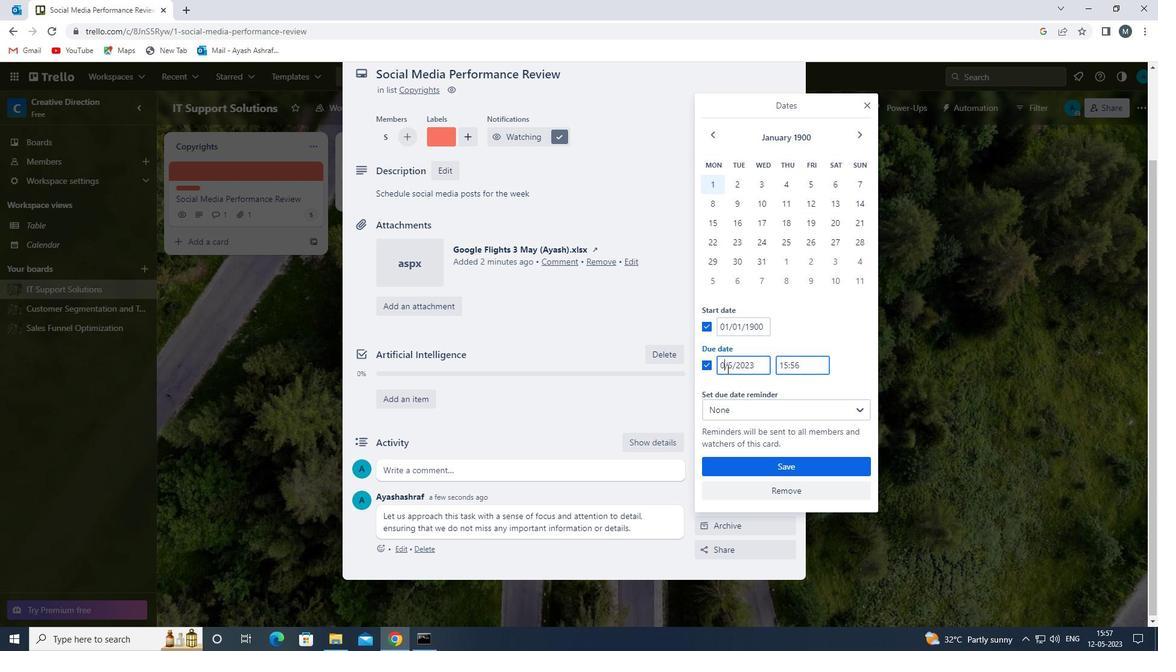 
Action: Mouse moved to (739, 368)
Screenshot: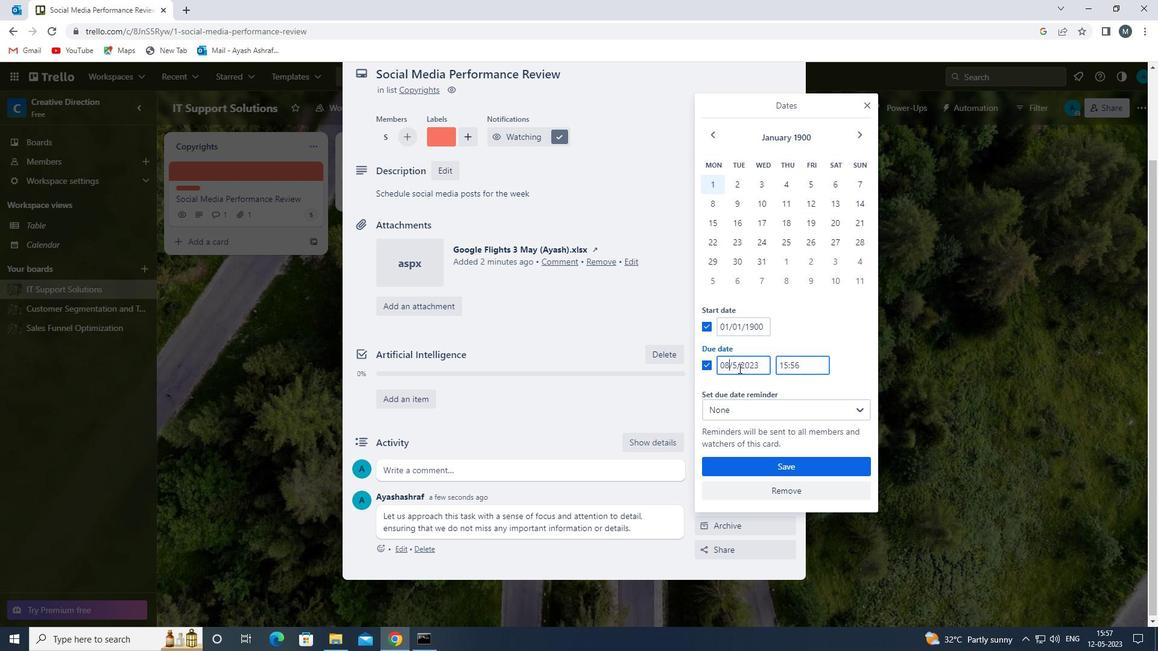 
Action: Mouse pressed left at (739, 368)
Screenshot: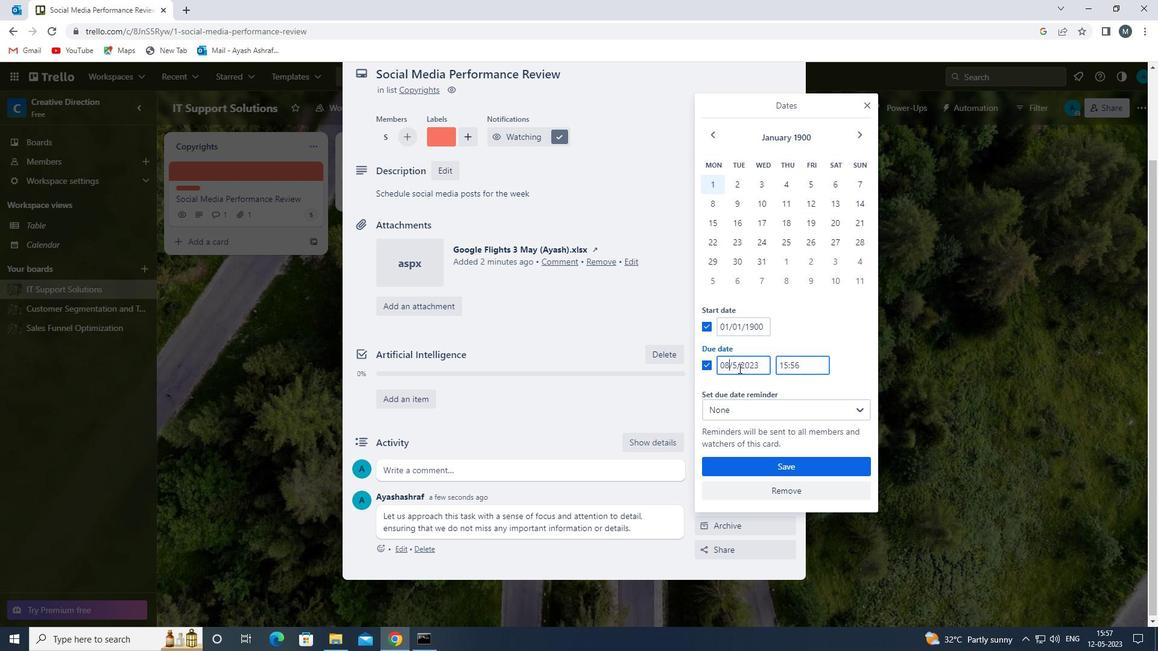 
Action: Mouse moved to (737, 365)
Screenshot: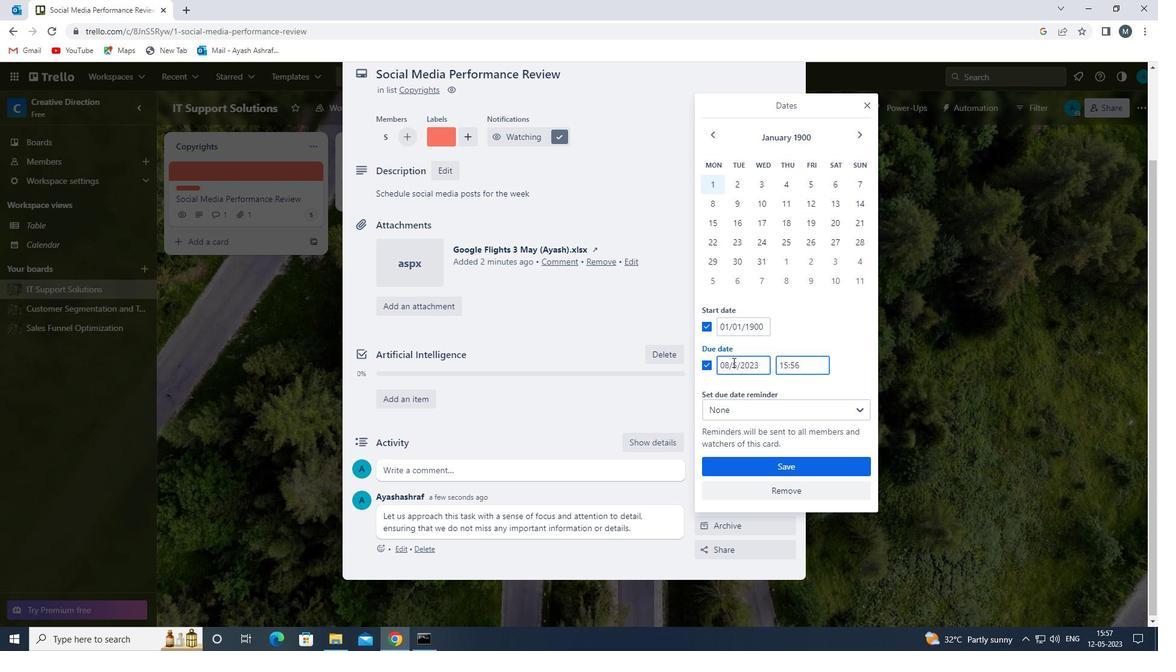
Action: Mouse pressed left at (737, 365)
Screenshot: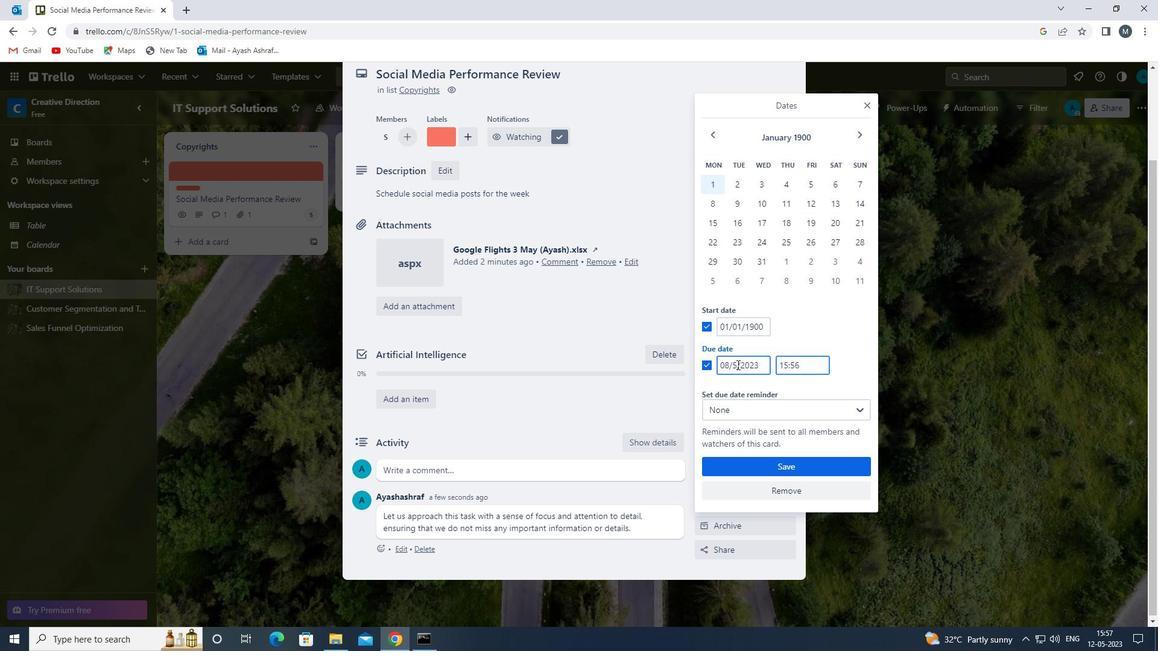 
Action: Mouse moved to (737, 371)
Screenshot: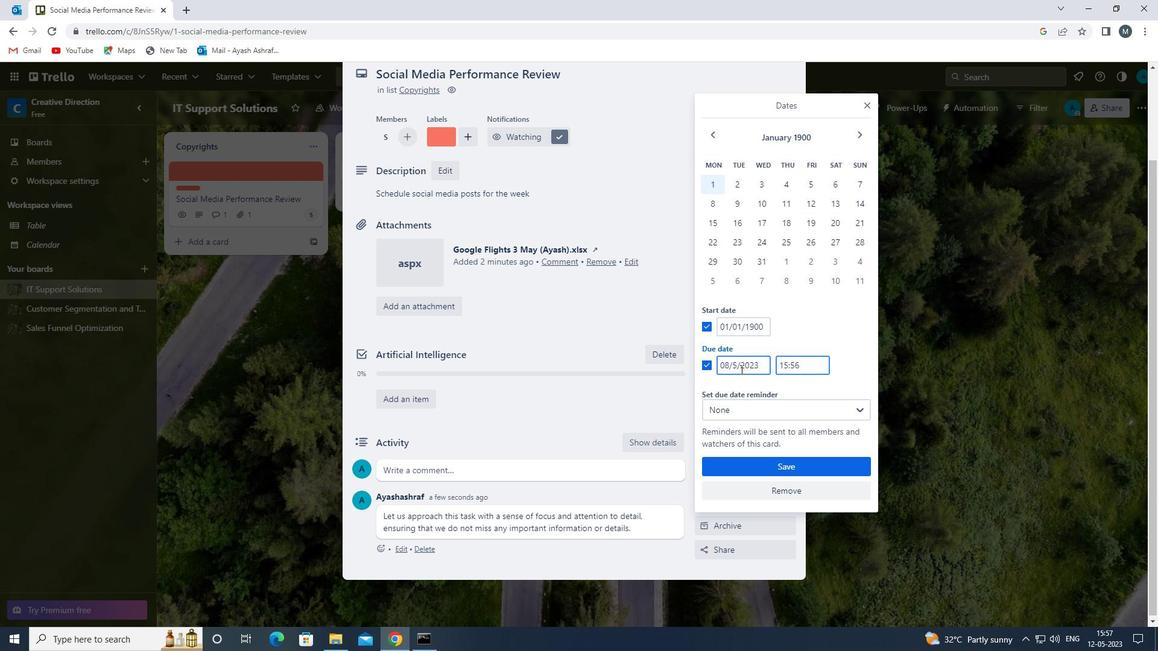 
Action: Key pressed <Key.backspace>
Screenshot: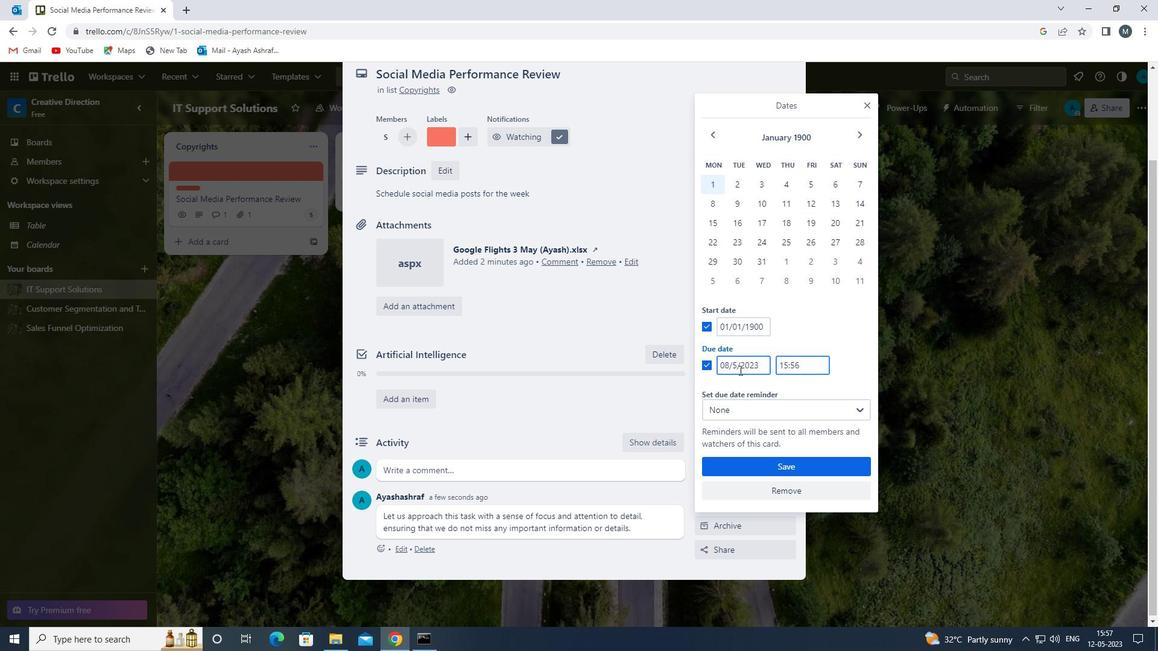 
Action: Mouse moved to (732, 375)
Screenshot: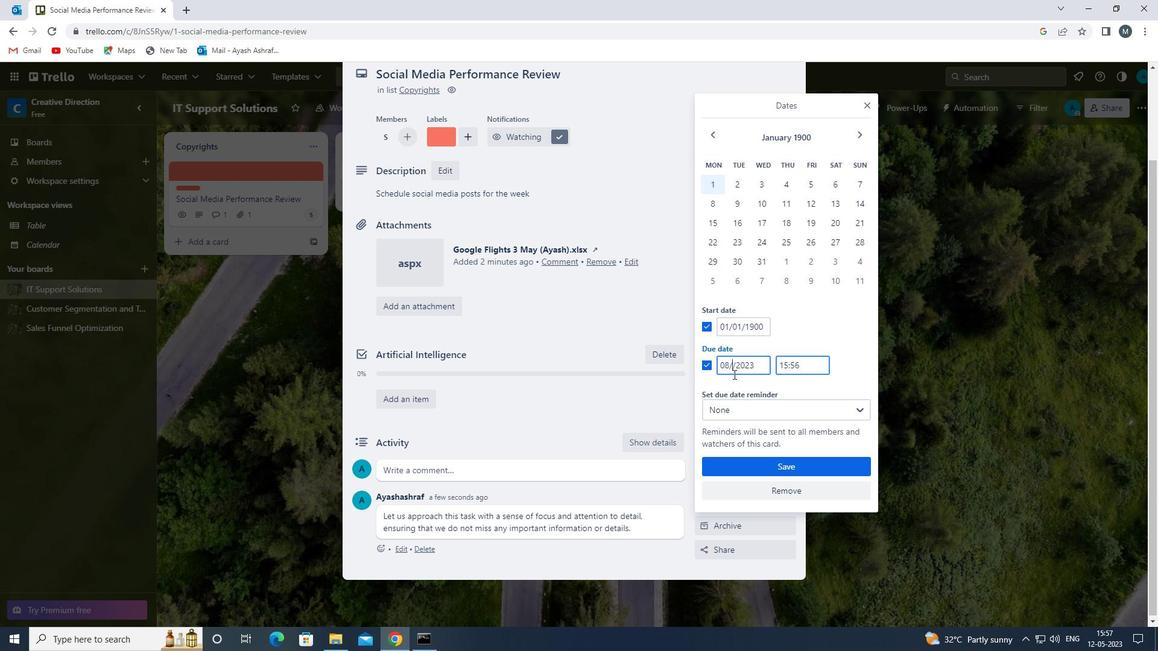 
Action: Key pressed 0
Screenshot: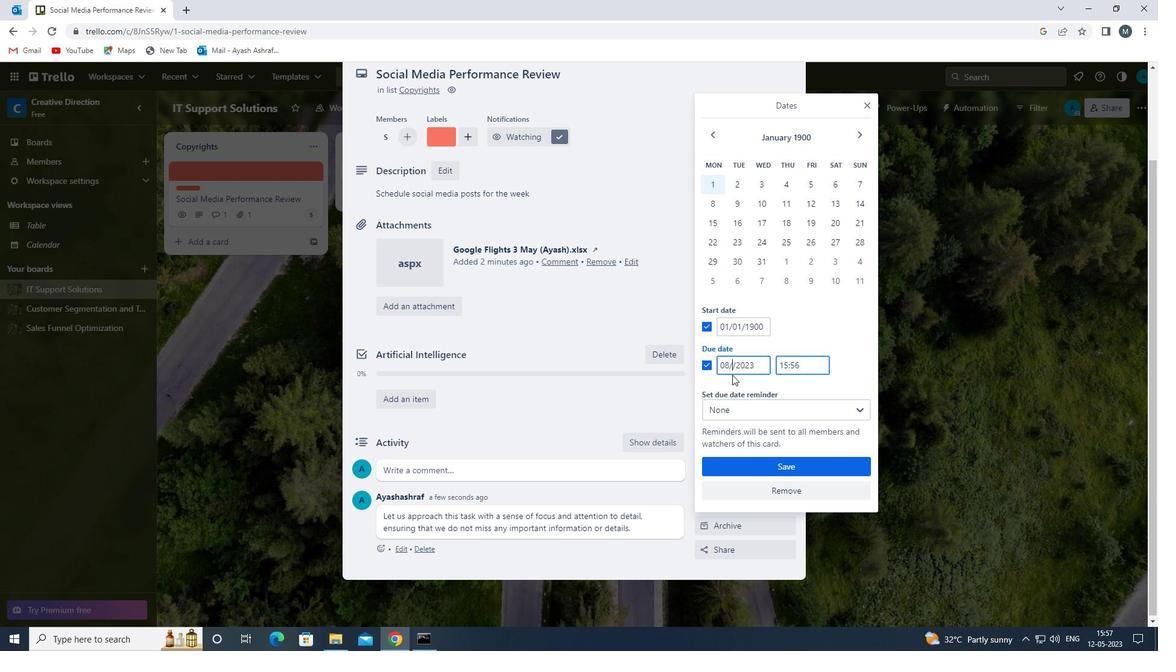 
Action: Mouse moved to (732, 374)
Screenshot: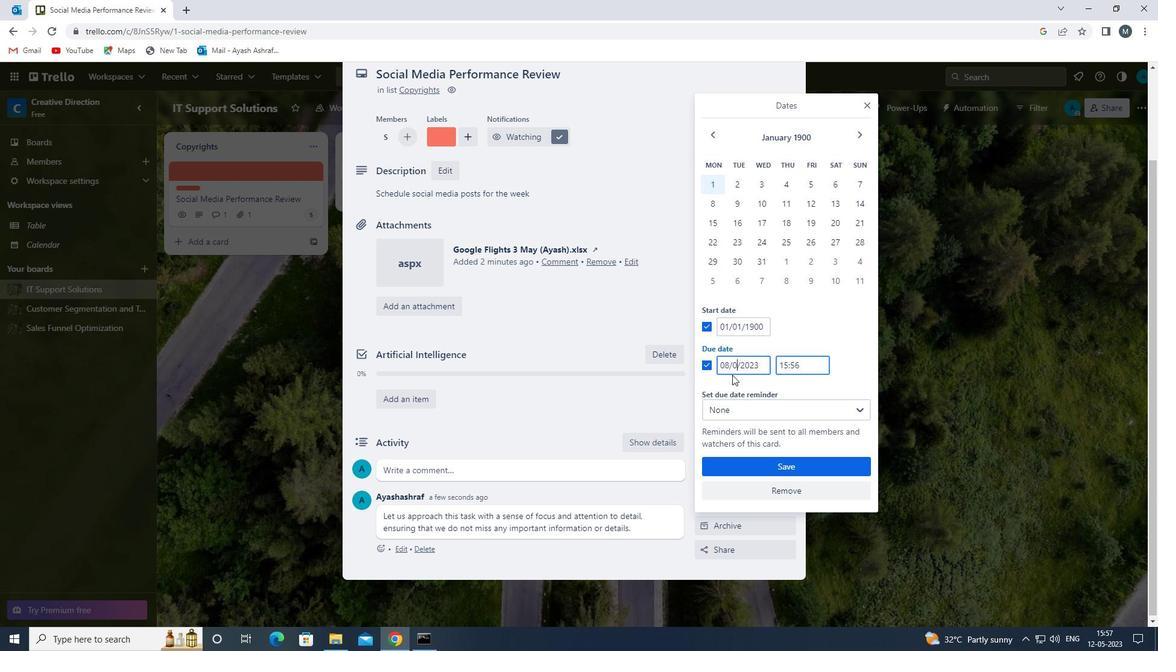 
Action: Key pressed 1
Screenshot: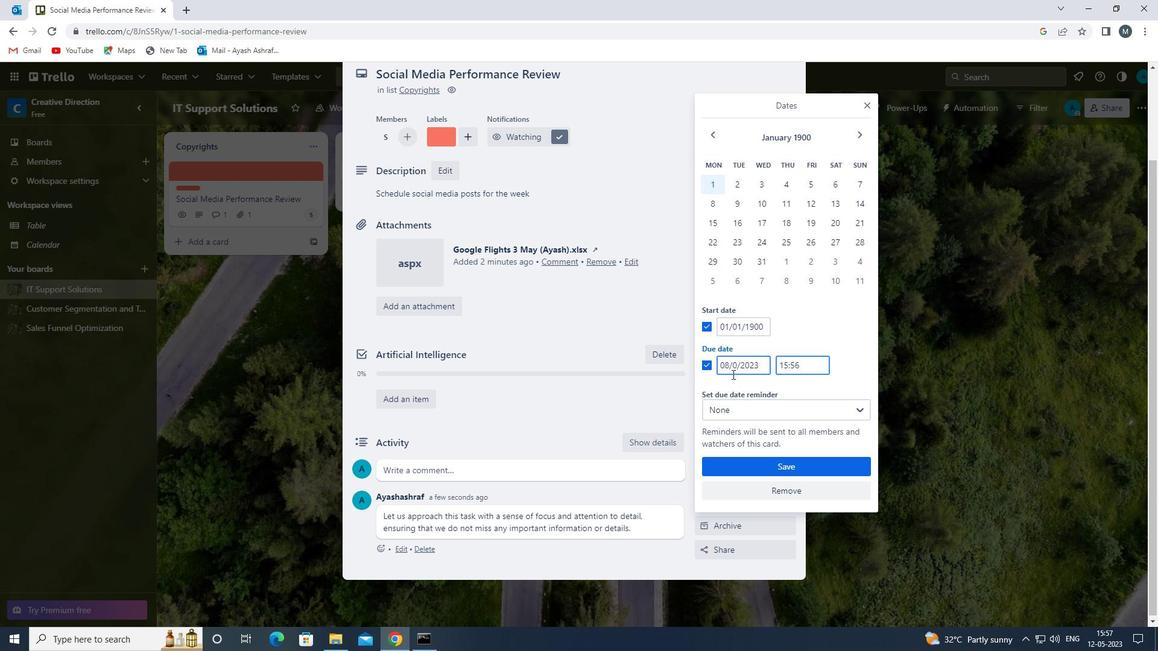
Action: Mouse moved to (763, 365)
Screenshot: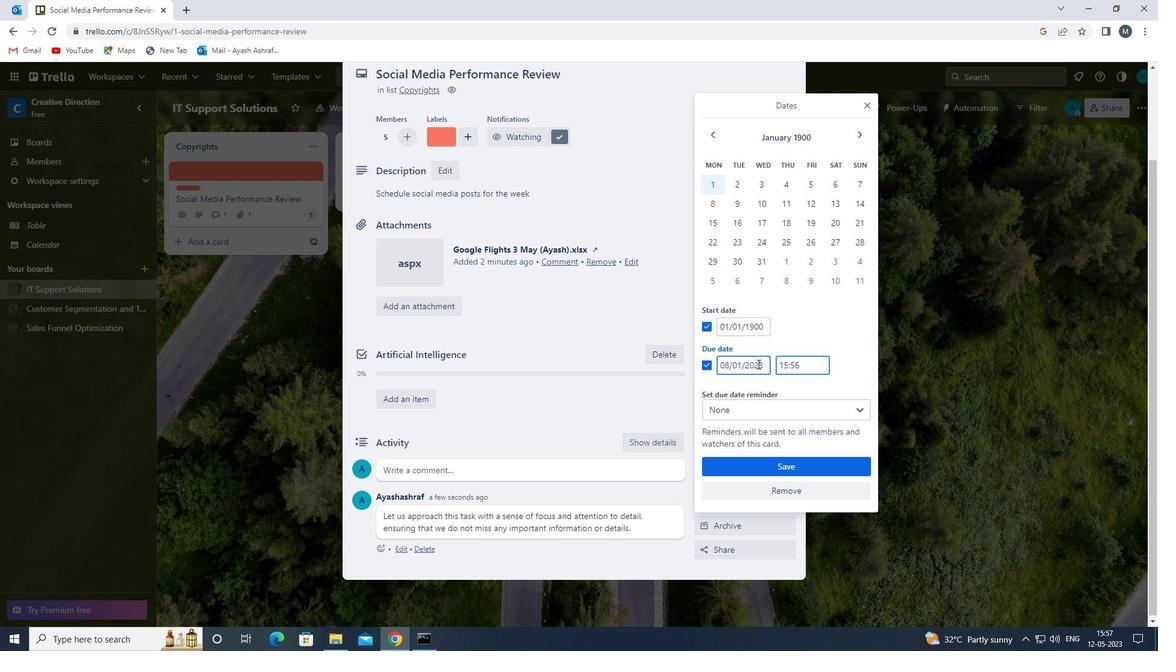 
Action: Mouse pressed left at (763, 365)
Screenshot: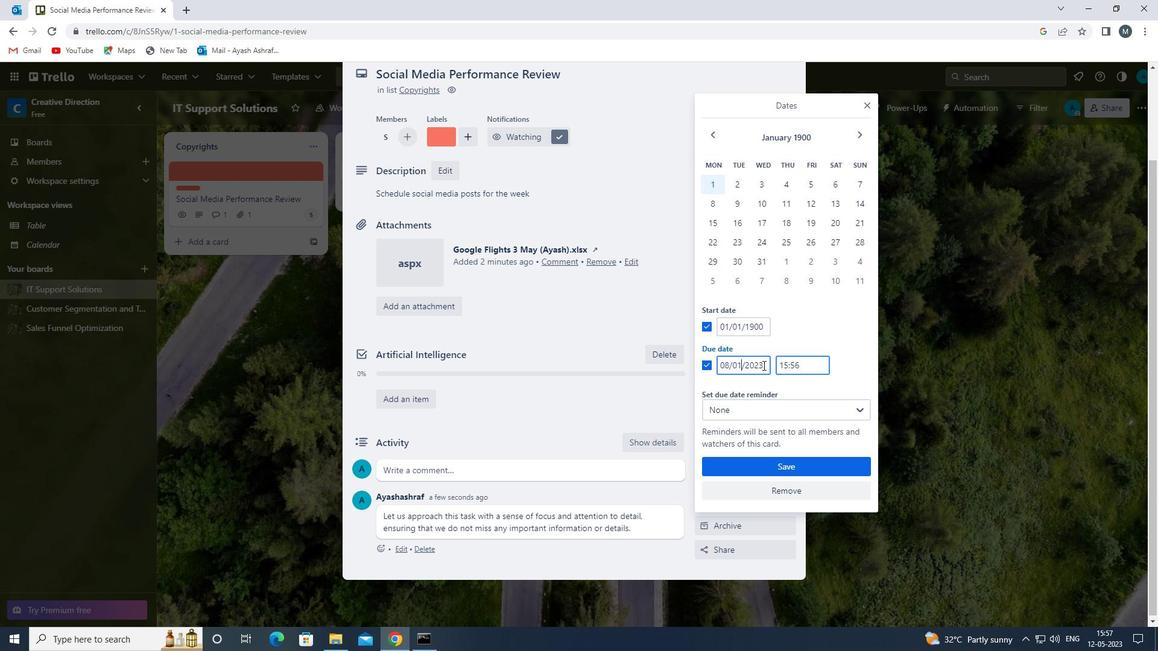 
Action: Mouse moved to (759, 368)
Screenshot: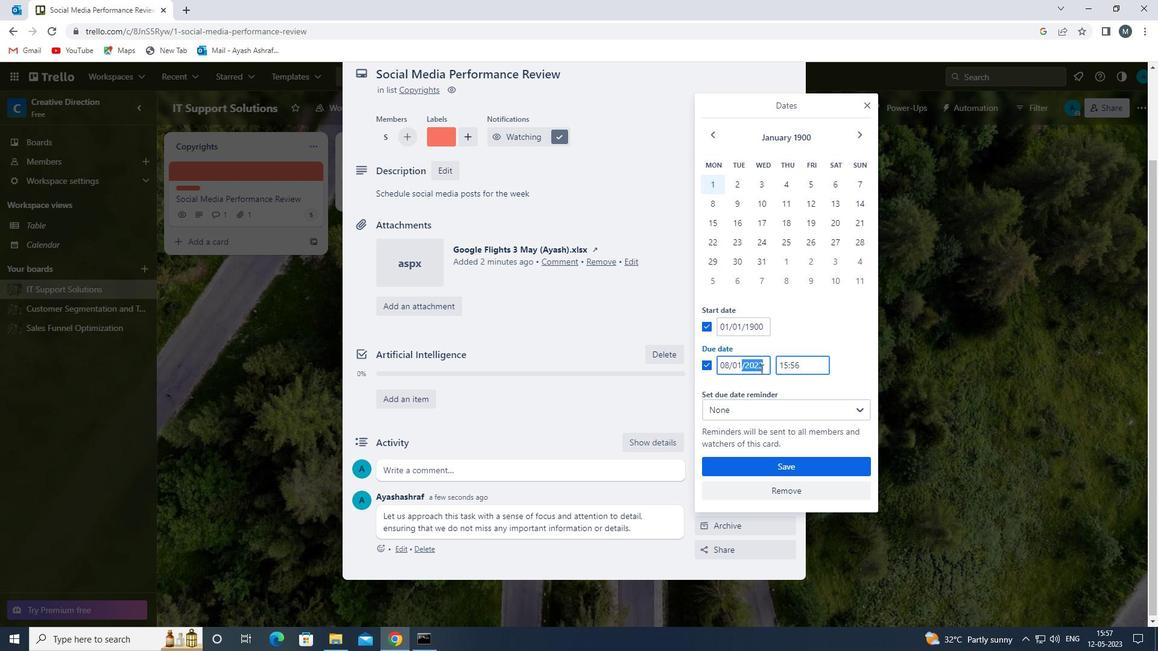 
Action: Mouse pressed left at (759, 368)
Screenshot: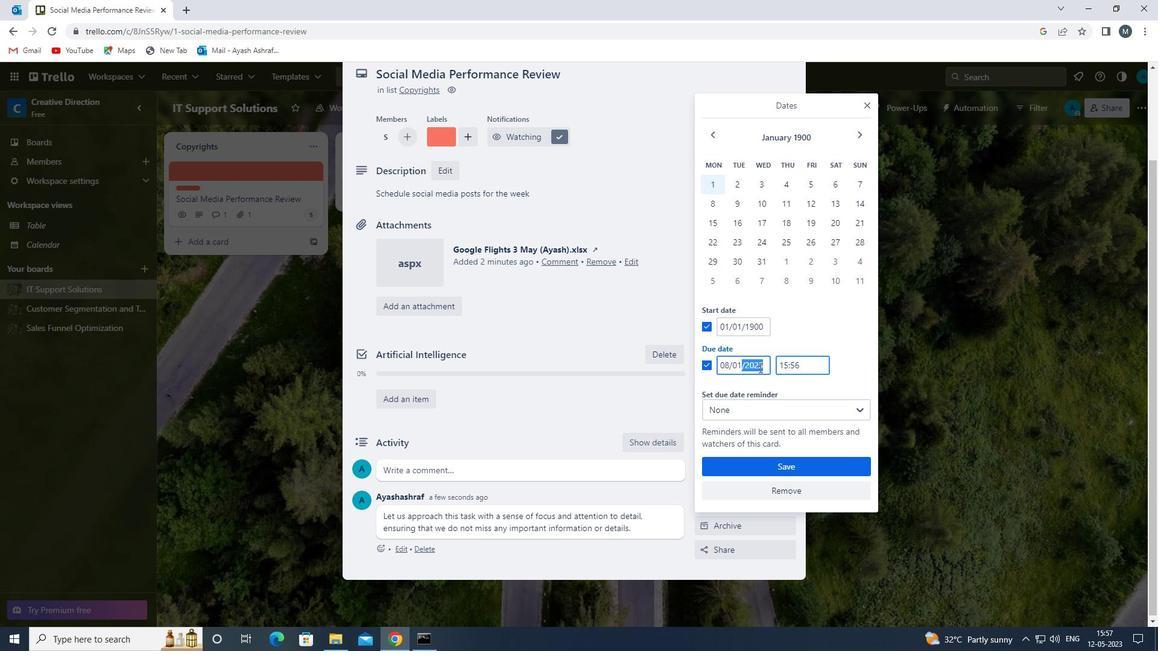 
Action: Mouse moved to (763, 367)
Screenshot: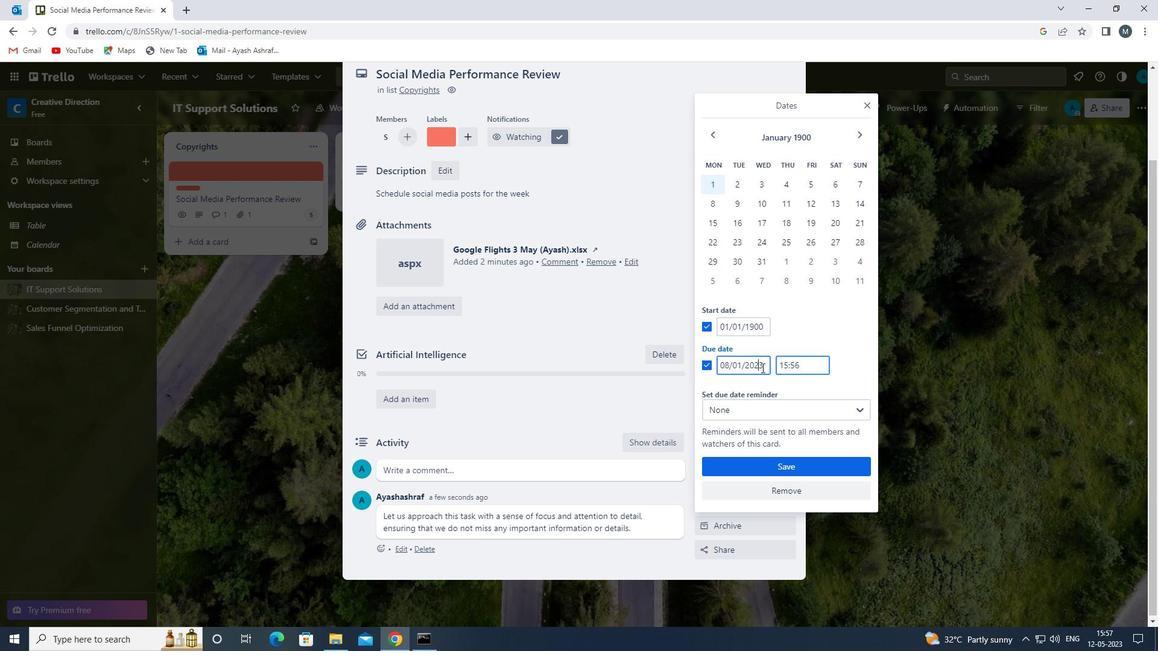
Action: Mouse pressed left at (763, 367)
Screenshot: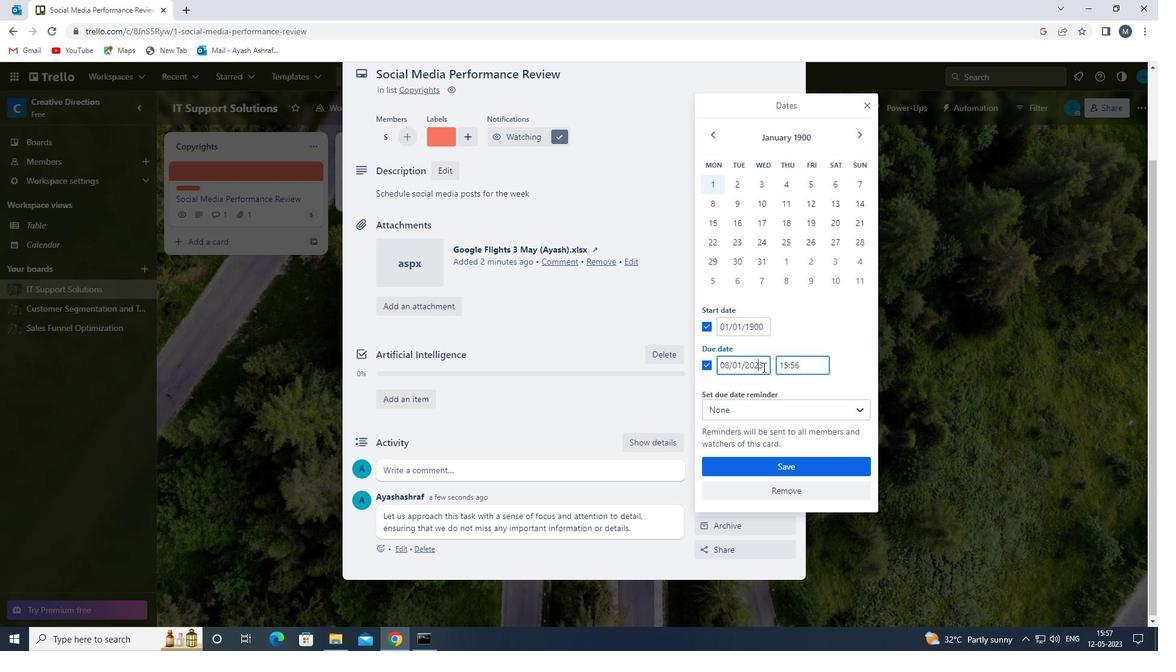 
Action: Mouse moved to (749, 372)
Screenshot: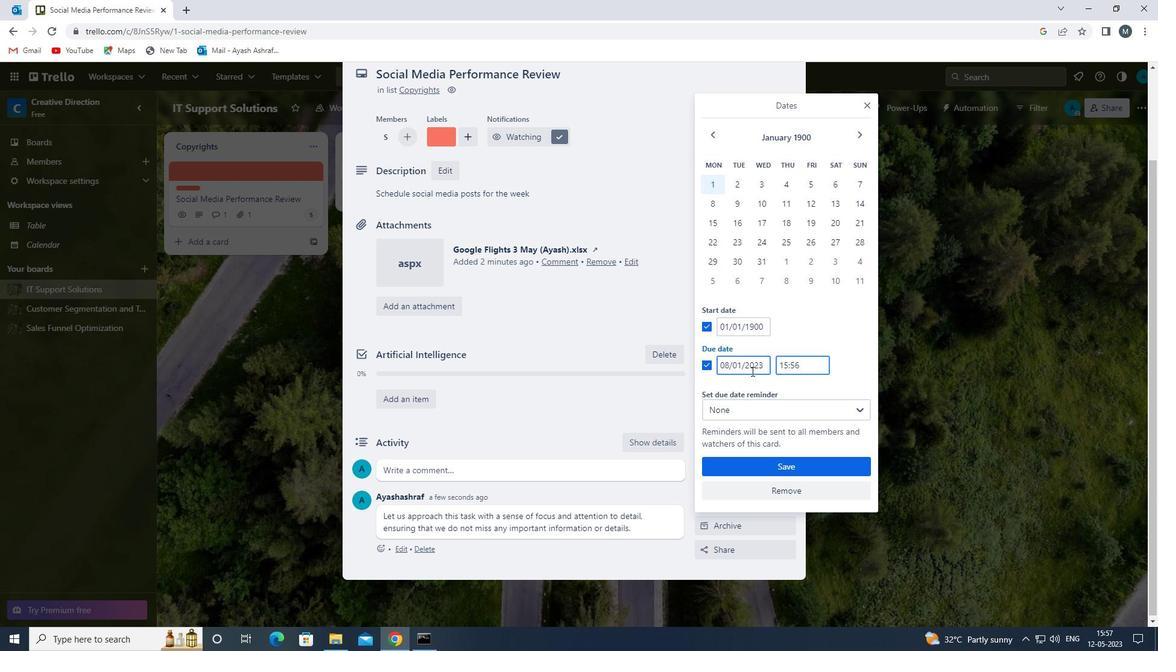 
Action: Key pressed <Key.backspace>
Screenshot: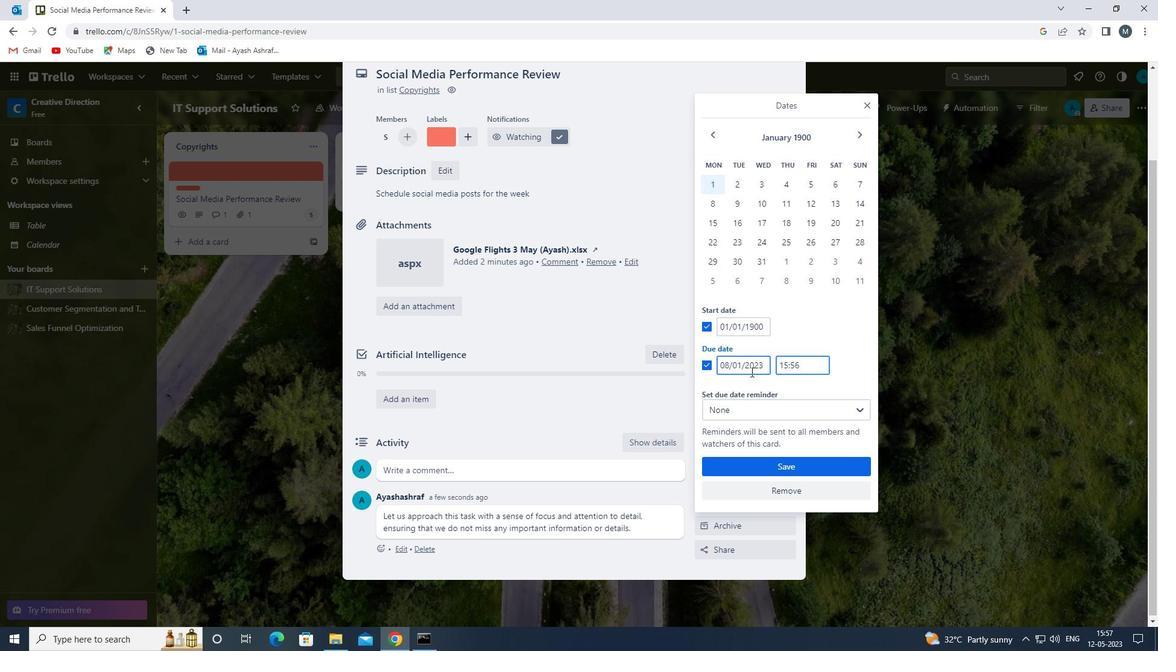 
Action: Mouse moved to (748, 372)
Screenshot: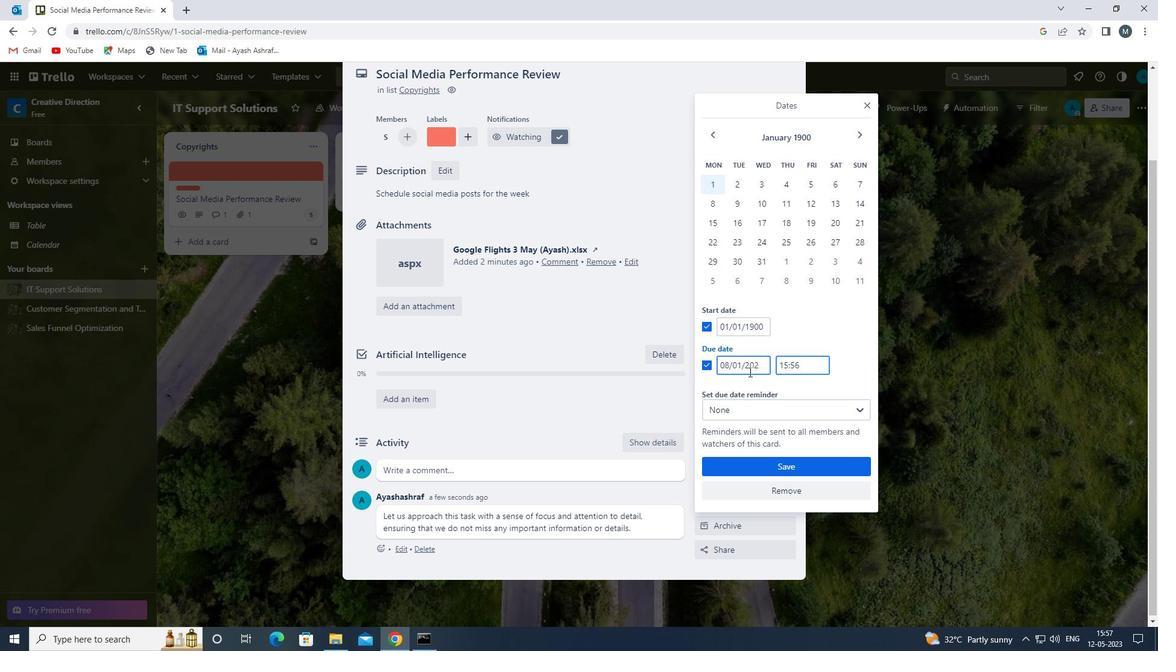 
Action: Key pressed <Key.backspace><Key.backspace><Key.backspace>1900
Screenshot: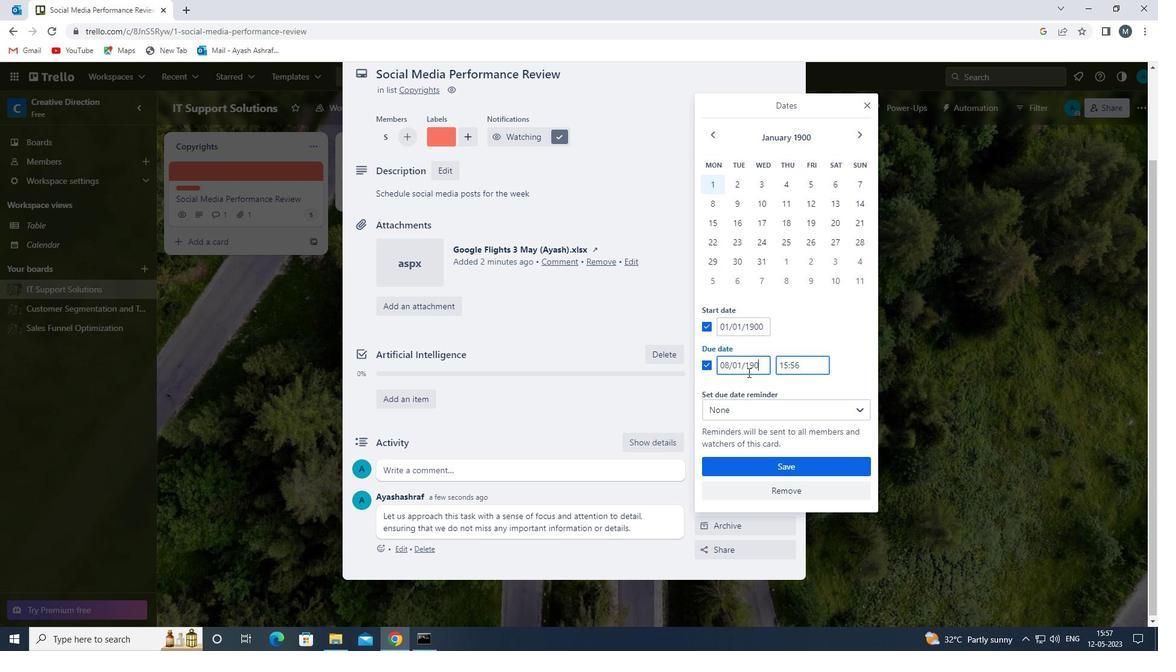 
Action: Mouse moved to (750, 459)
Screenshot: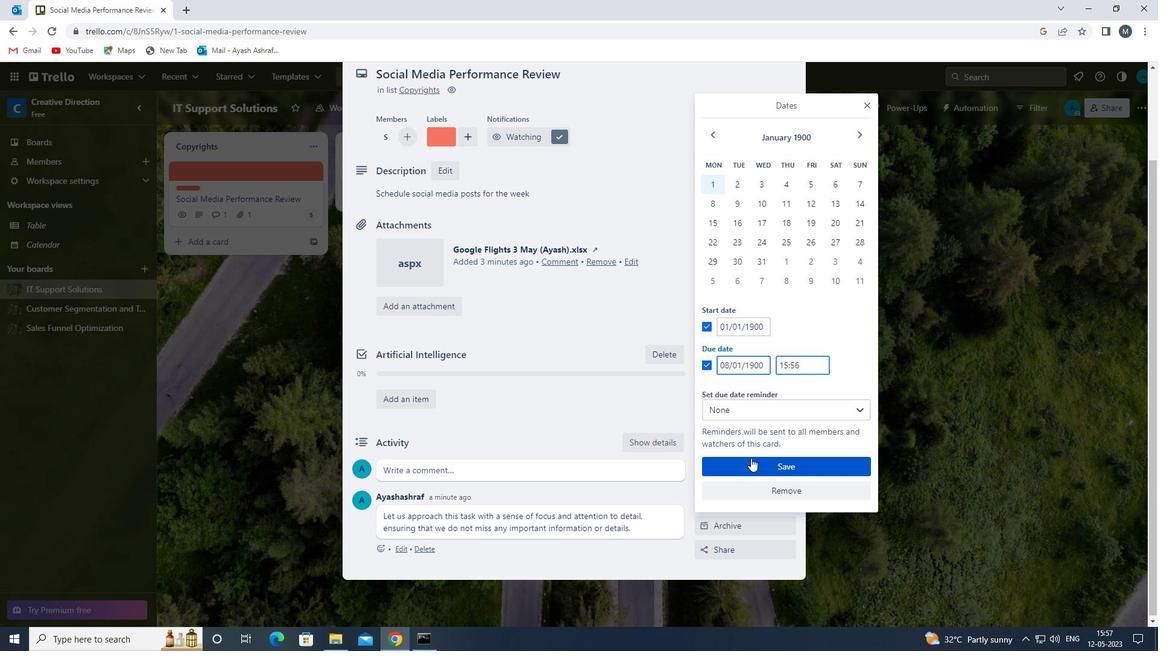 
Action: Mouse pressed left at (750, 459)
Screenshot: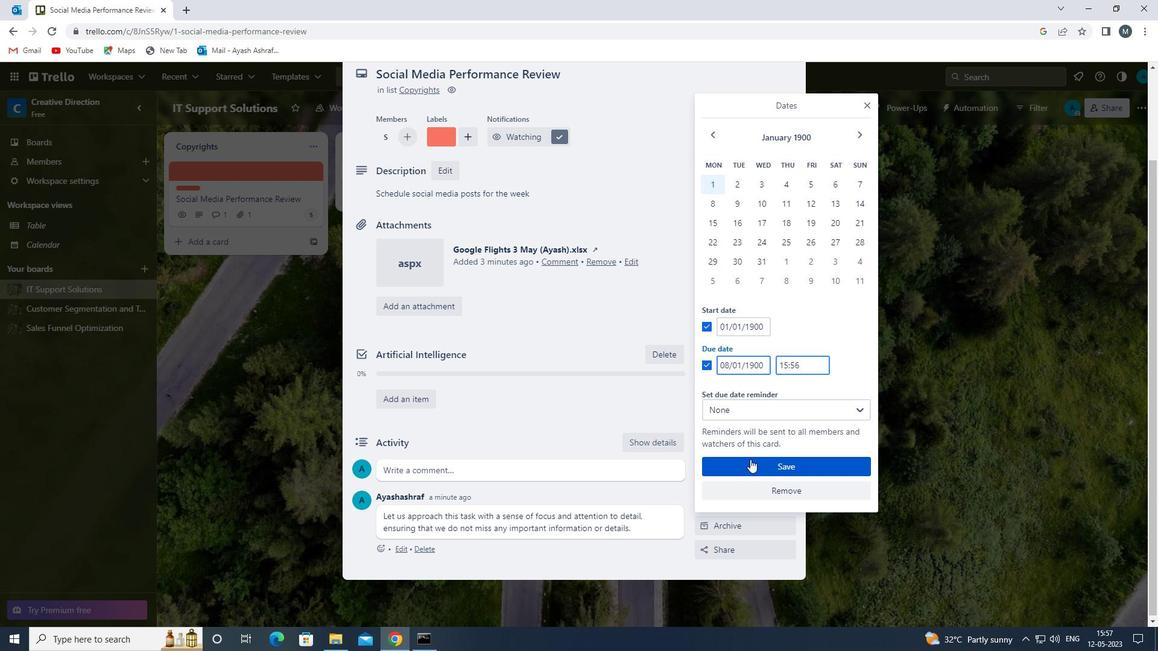
Action: Mouse moved to (608, 475)
Screenshot: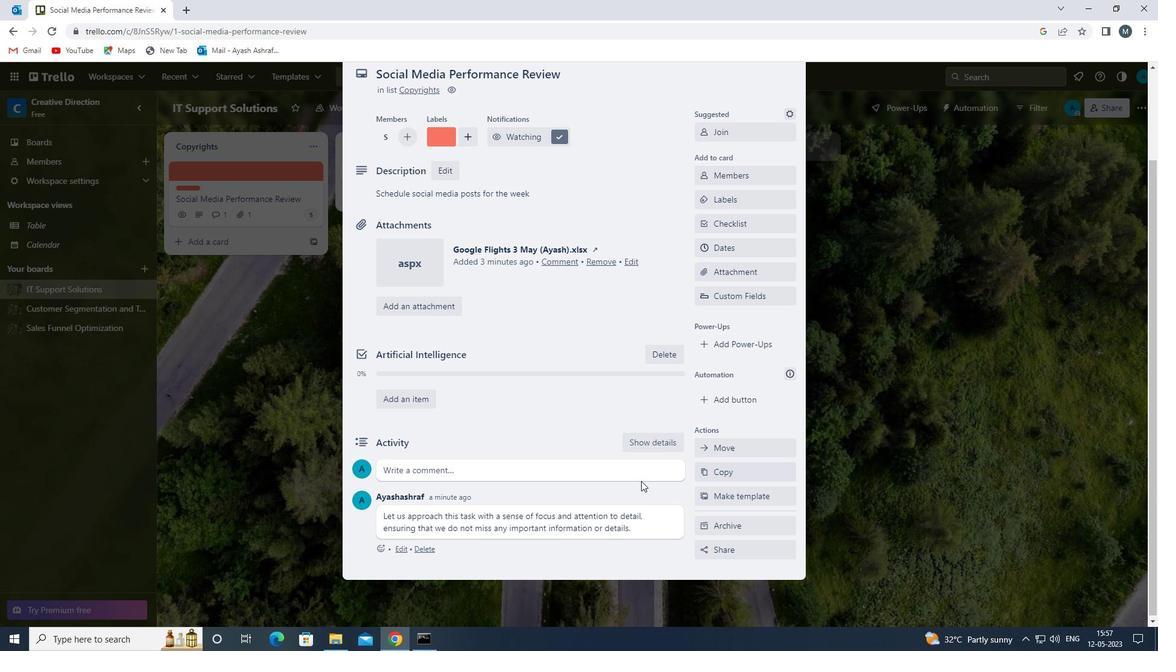 
Action: Mouse scrolled (608, 476) with delta (0, 0)
Screenshot: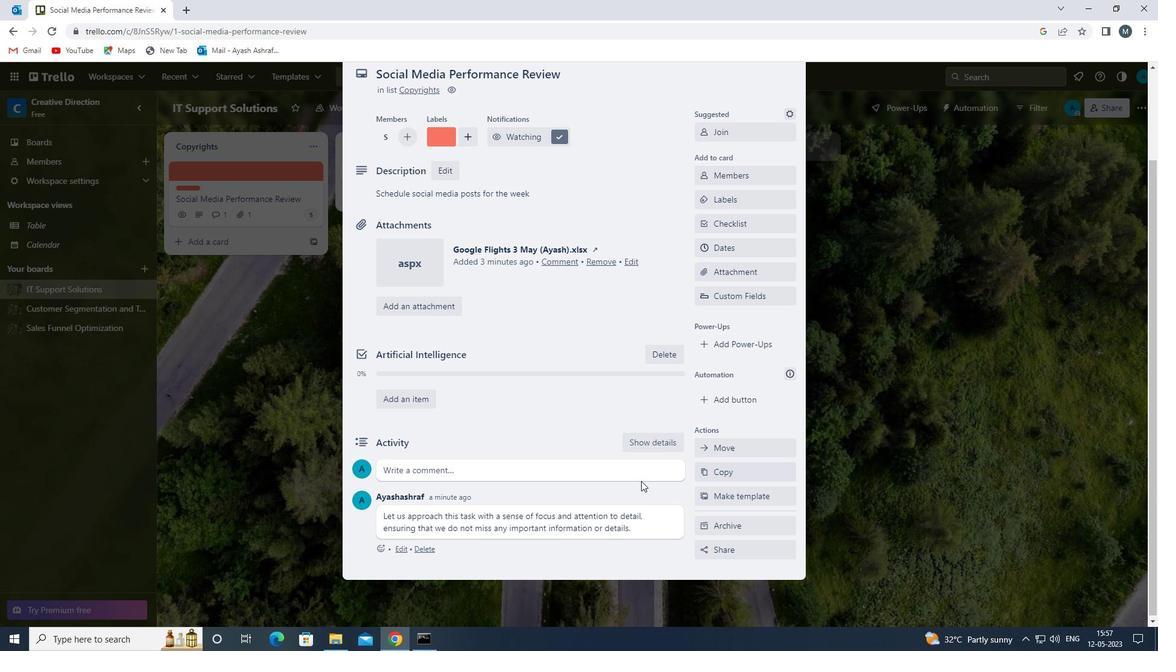 
Action: Mouse moved to (600, 475)
Screenshot: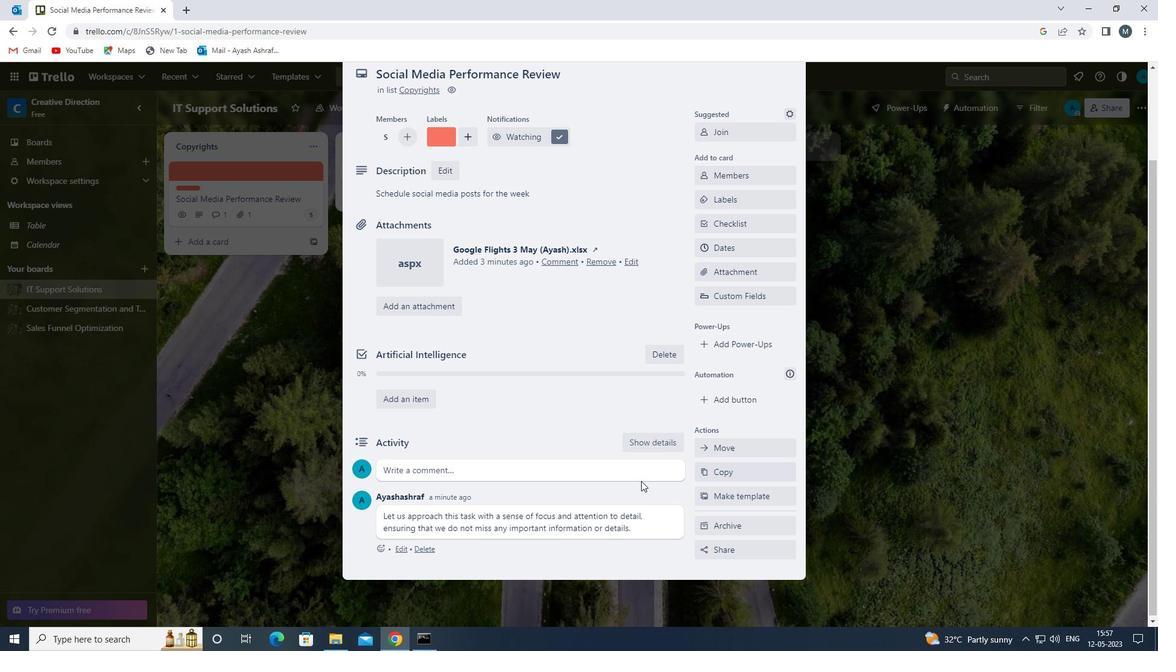 
Action: Mouse scrolled (600, 476) with delta (0, 0)
Screenshot: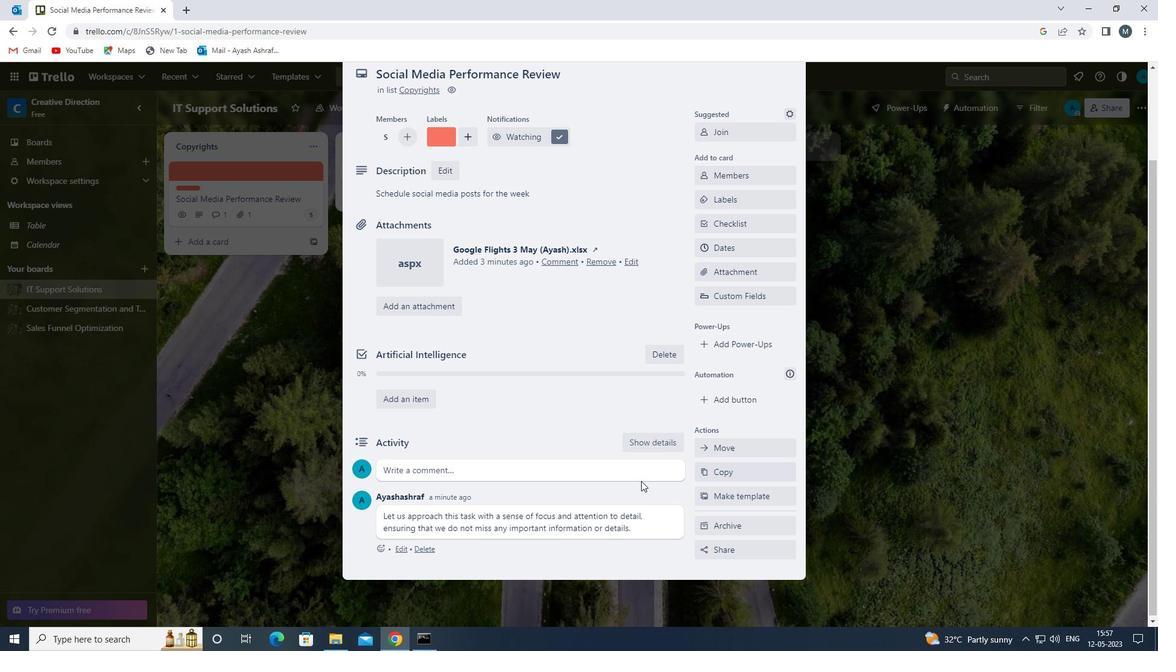 
Action: Mouse moved to (599, 475)
Screenshot: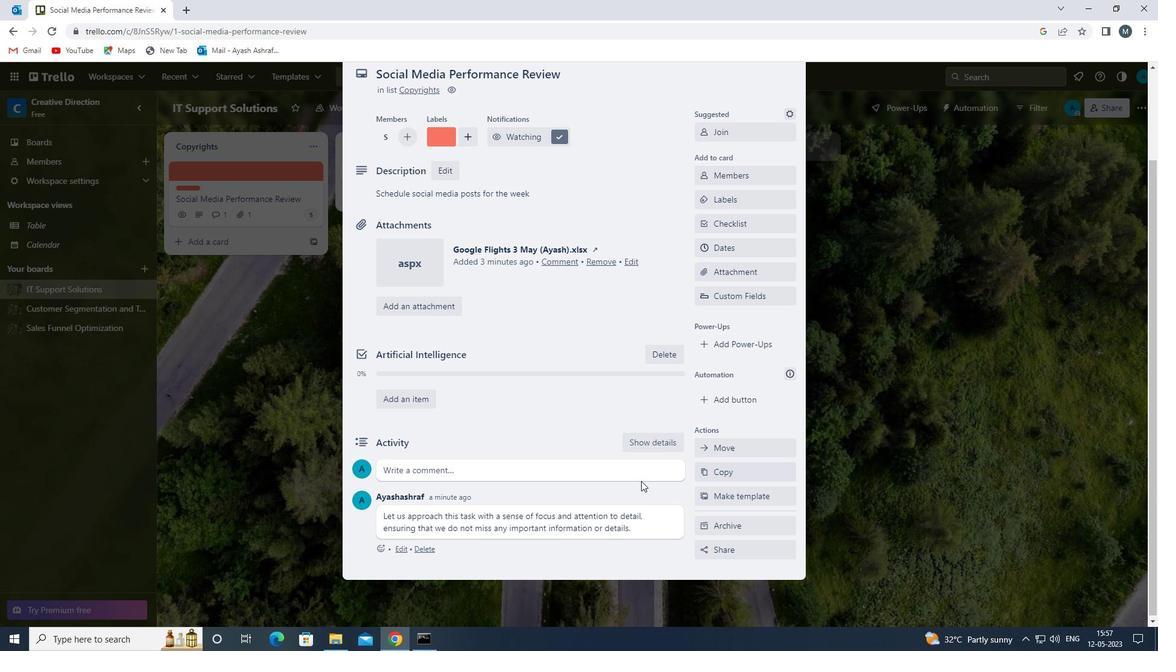 
Action: Mouse scrolled (599, 476) with delta (0, 0)
Screenshot: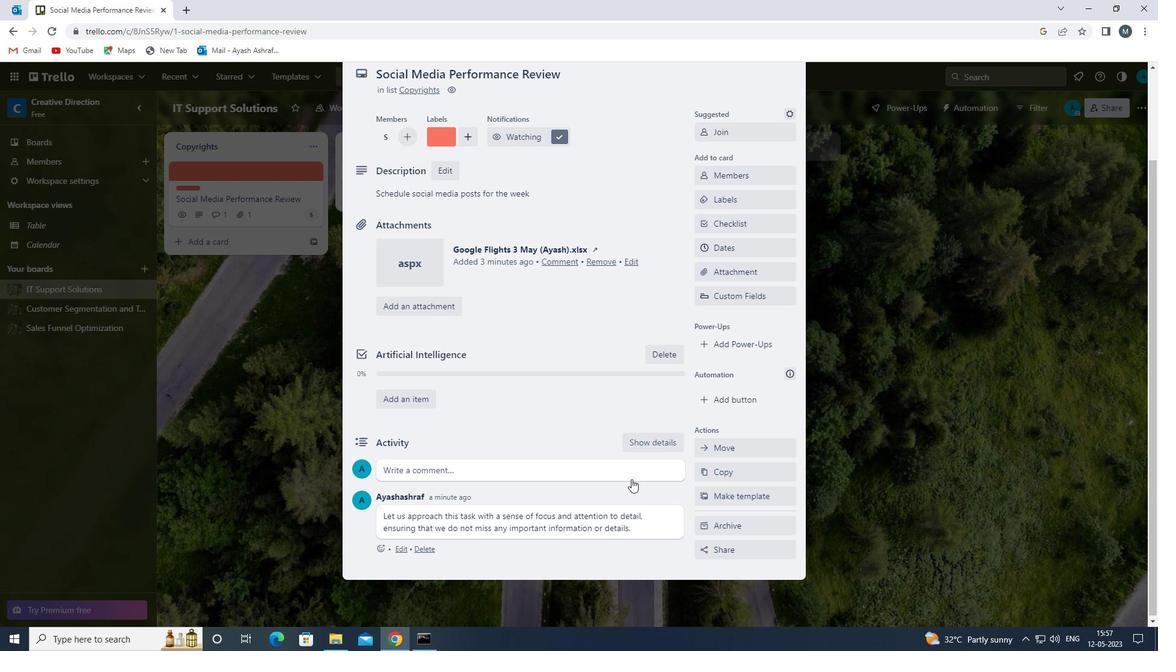 
Action: Mouse moved to (598, 475)
Screenshot: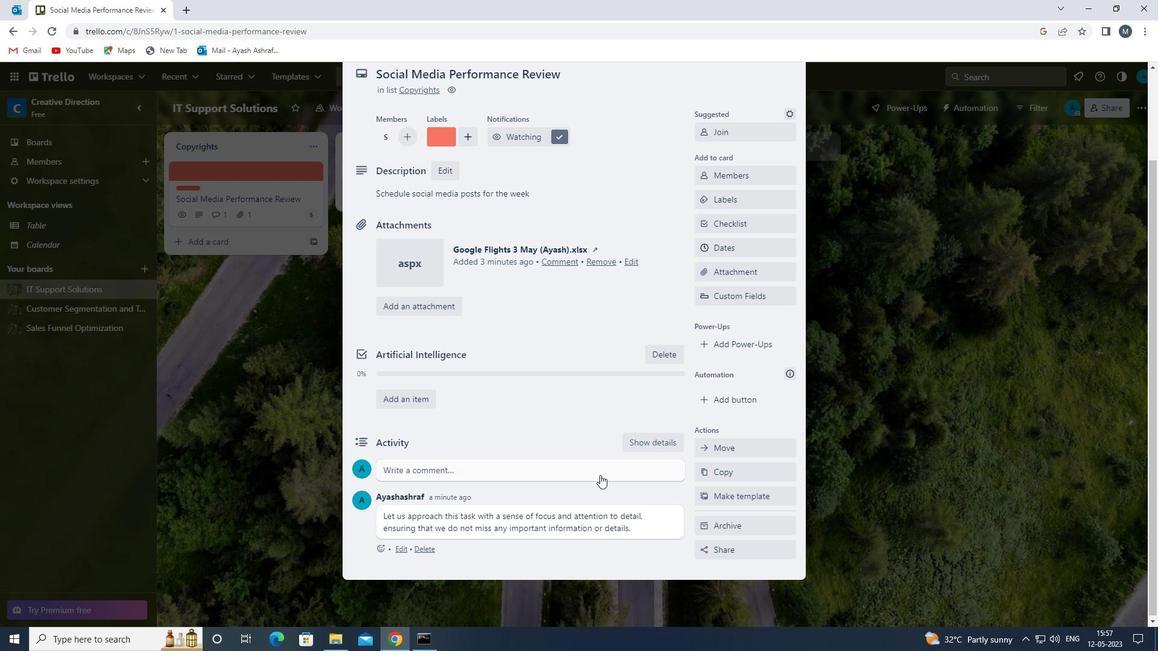 
Action: Mouse scrolled (598, 476) with delta (0, 0)
Screenshot: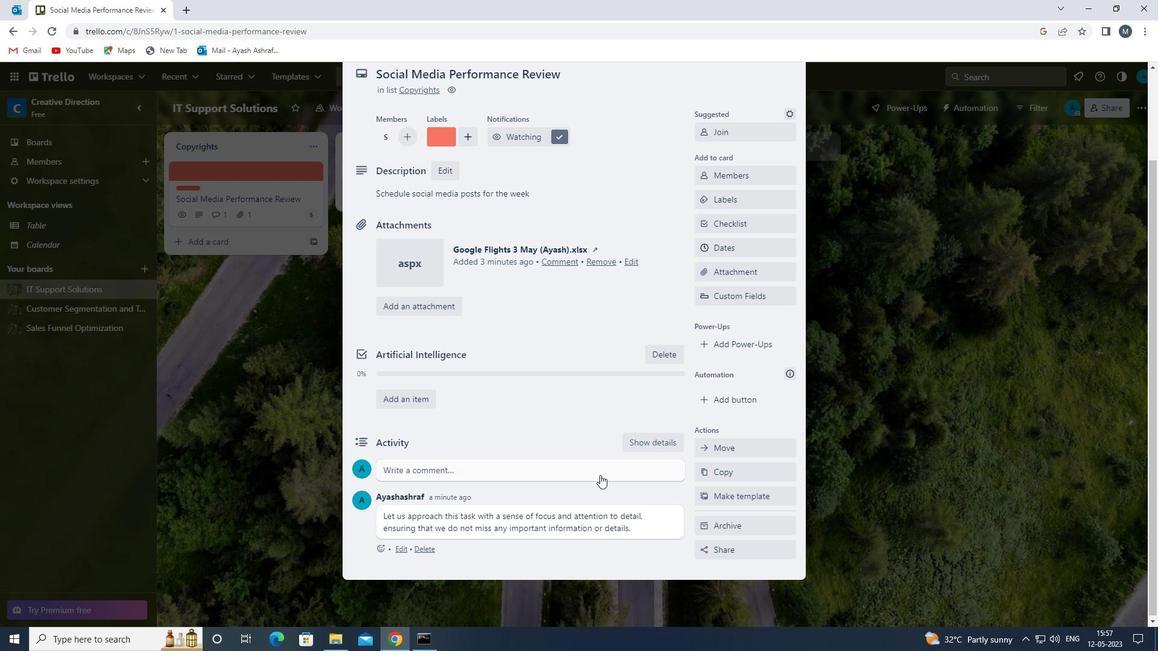 
Action: Mouse moved to (598, 475)
Screenshot: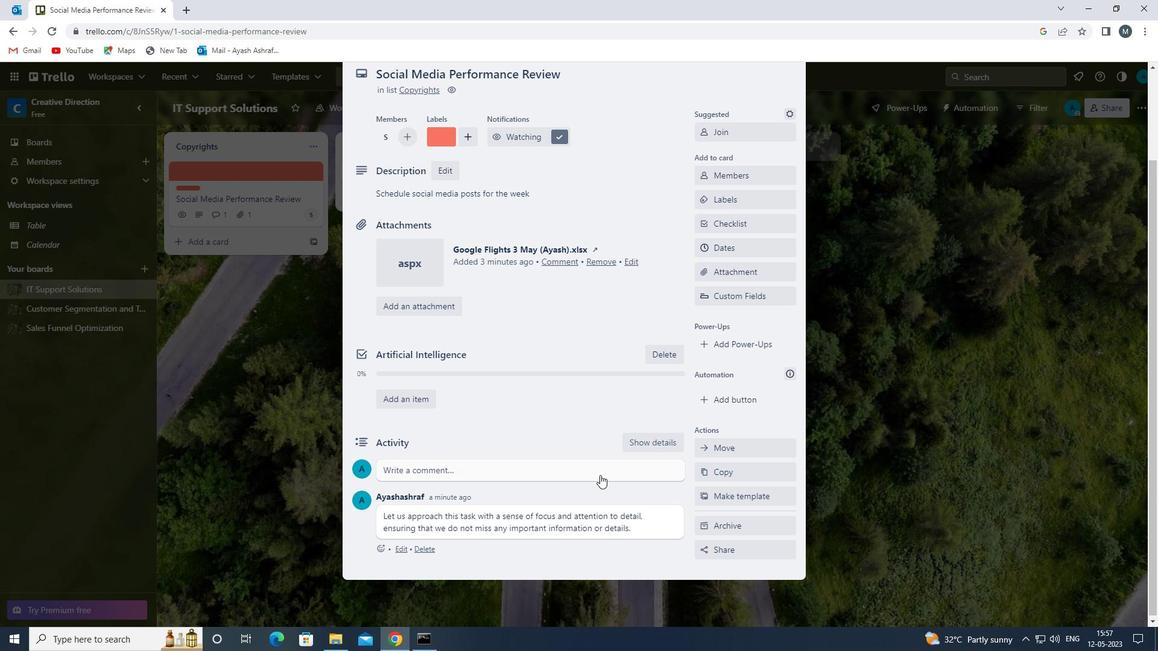 
Action: Mouse scrolled (598, 476) with delta (0, 0)
Screenshot: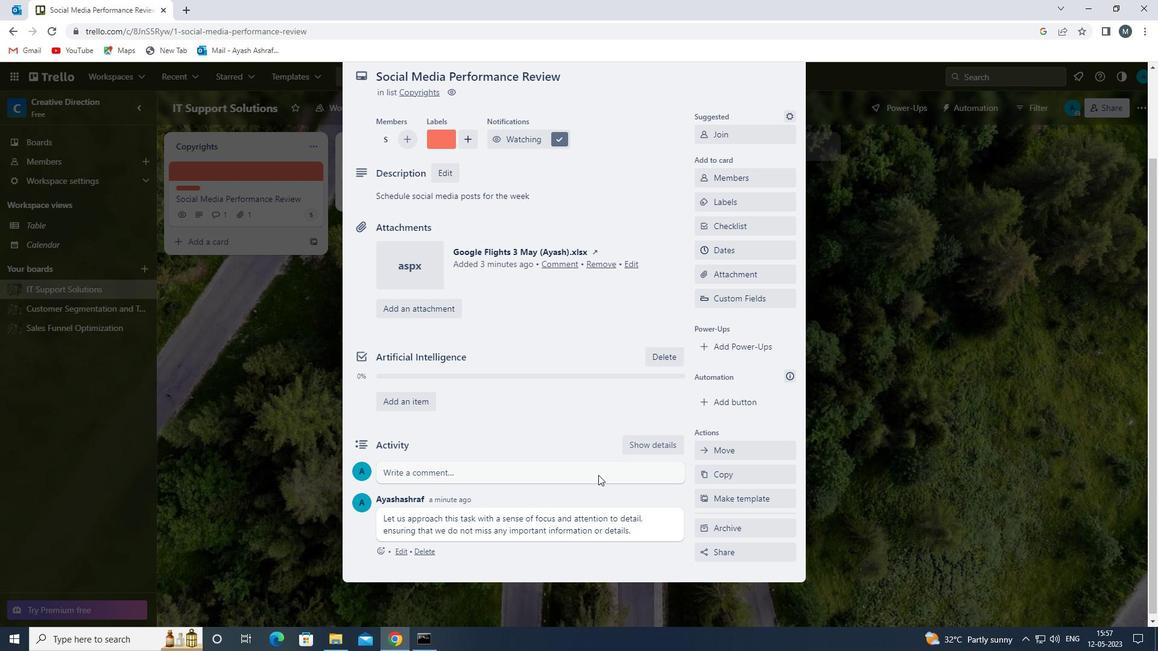 
Action: Mouse moved to (596, 470)
Screenshot: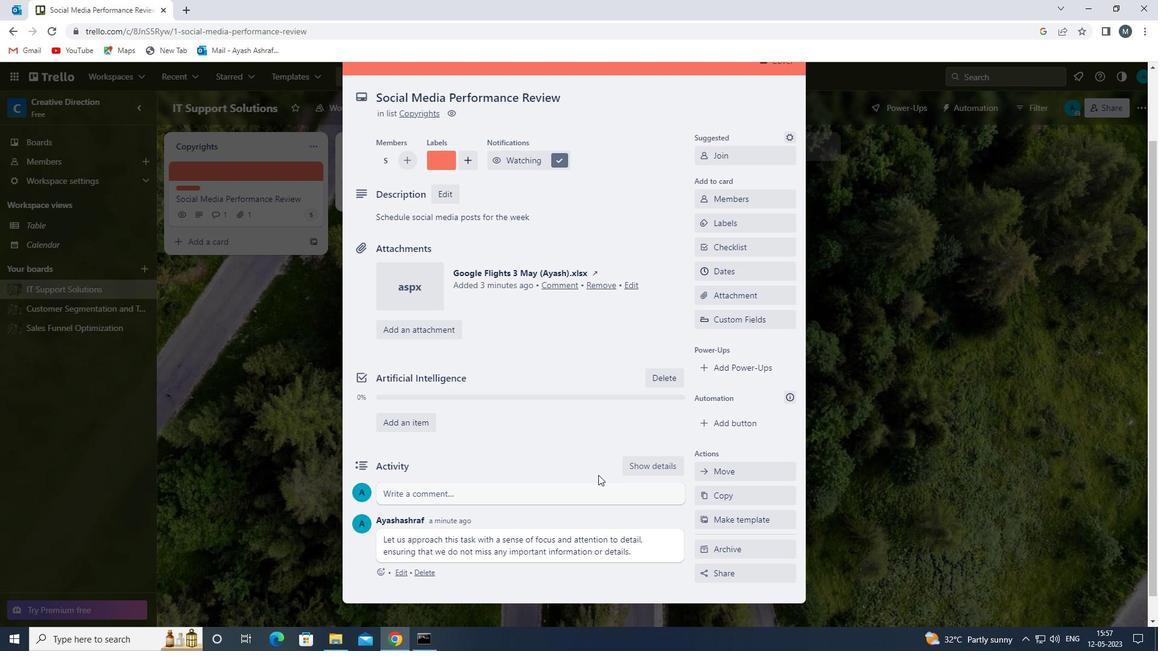 
Action: Mouse scrolled (596, 470) with delta (0, 0)
Screenshot: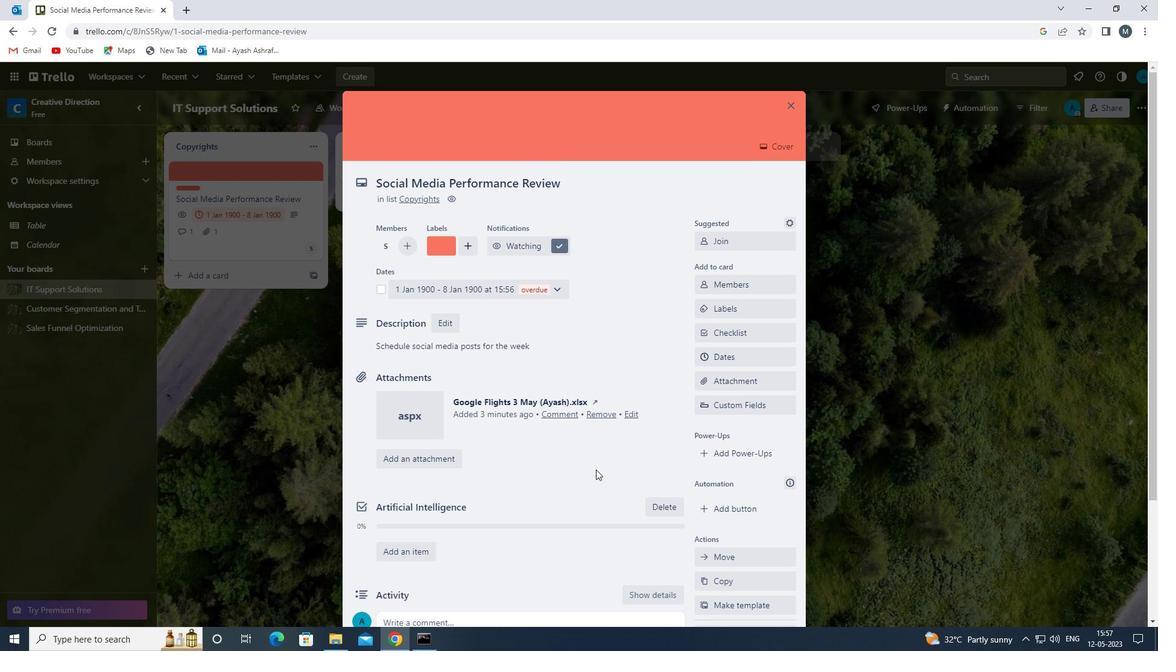 
Action: Mouse scrolled (596, 470) with delta (0, 0)
Screenshot: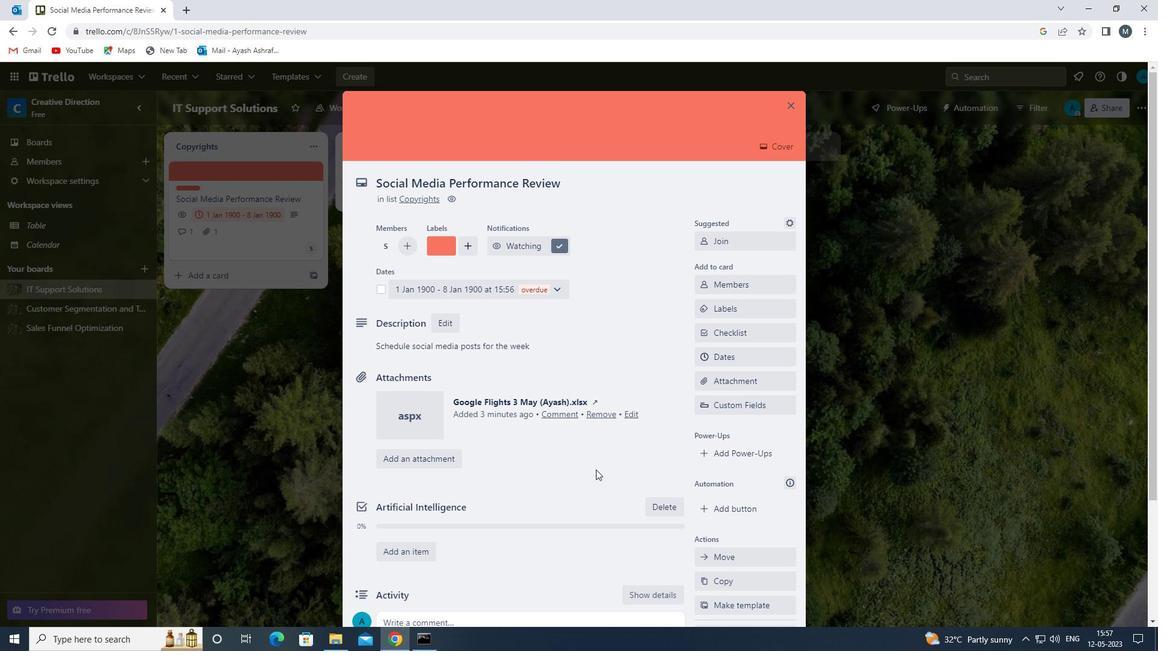 
Action: Mouse scrolled (596, 470) with delta (0, 0)
Screenshot: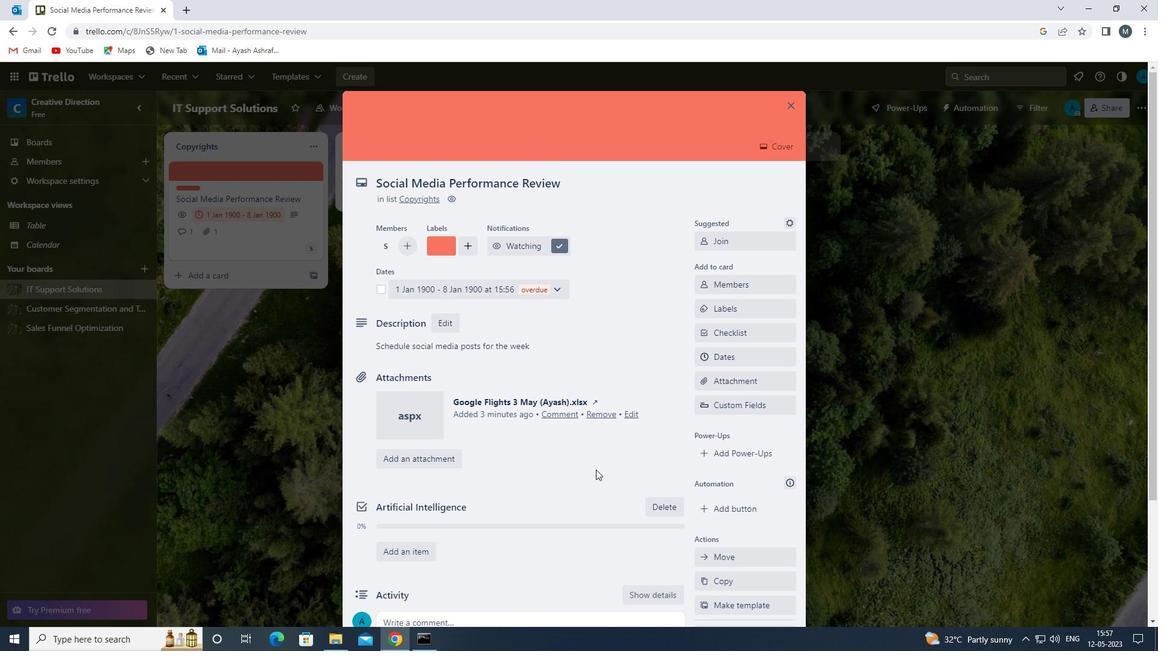 
Action: Mouse moved to (596, 470)
Screenshot: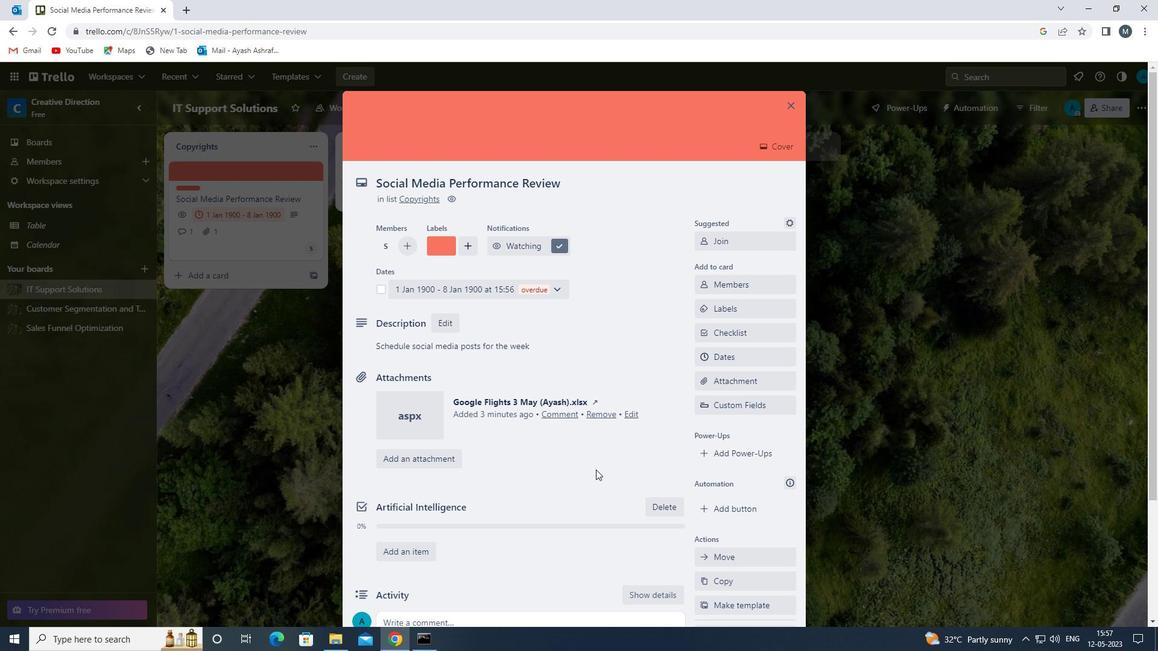
